 Task: Search one way flight ticket for 4 adults, 2 children, 2 infants in seat and 1 infant on lap in premium economy from Latrobe: Arnold Palmer Regional Airport to Gillette: Gillette Campbell County Airport on 5-1-2023. Choice of flights is Sun country airlines. Number of bags: 2 carry on bags. Price is upto 79000. Outbound departure time preference is 16:00.
Action: Mouse moved to (184, 440)
Screenshot: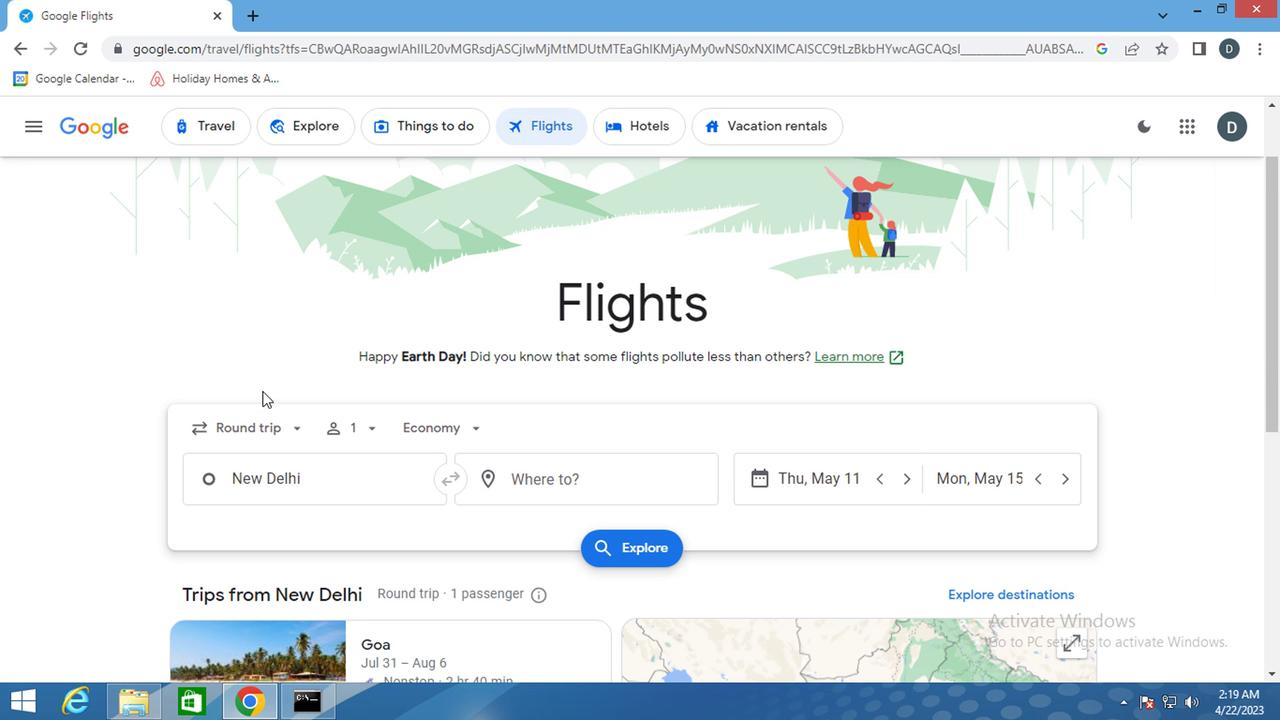 
Action: Mouse pressed left at (184, 440)
Screenshot: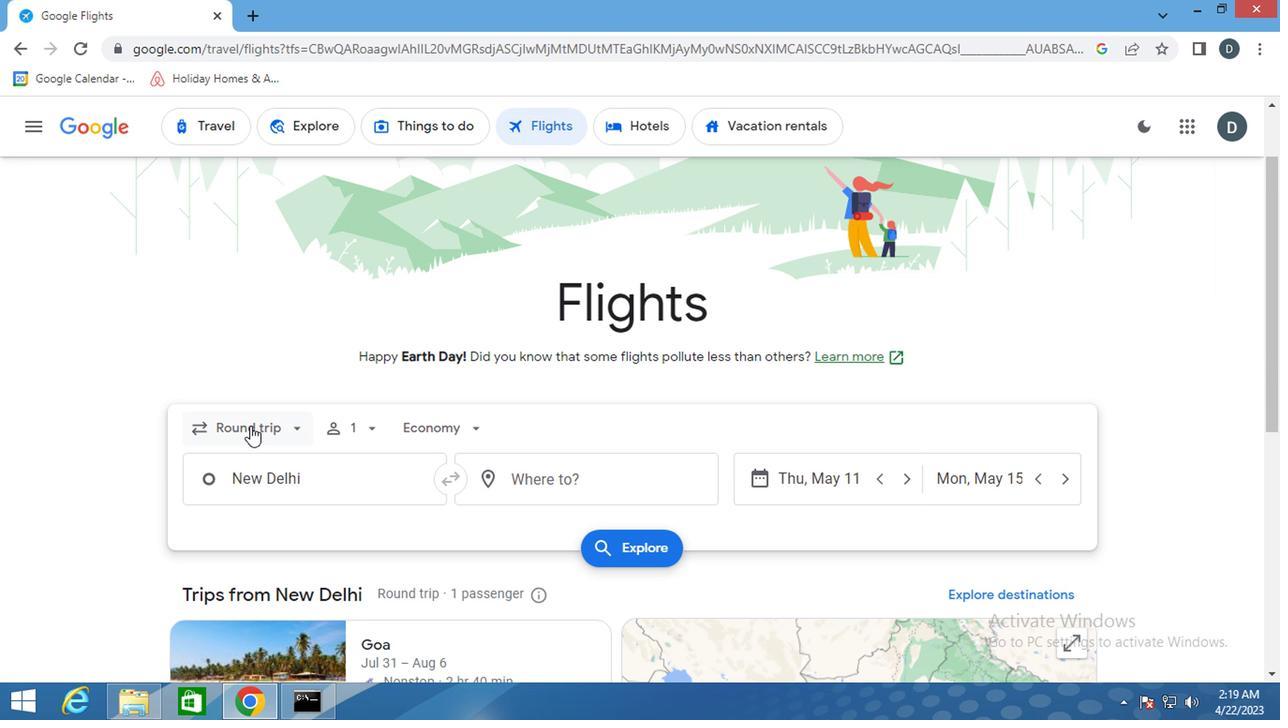 
Action: Mouse moved to (219, 526)
Screenshot: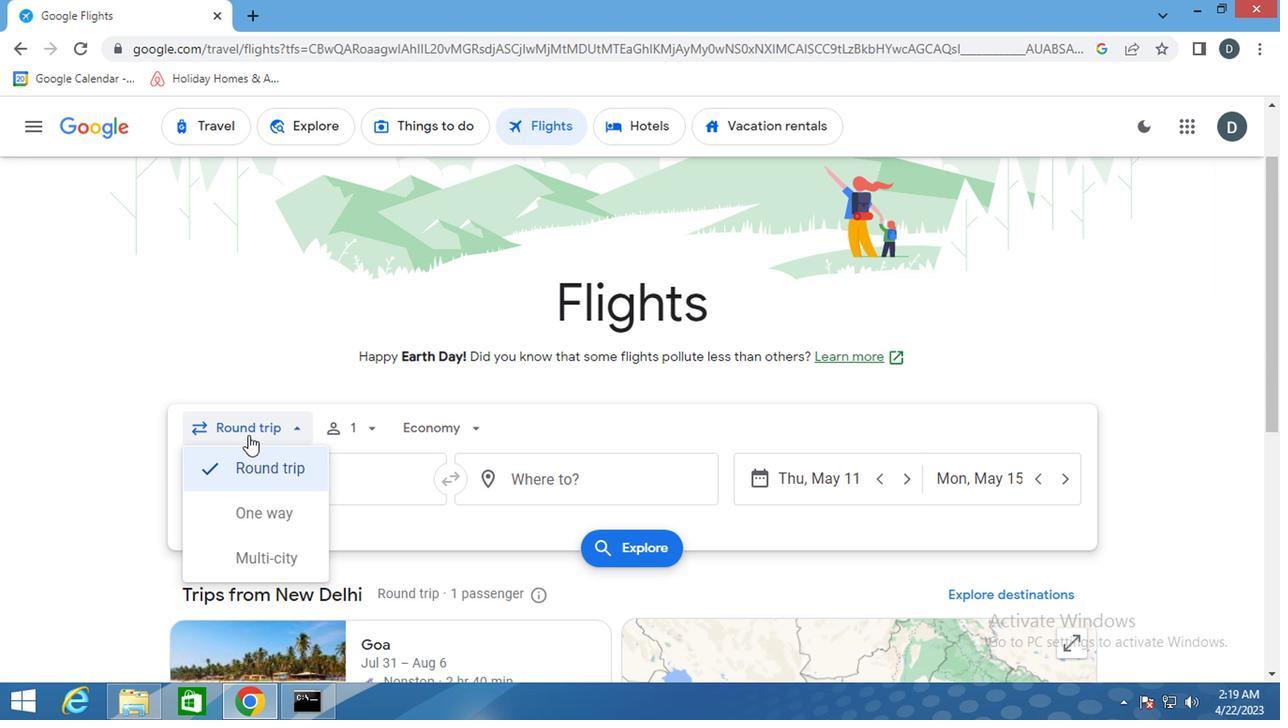 
Action: Mouse pressed left at (219, 526)
Screenshot: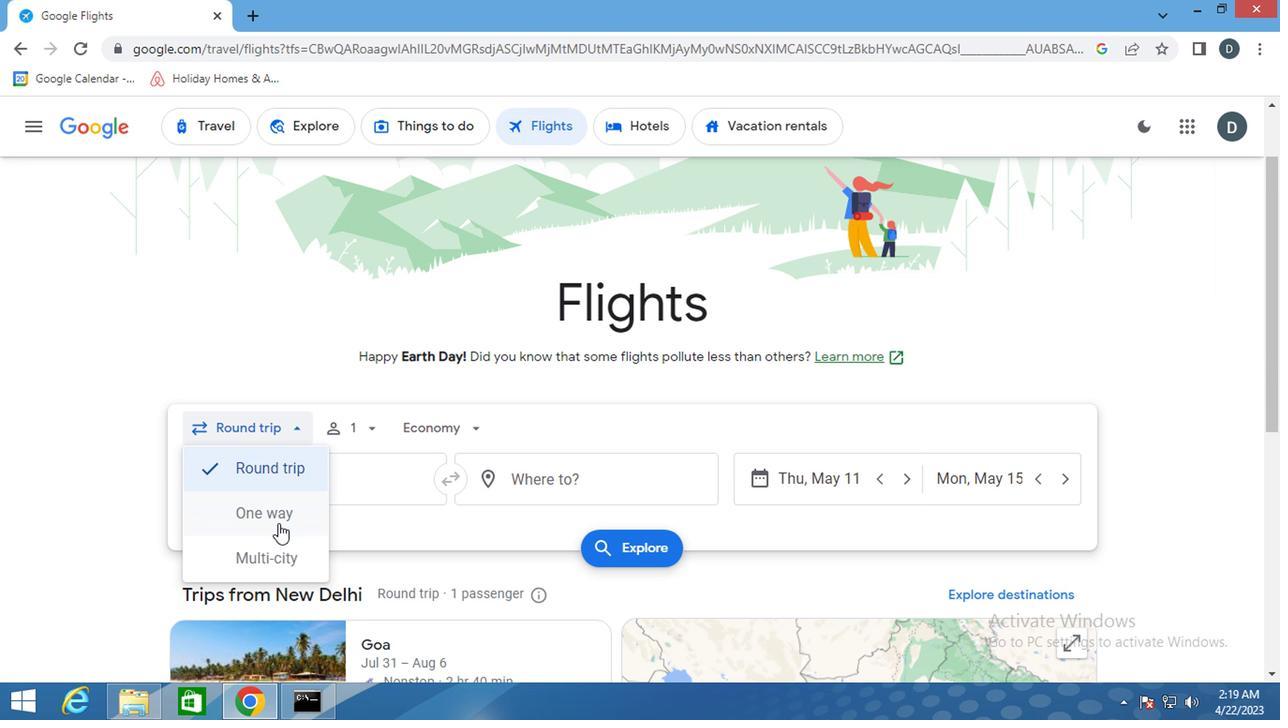 
Action: Mouse moved to (303, 438)
Screenshot: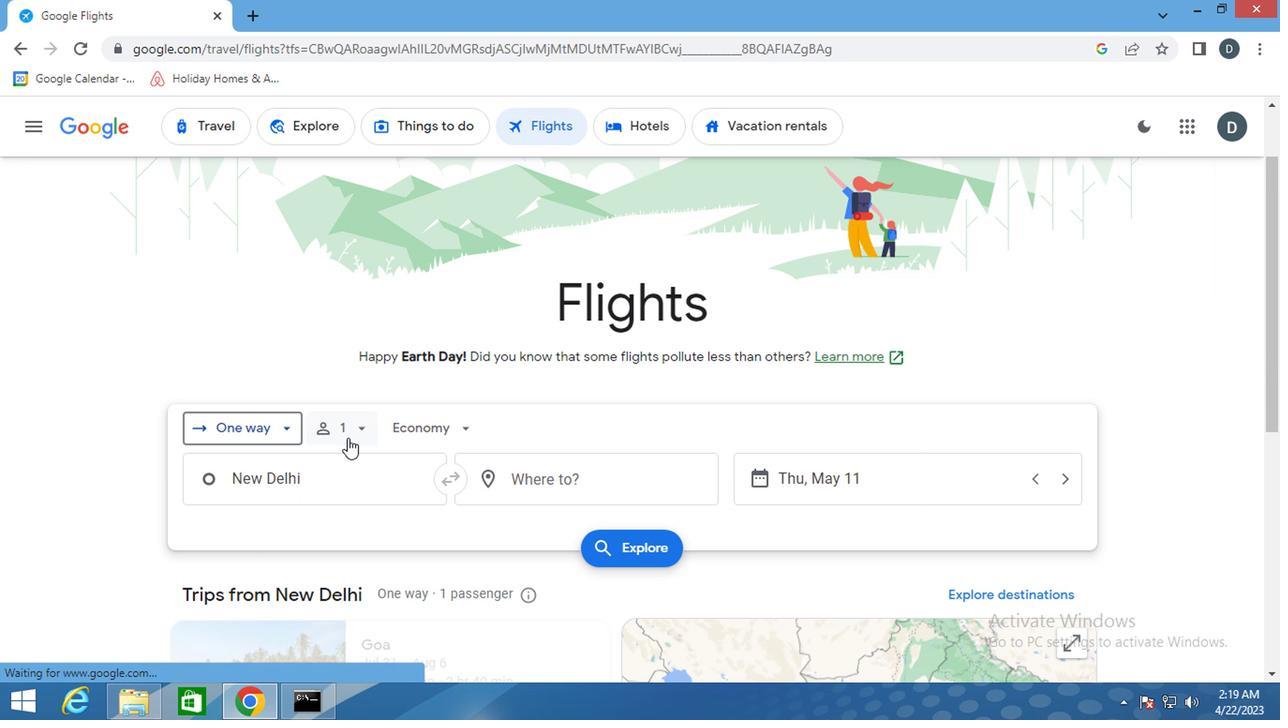 
Action: Mouse pressed left at (303, 438)
Screenshot: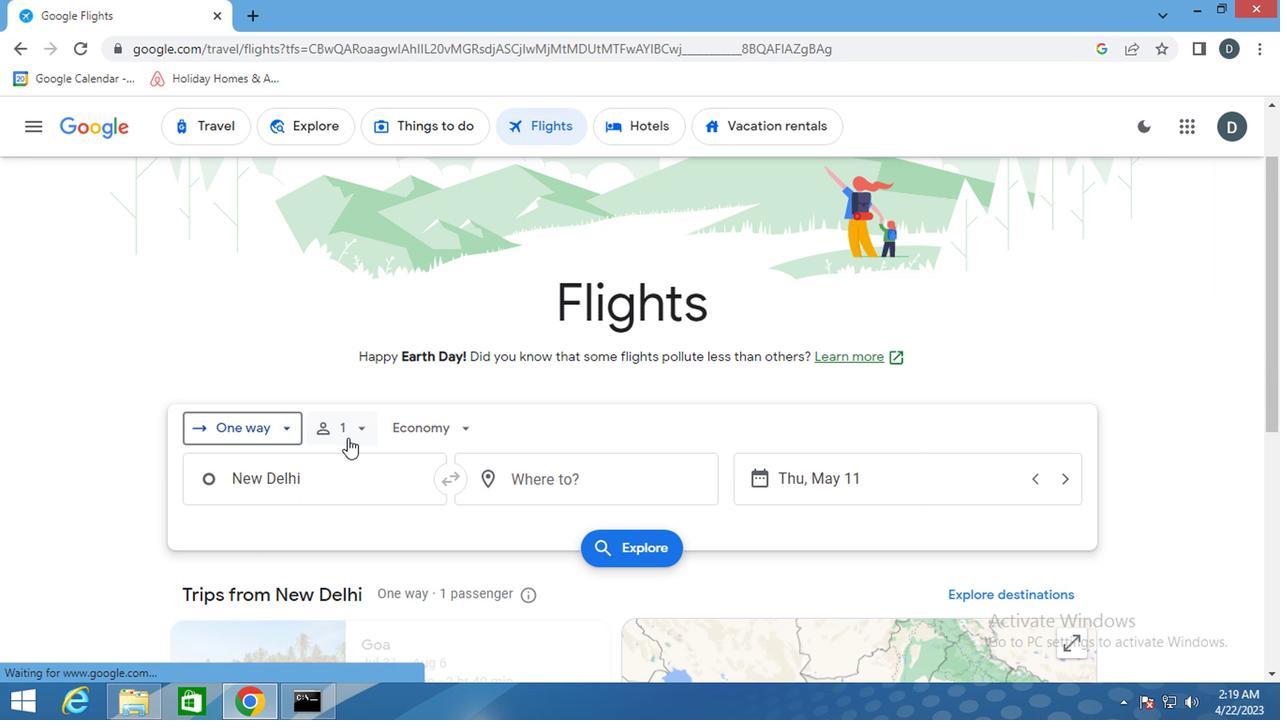 
Action: Mouse moved to (480, 486)
Screenshot: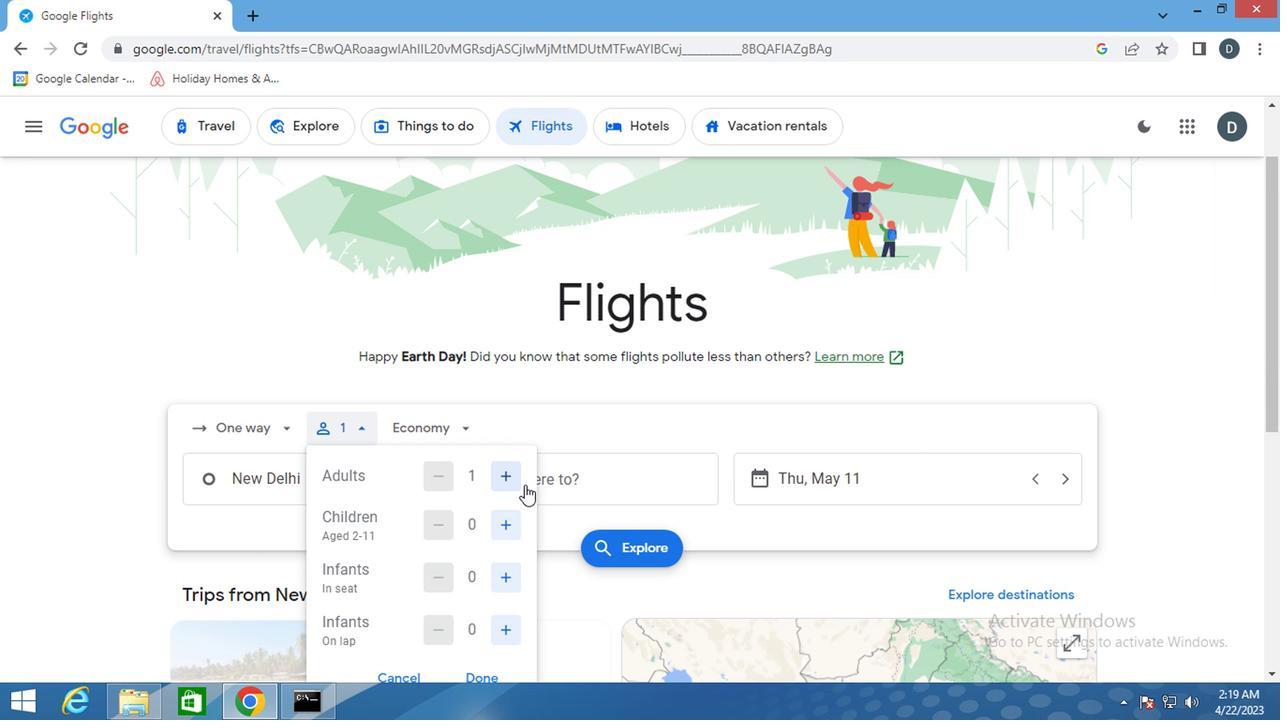 
Action: Mouse pressed left at (480, 486)
Screenshot: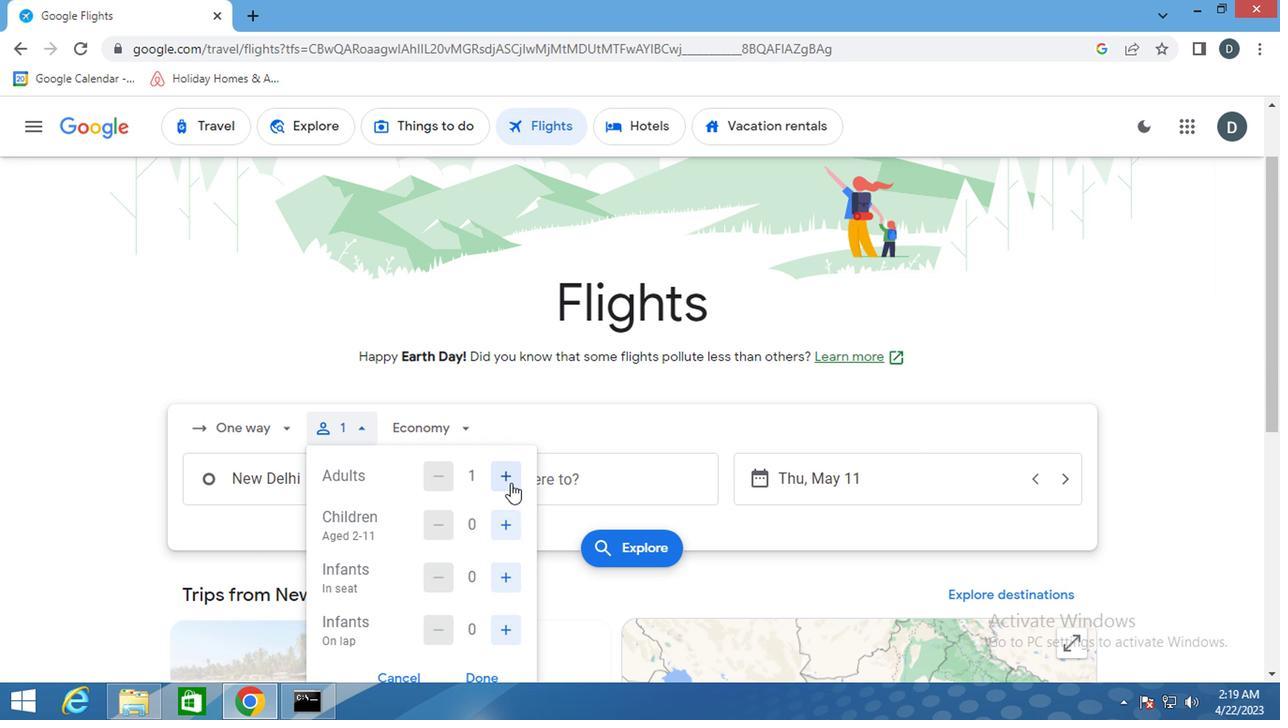 
Action: Mouse pressed left at (480, 486)
Screenshot: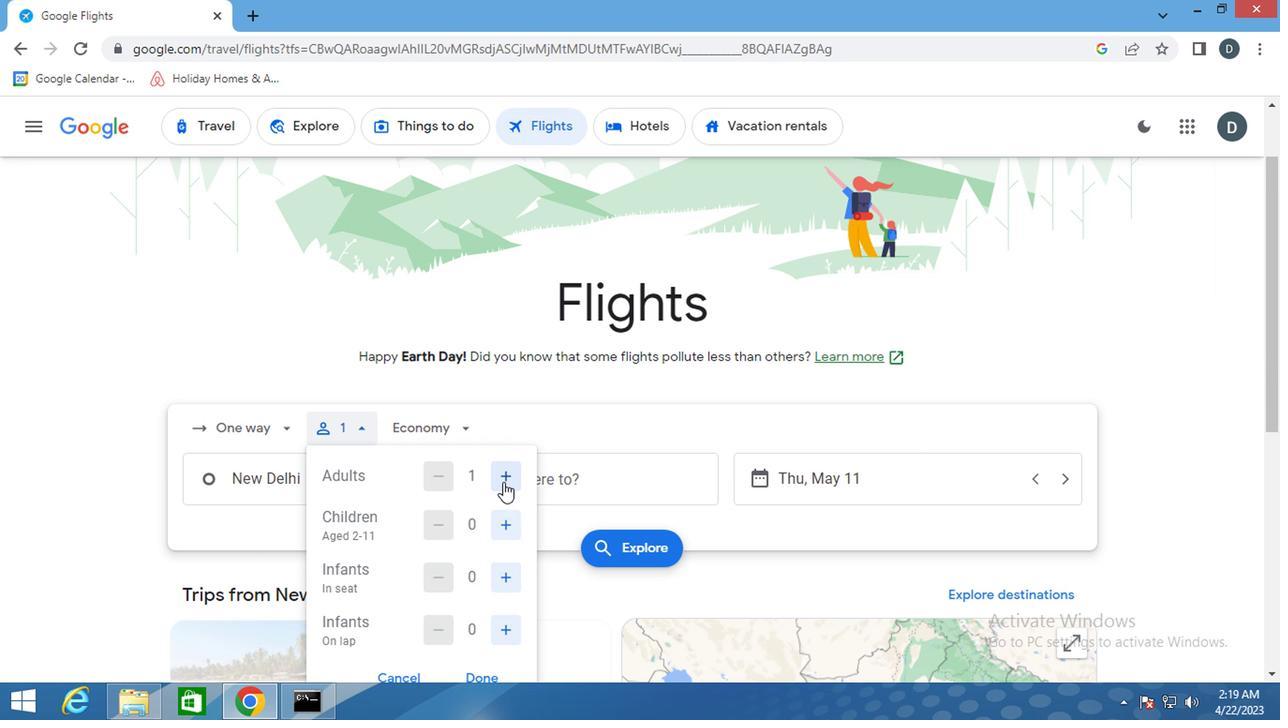 
Action: Mouse pressed left at (480, 486)
Screenshot: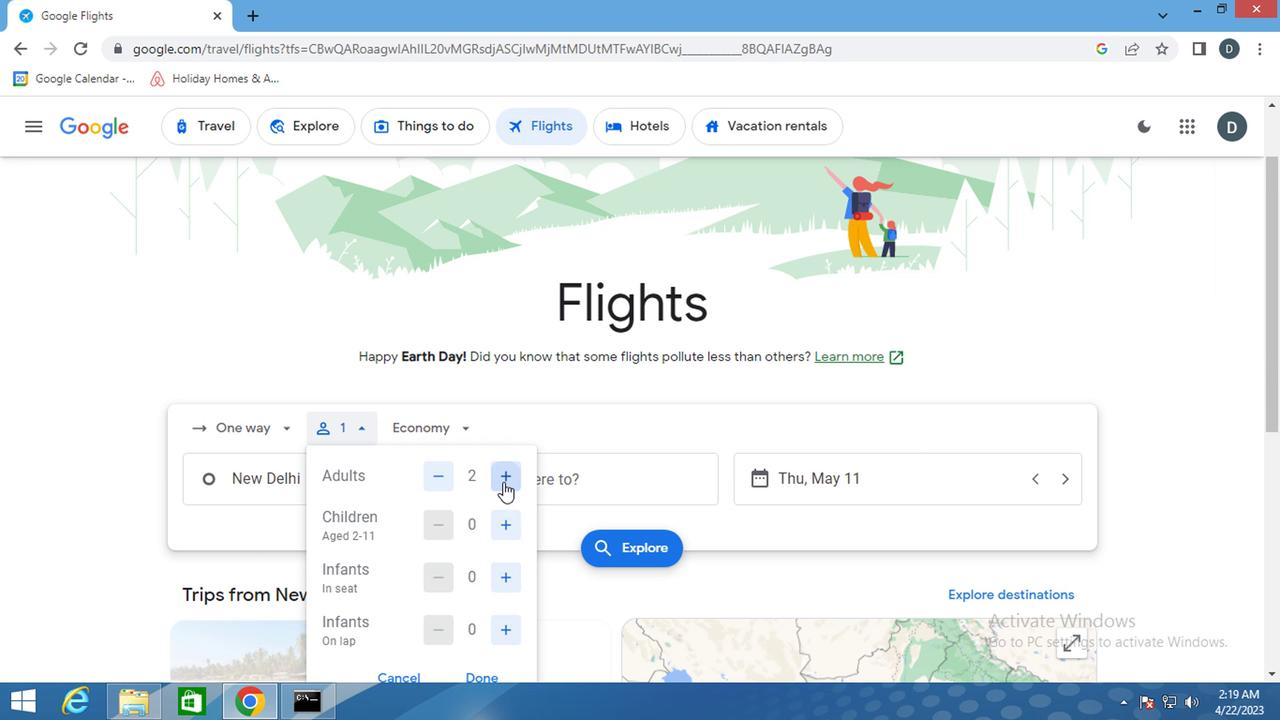 
Action: Mouse pressed left at (480, 486)
Screenshot: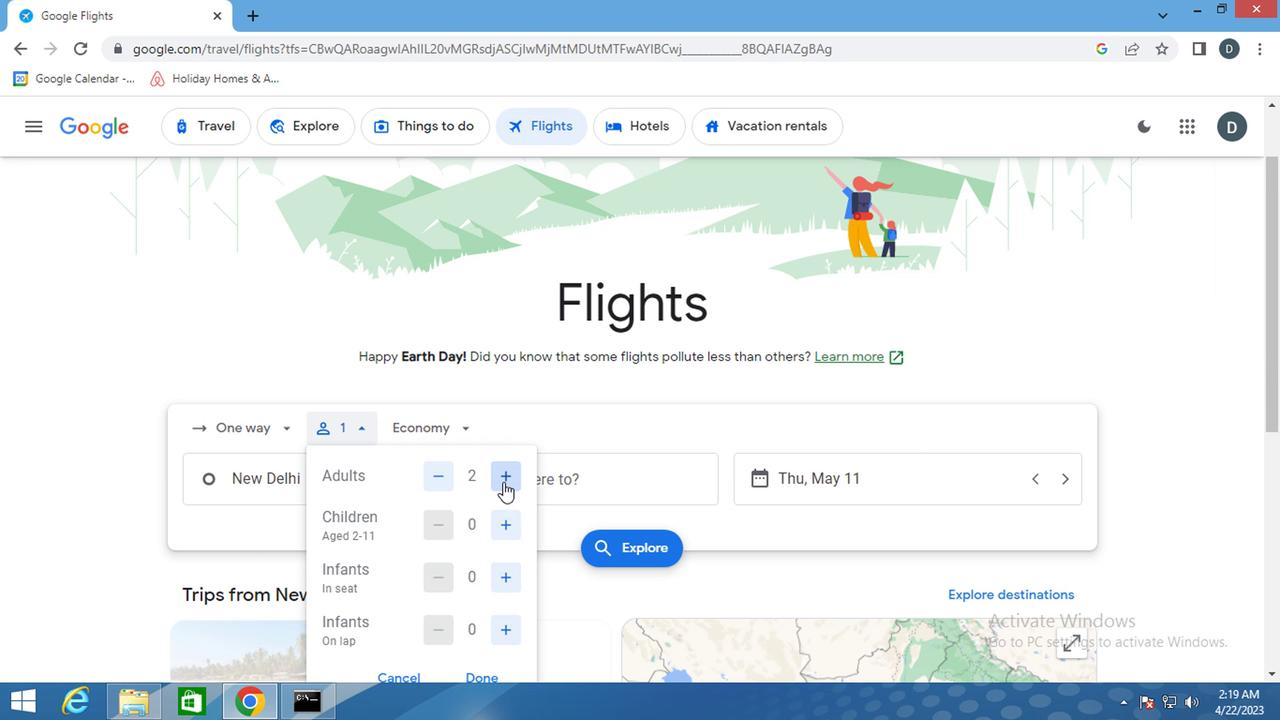 
Action: Mouse moved to (383, 475)
Screenshot: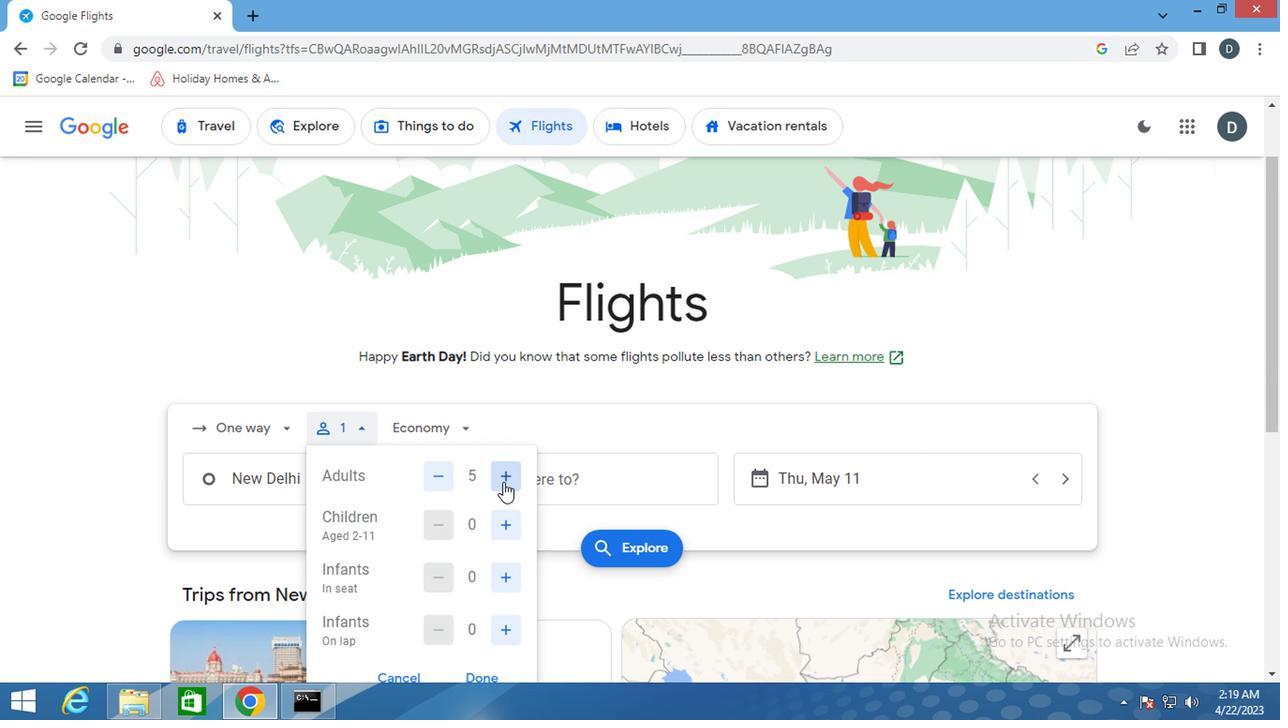 
Action: Mouse pressed left at (383, 475)
Screenshot: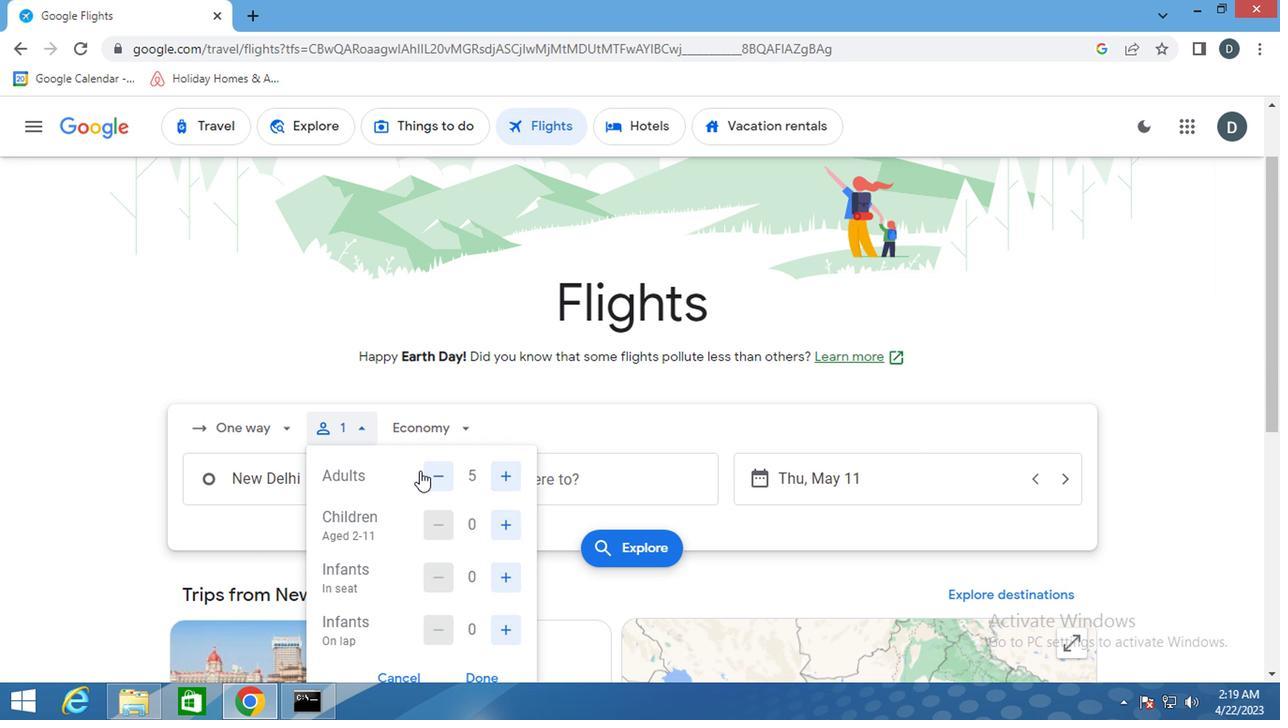 
Action: Mouse moved to (494, 527)
Screenshot: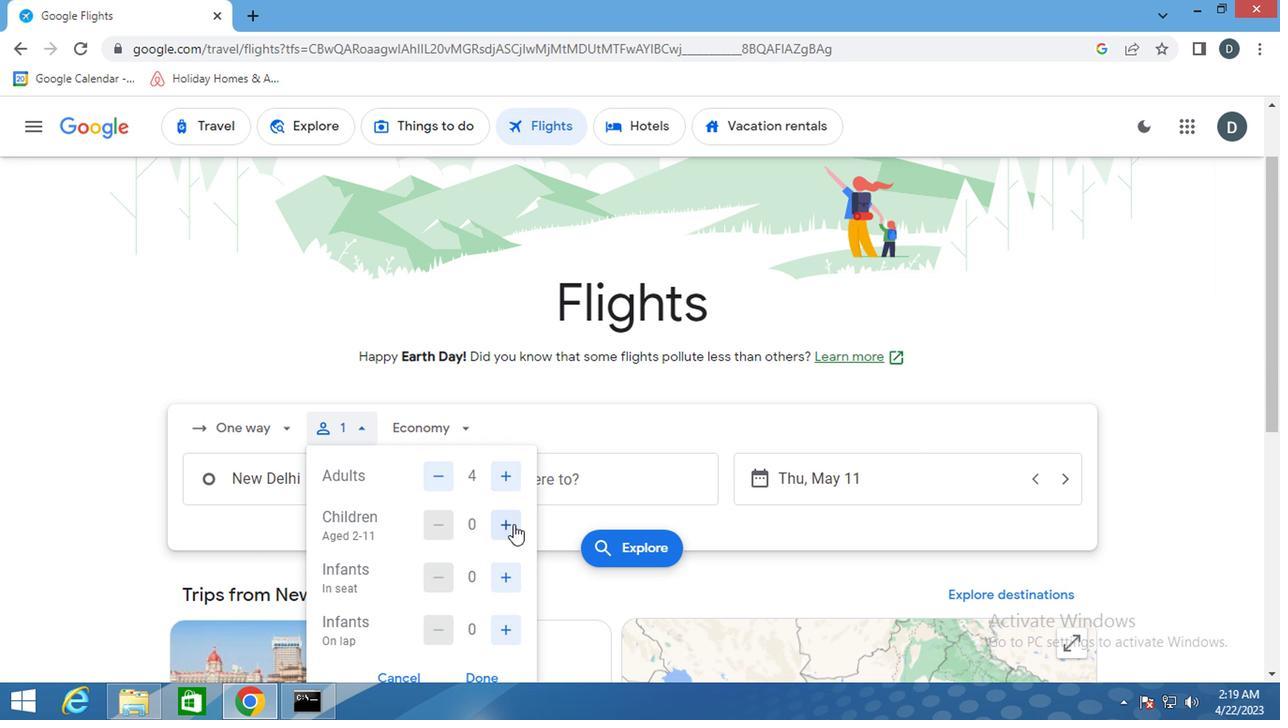 
Action: Mouse pressed left at (494, 527)
Screenshot: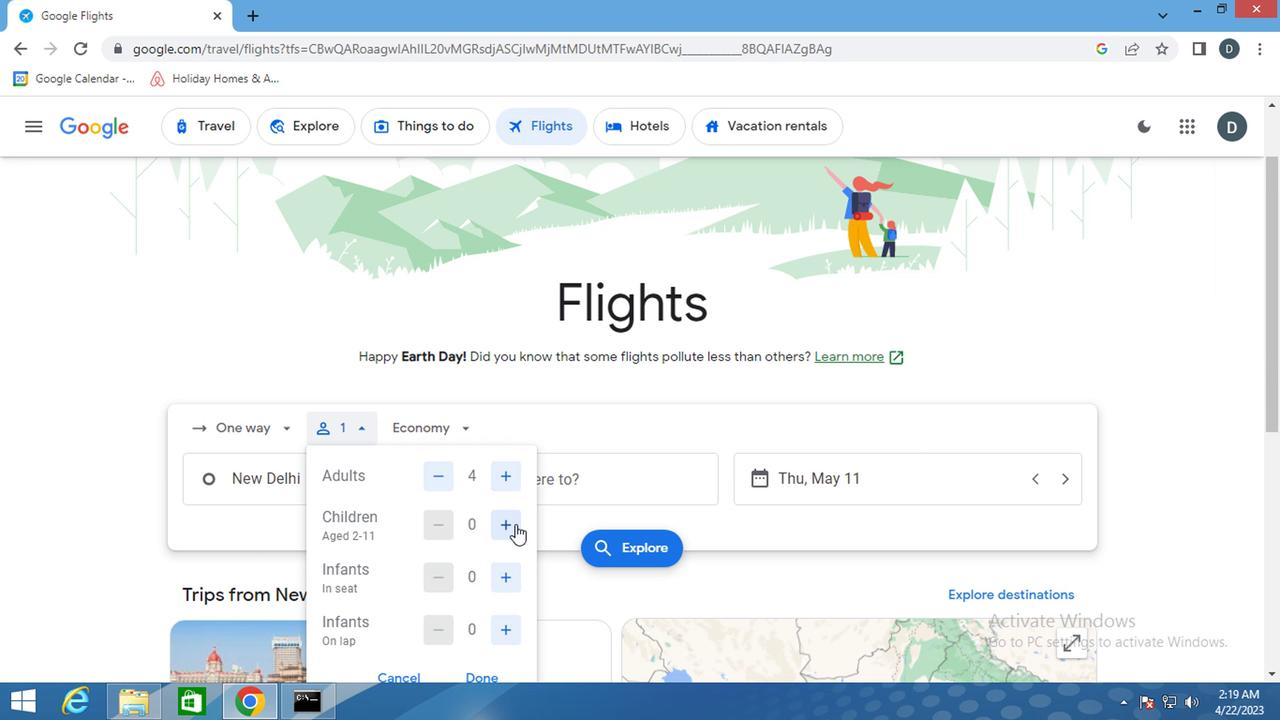 
Action: Mouse pressed left at (494, 527)
Screenshot: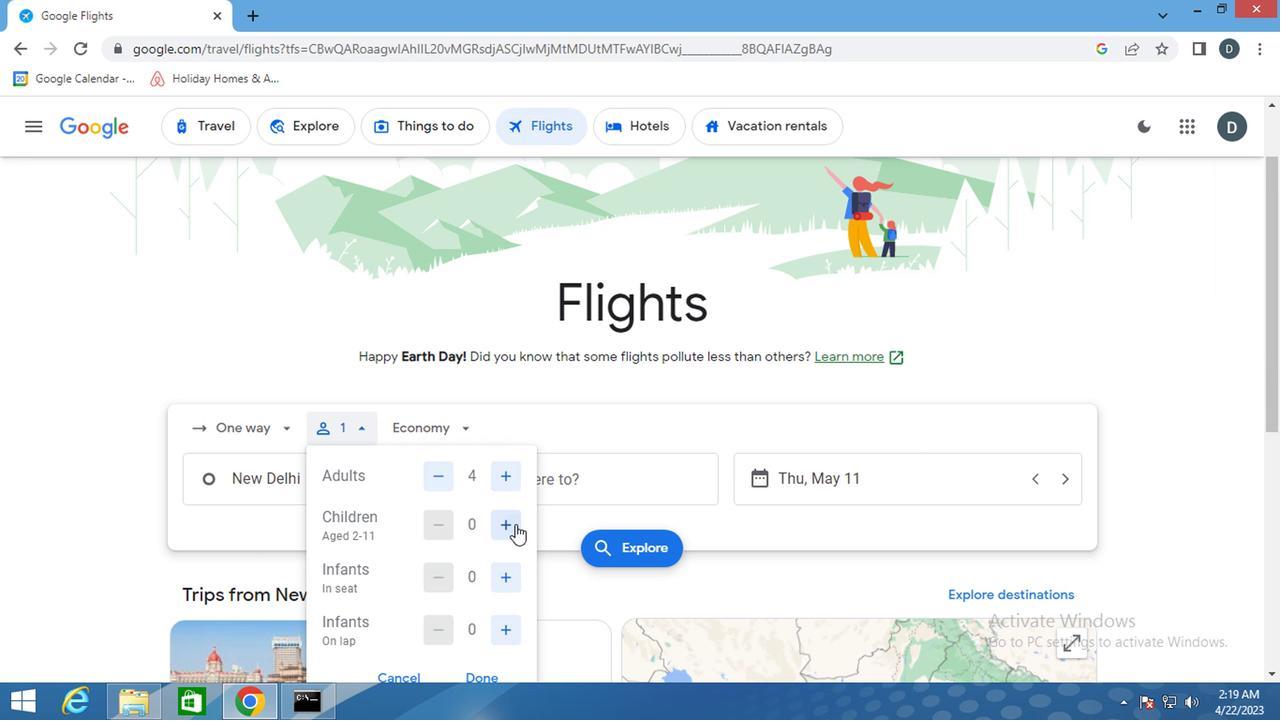 
Action: Mouse moved to (494, 570)
Screenshot: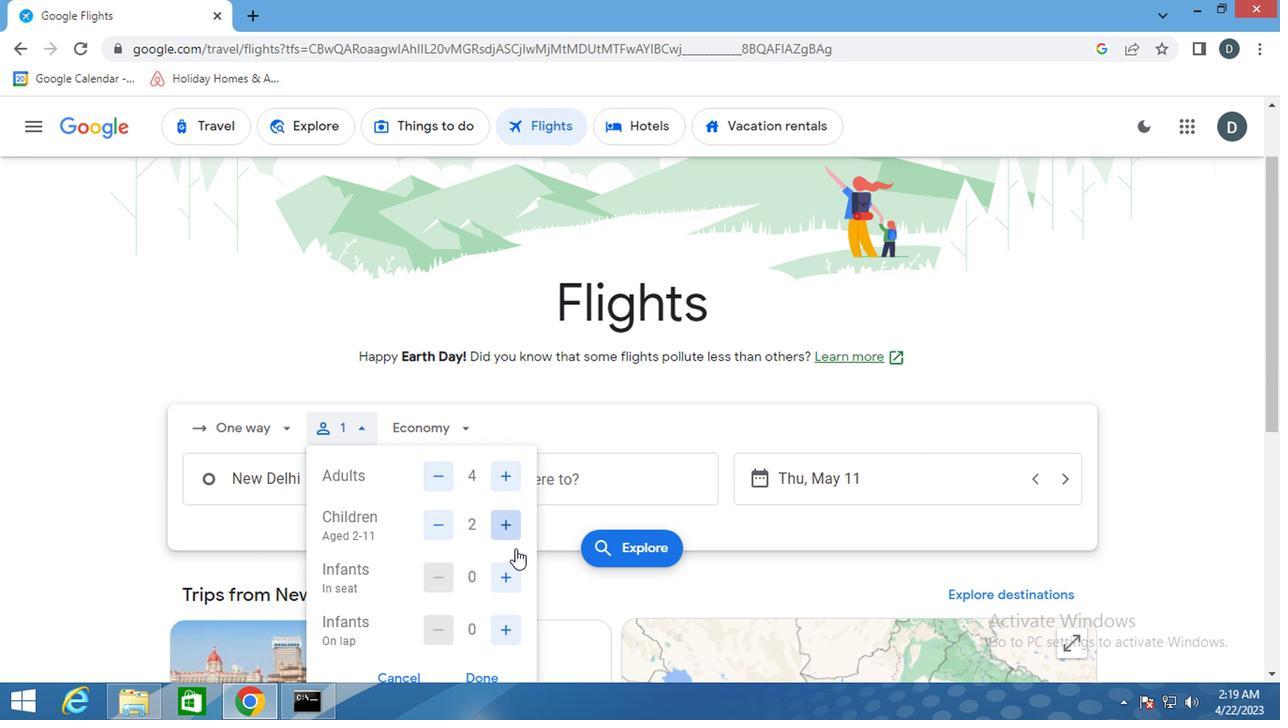 
Action: Mouse pressed left at (494, 570)
Screenshot: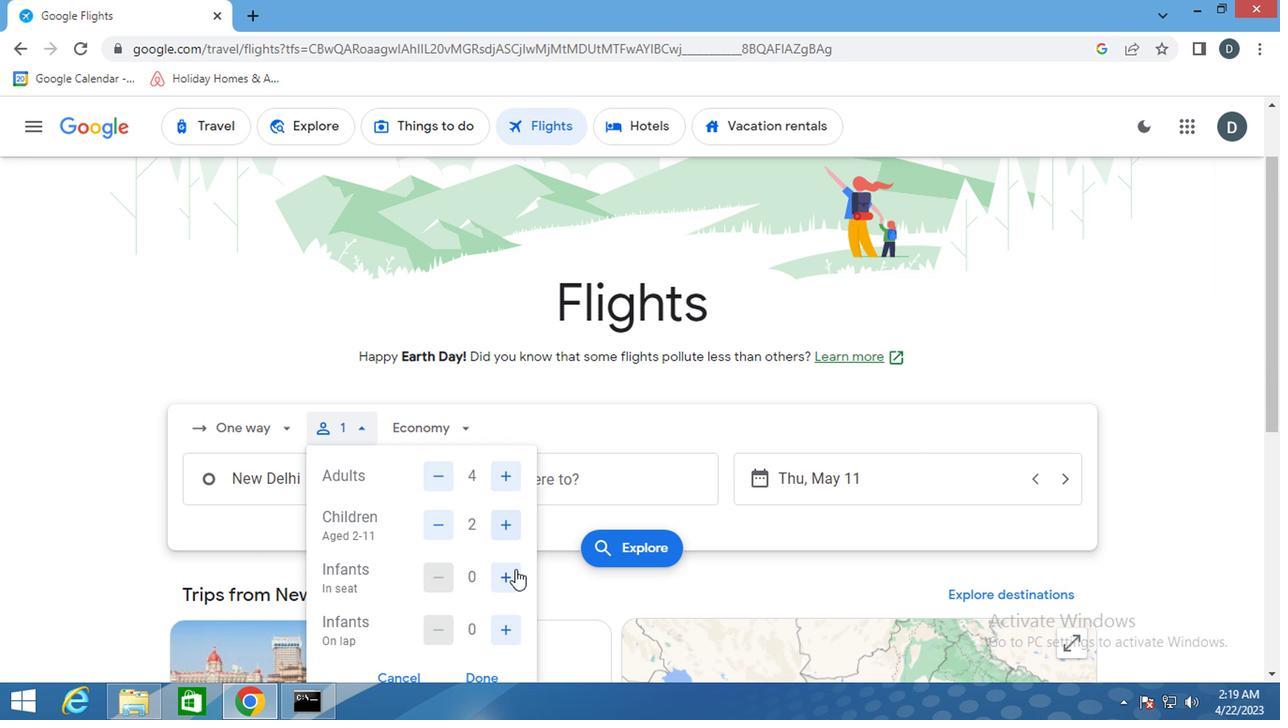 
Action: Mouse moved to (494, 572)
Screenshot: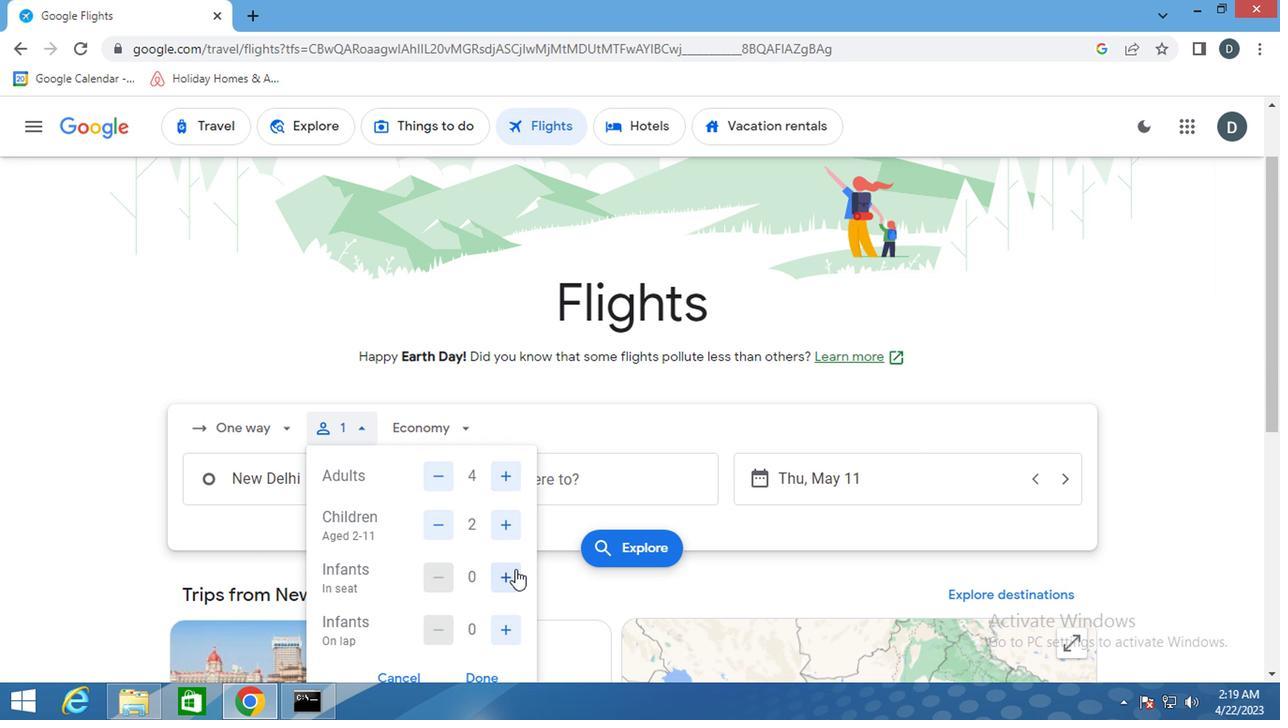 
Action: Mouse pressed left at (494, 572)
Screenshot: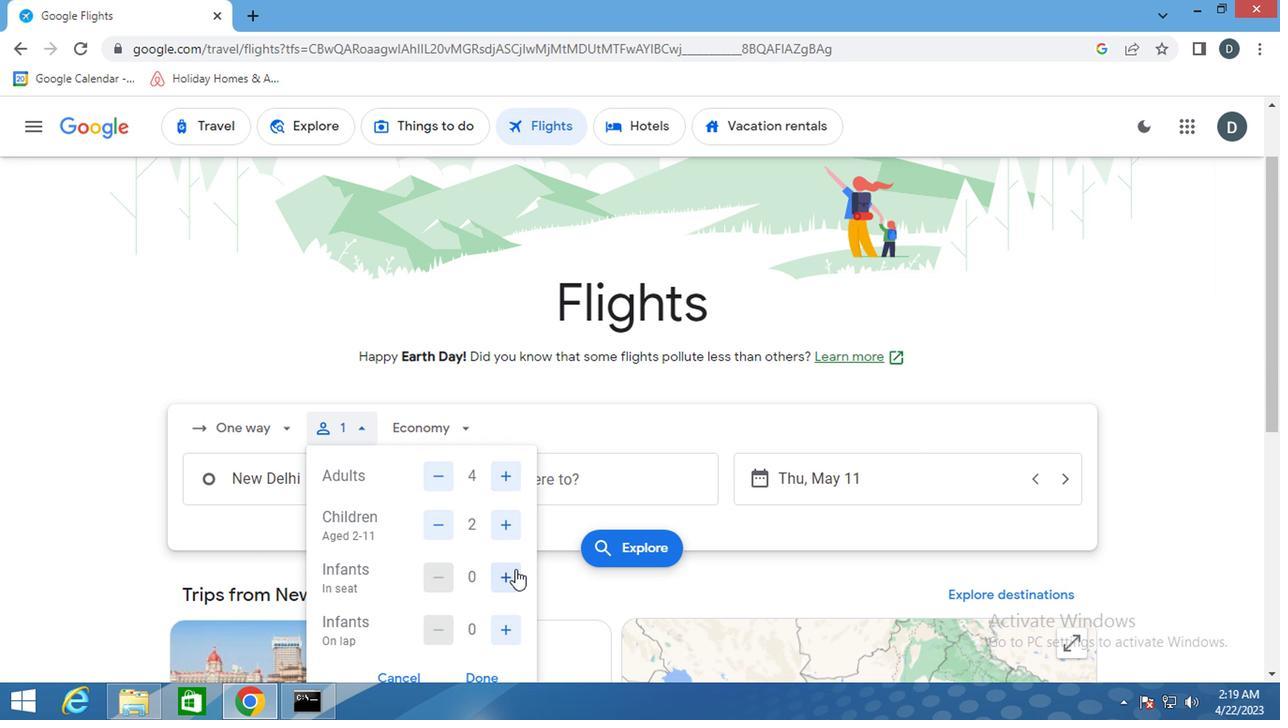 
Action: Mouse moved to (493, 627)
Screenshot: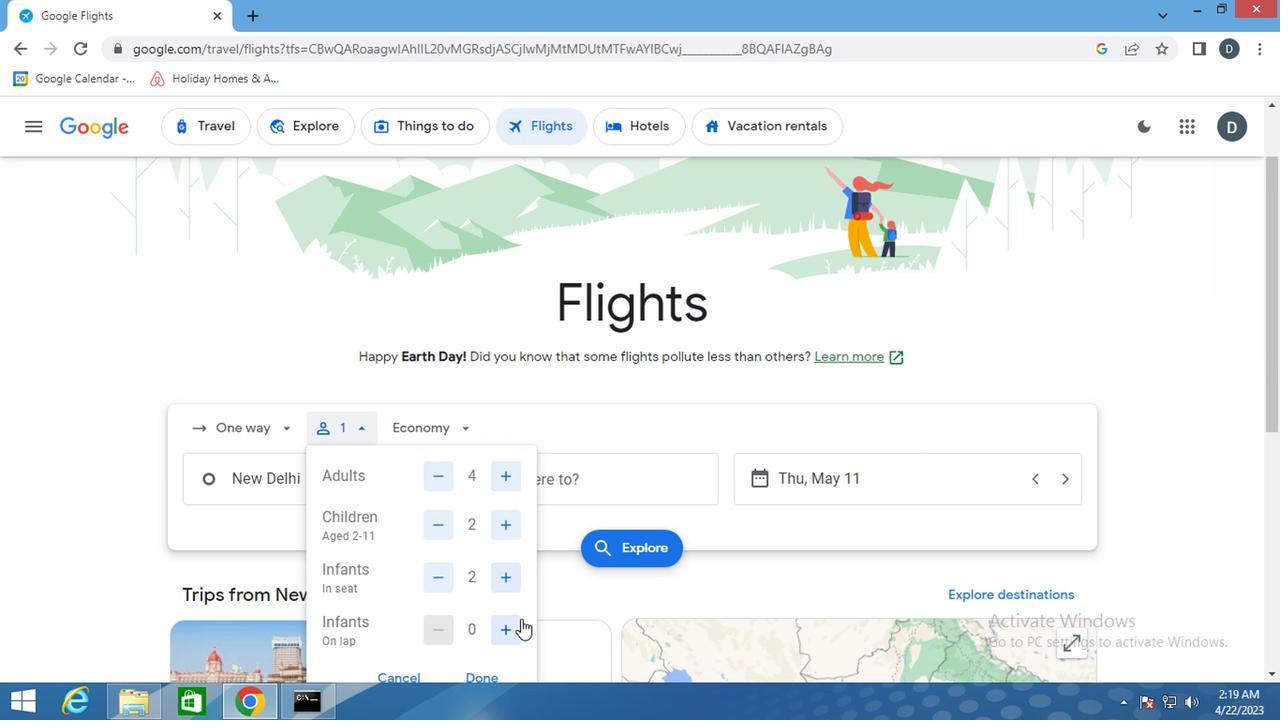 
Action: Mouse pressed left at (493, 627)
Screenshot: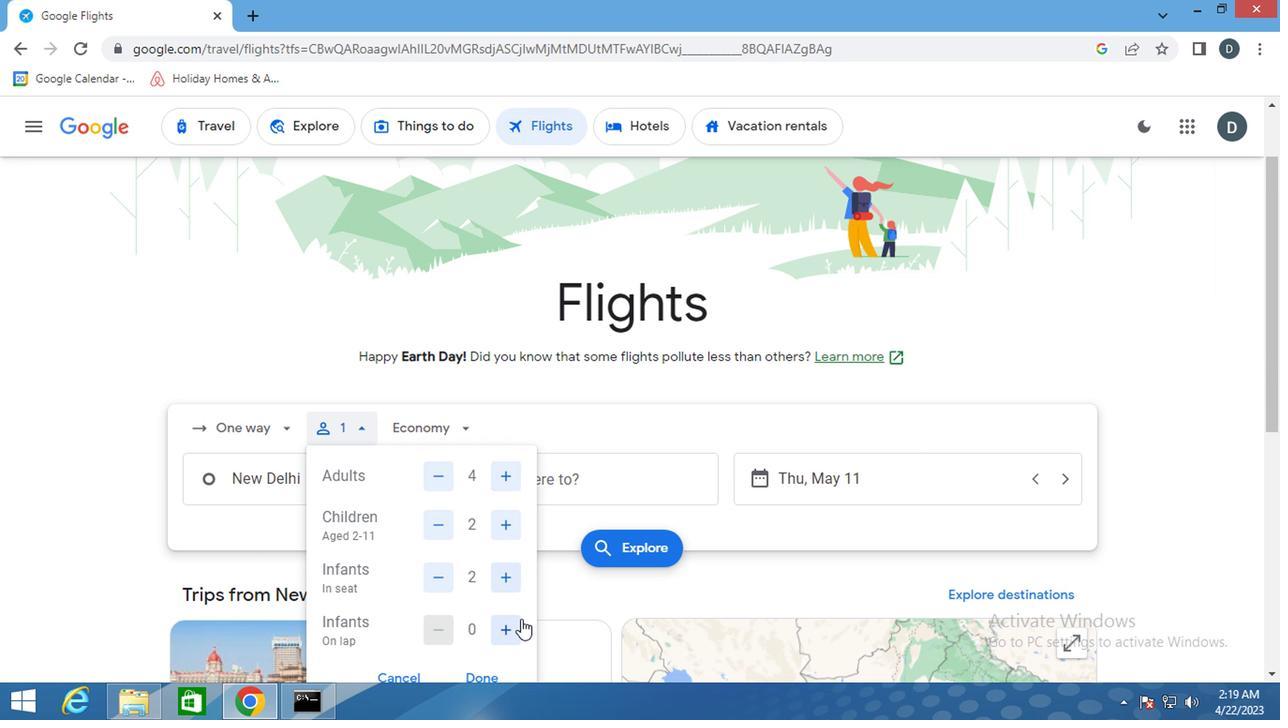 
Action: Mouse moved to (460, 668)
Screenshot: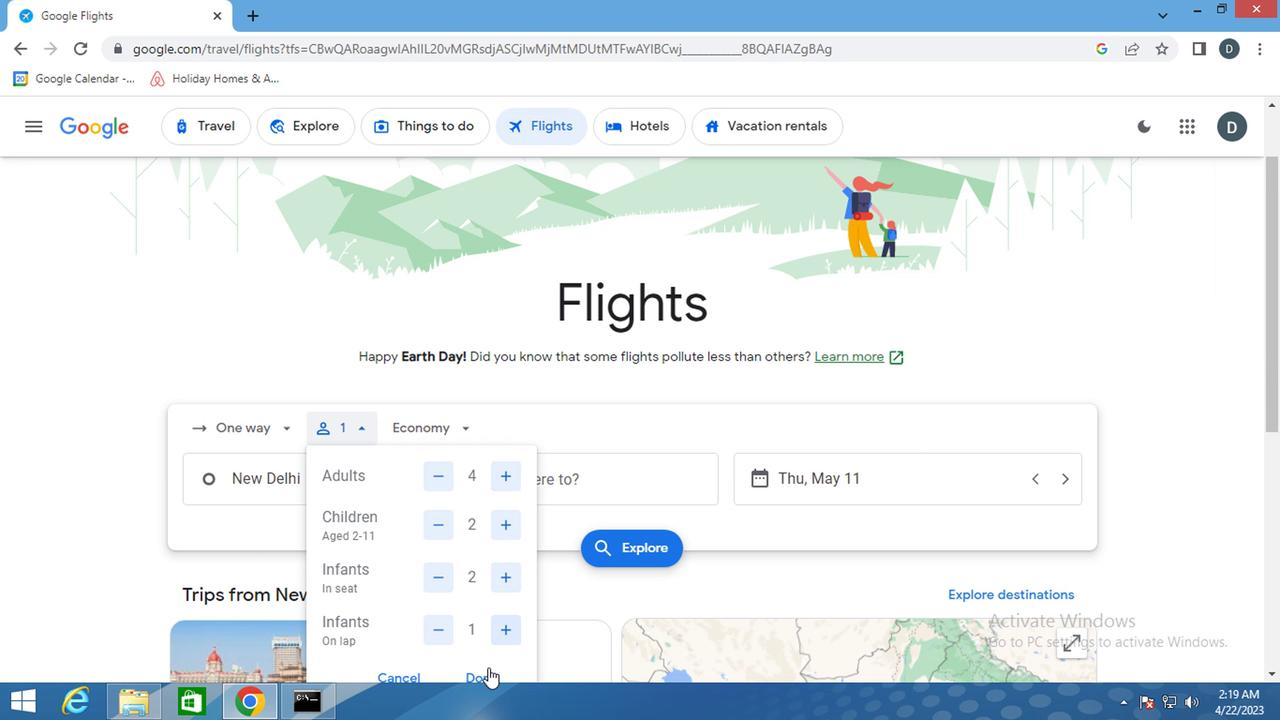 
Action: Mouse pressed left at (460, 668)
Screenshot: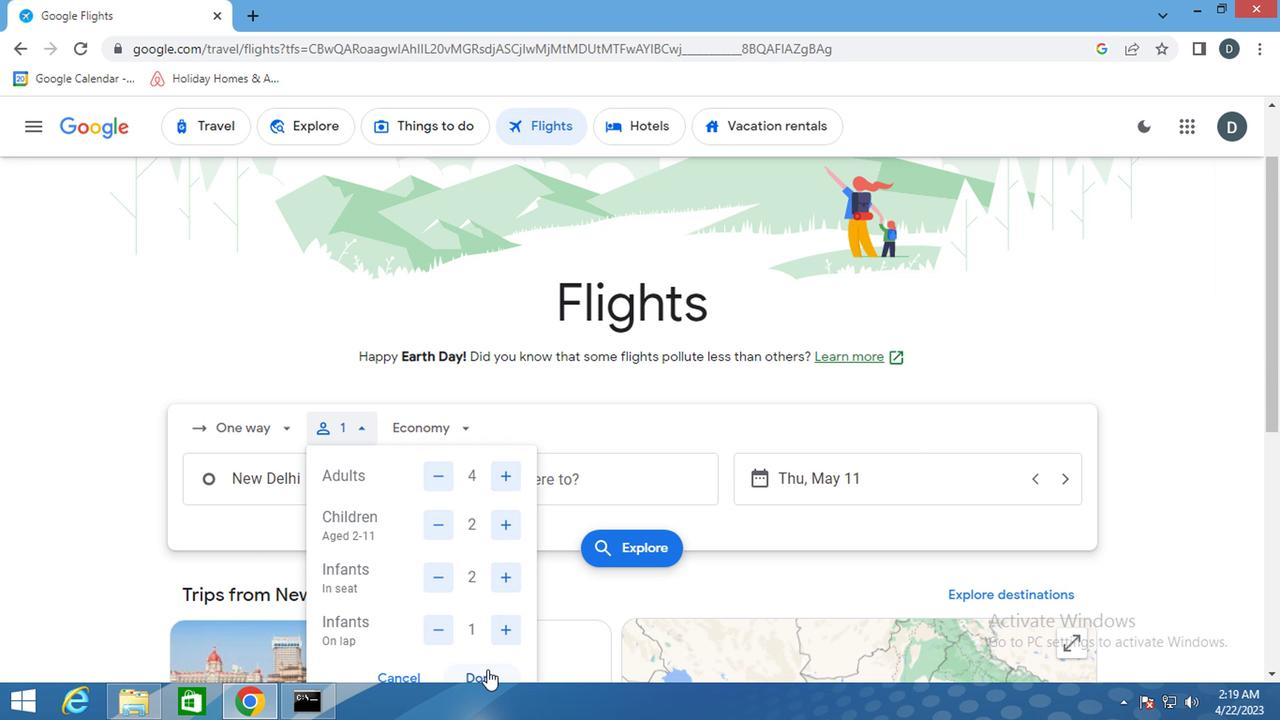 
Action: Mouse moved to (393, 423)
Screenshot: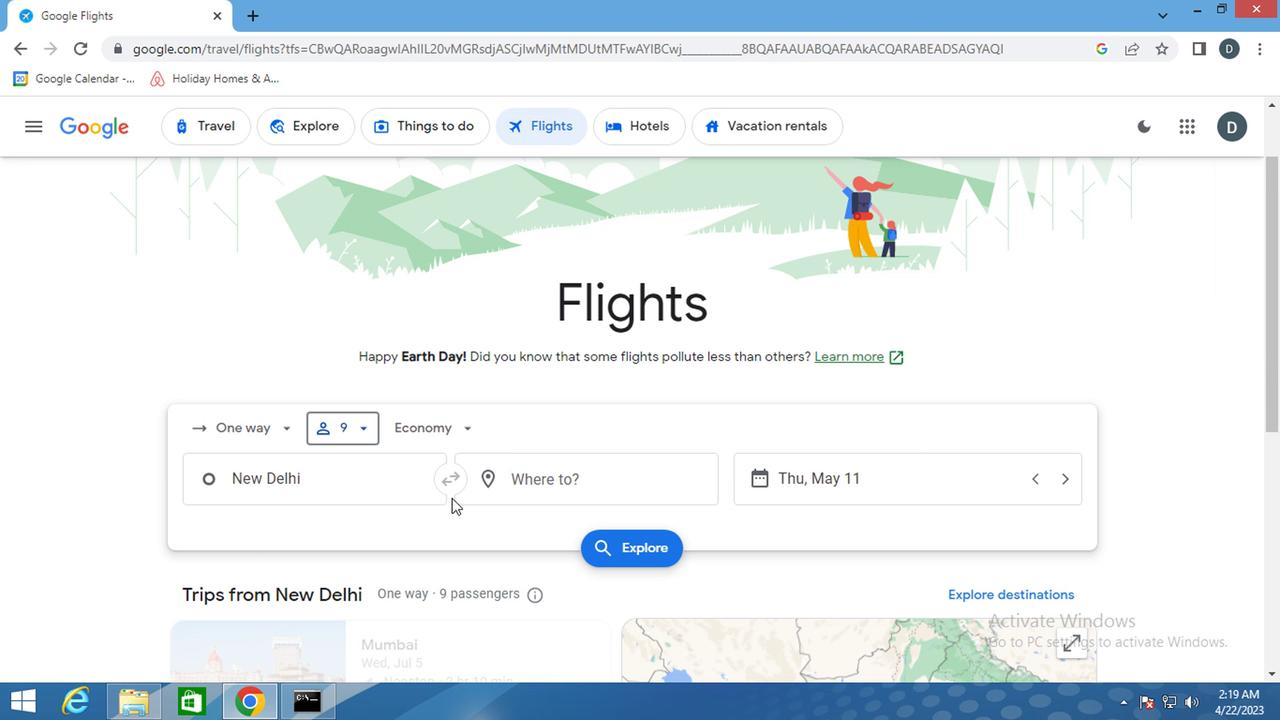 
Action: Mouse pressed left at (393, 423)
Screenshot: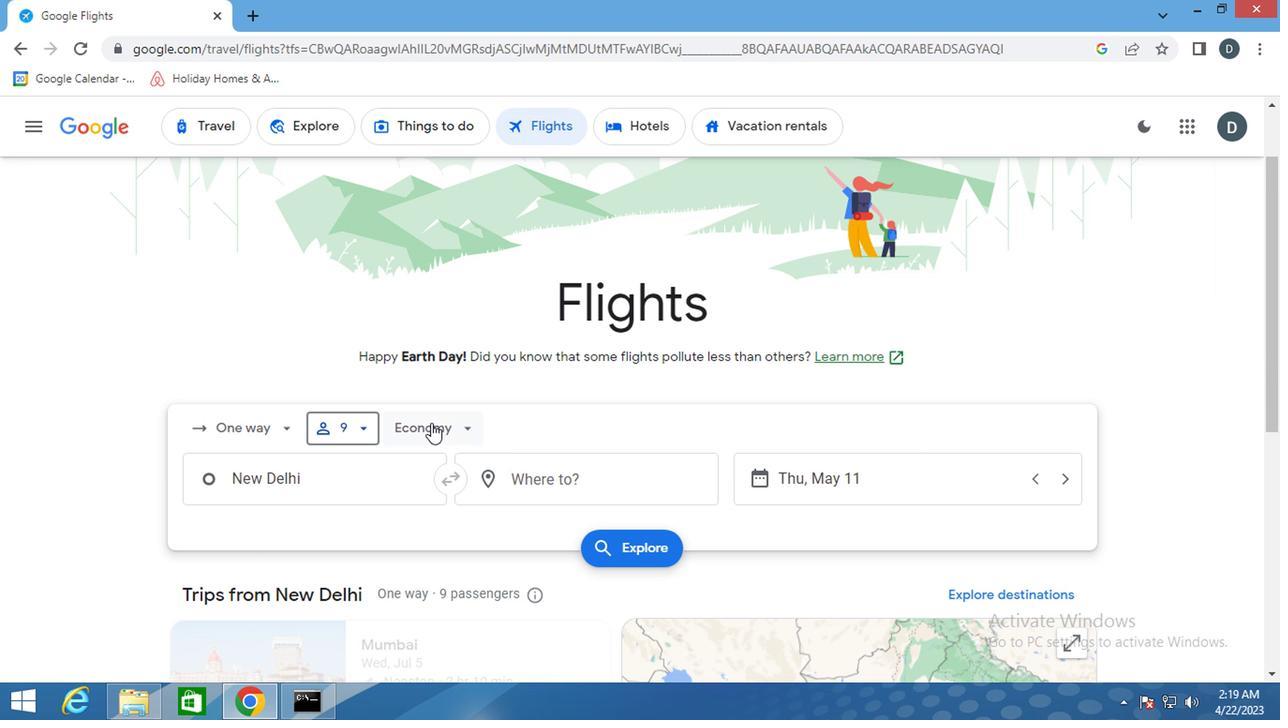 
Action: Mouse moved to (472, 531)
Screenshot: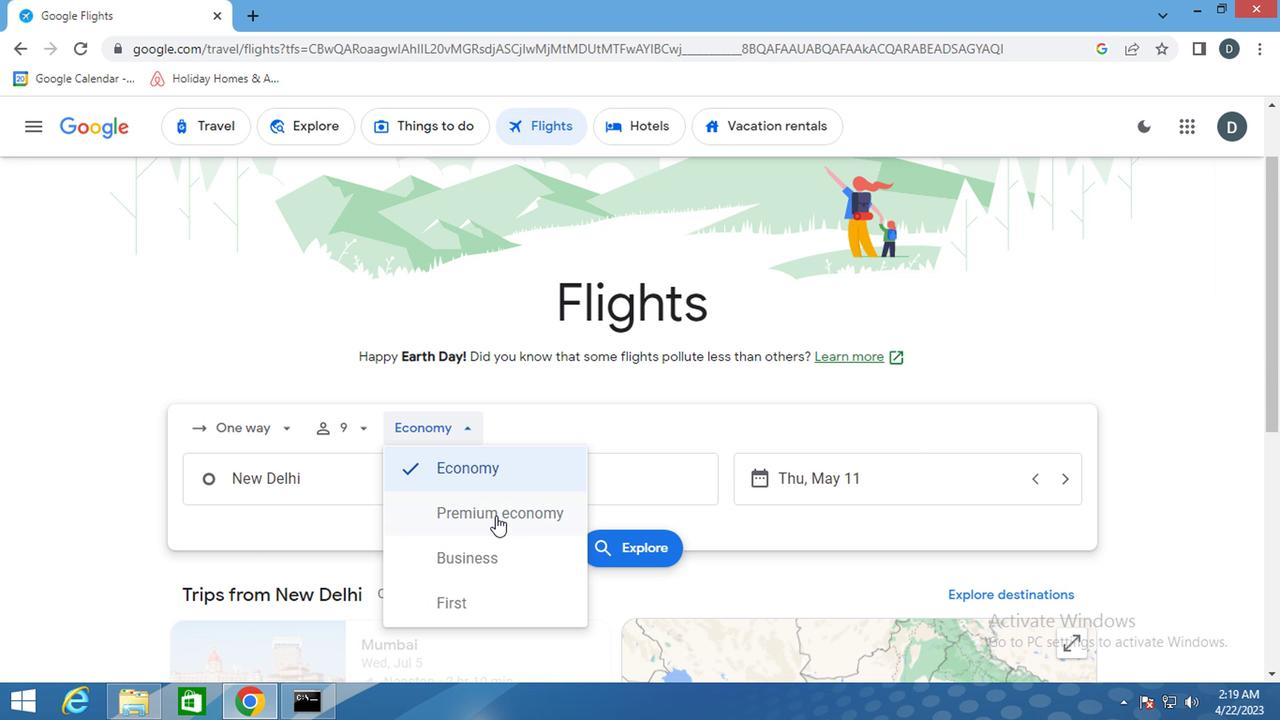 
Action: Mouse pressed left at (472, 531)
Screenshot: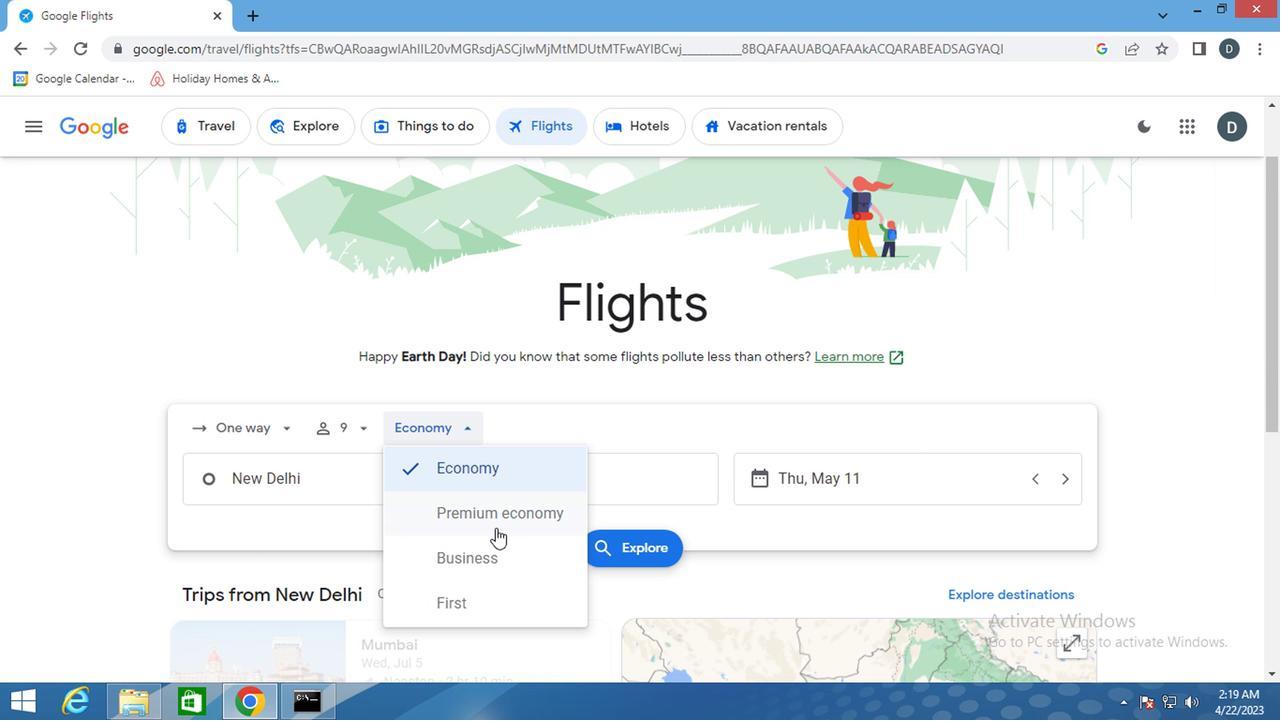 
Action: Mouse moved to (281, 480)
Screenshot: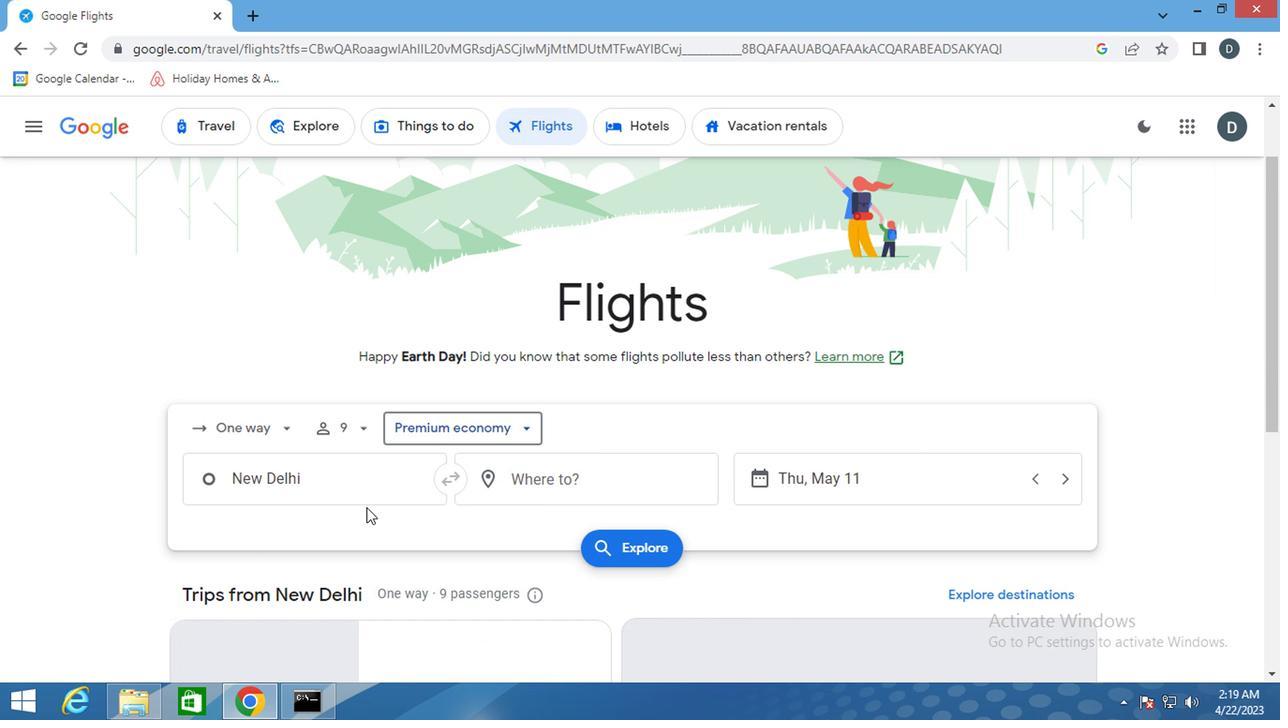 
Action: Mouse pressed left at (281, 480)
Screenshot: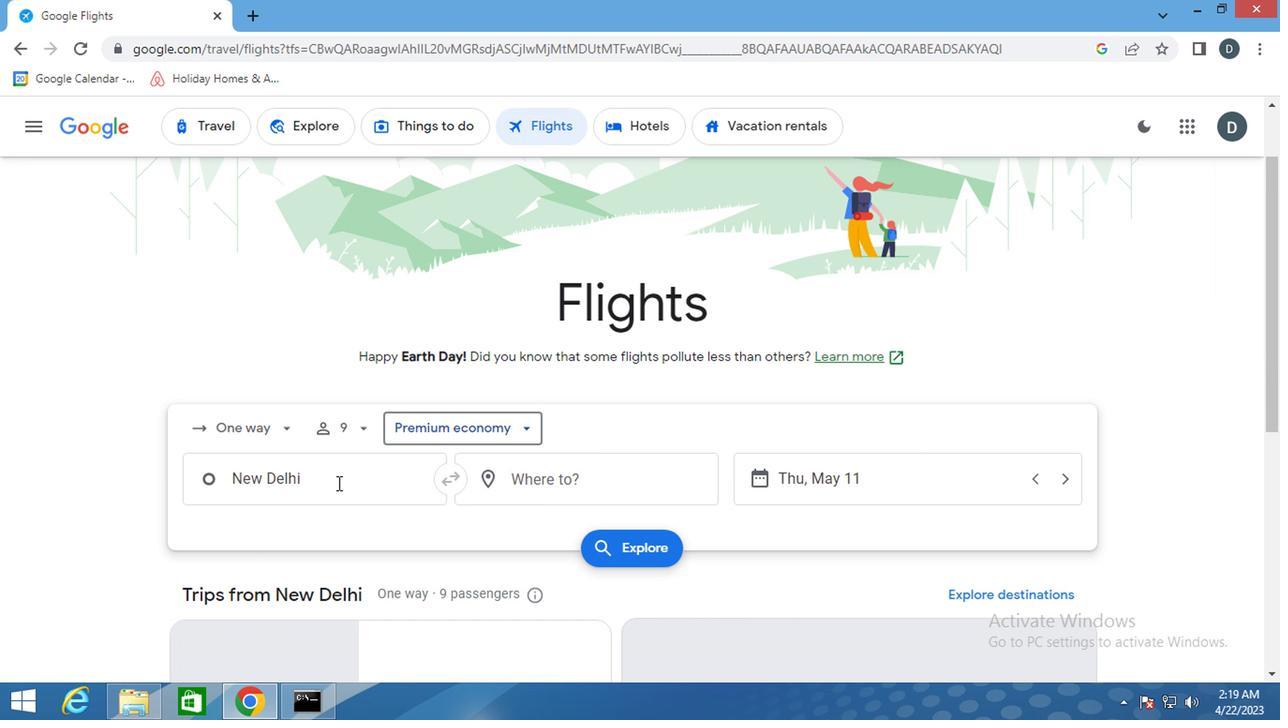 
Action: Key pressed <Key.shift>LATROBE
Screenshot: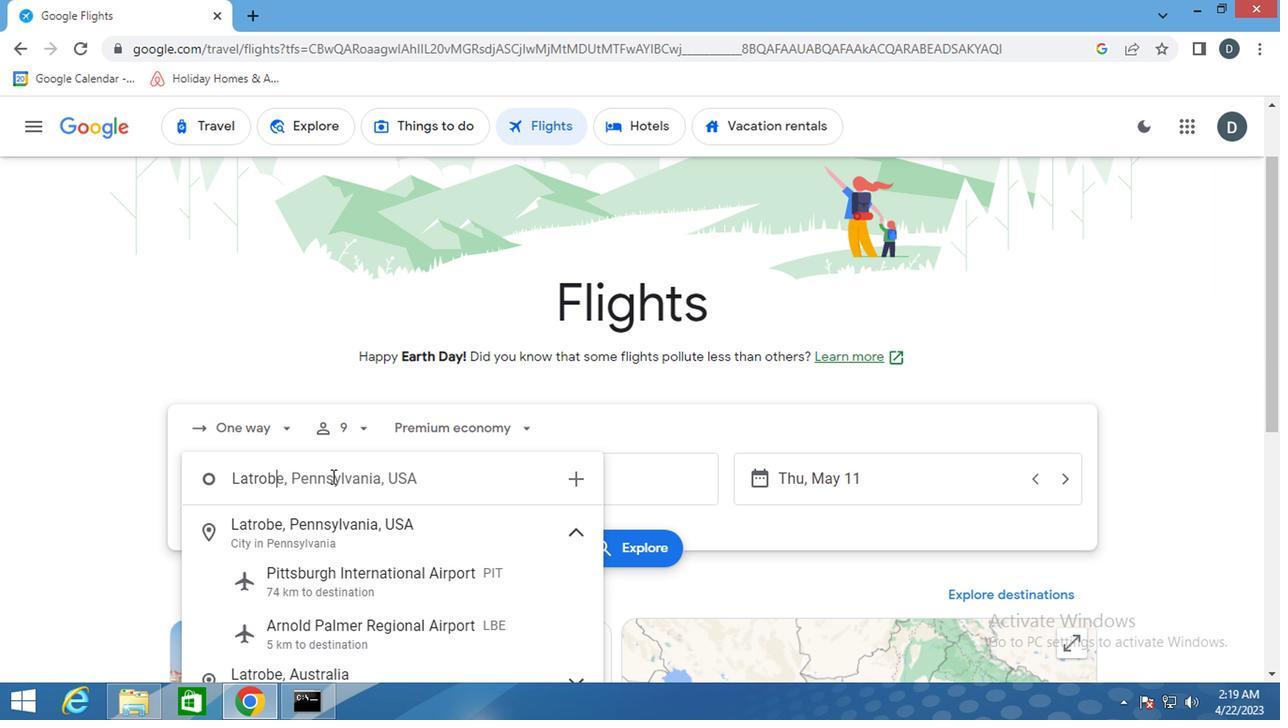 
Action: Mouse moved to (306, 627)
Screenshot: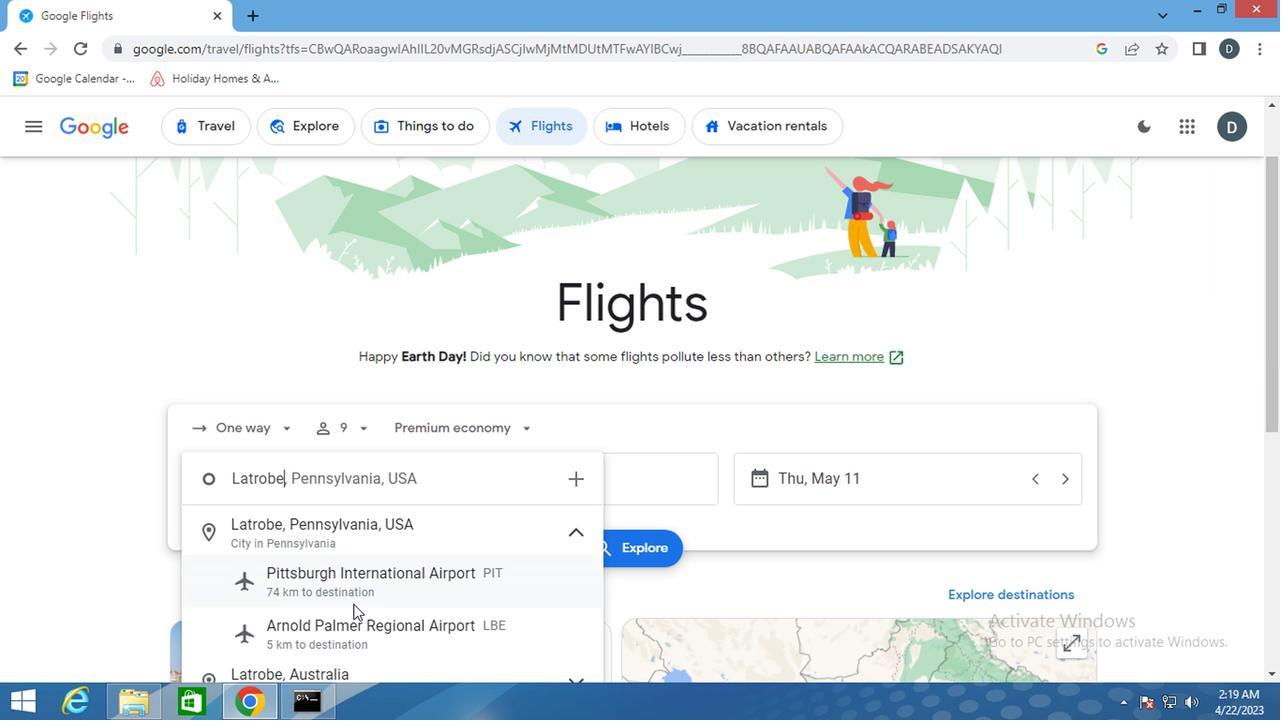 
Action: Mouse pressed left at (306, 627)
Screenshot: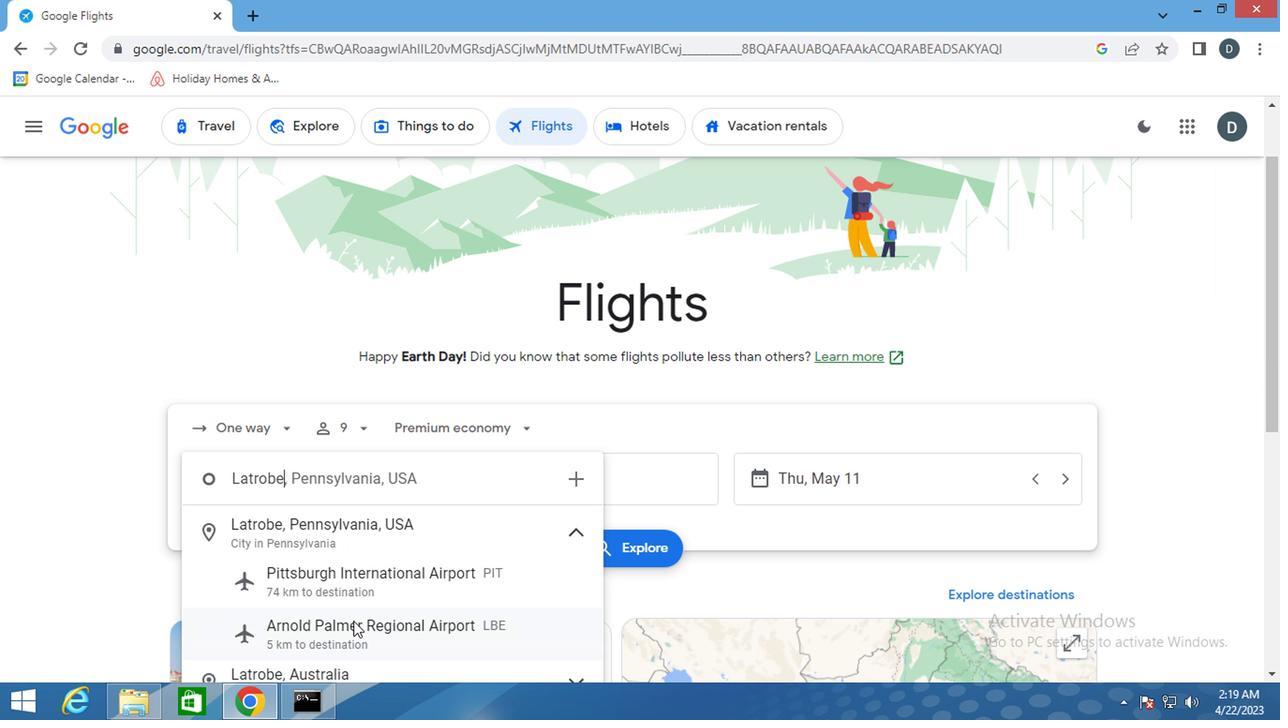 
Action: Mouse moved to (574, 485)
Screenshot: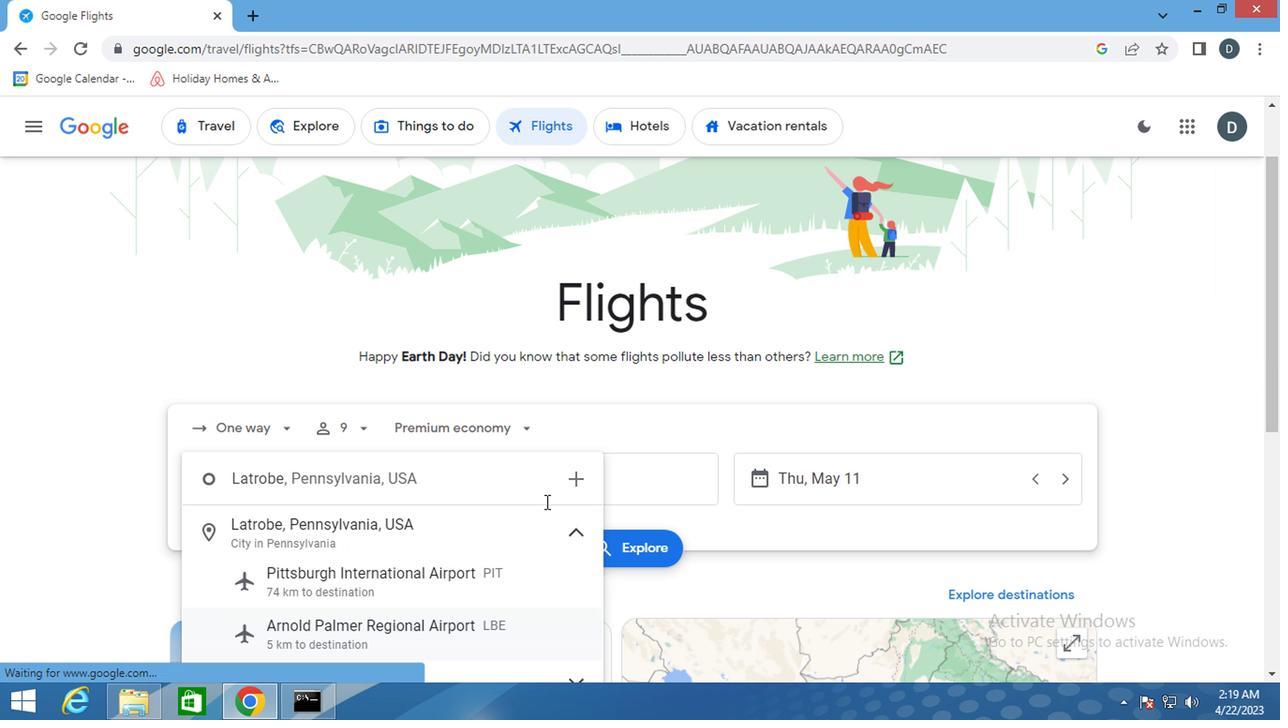 
Action: Mouse pressed left at (574, 485)
Screenshot: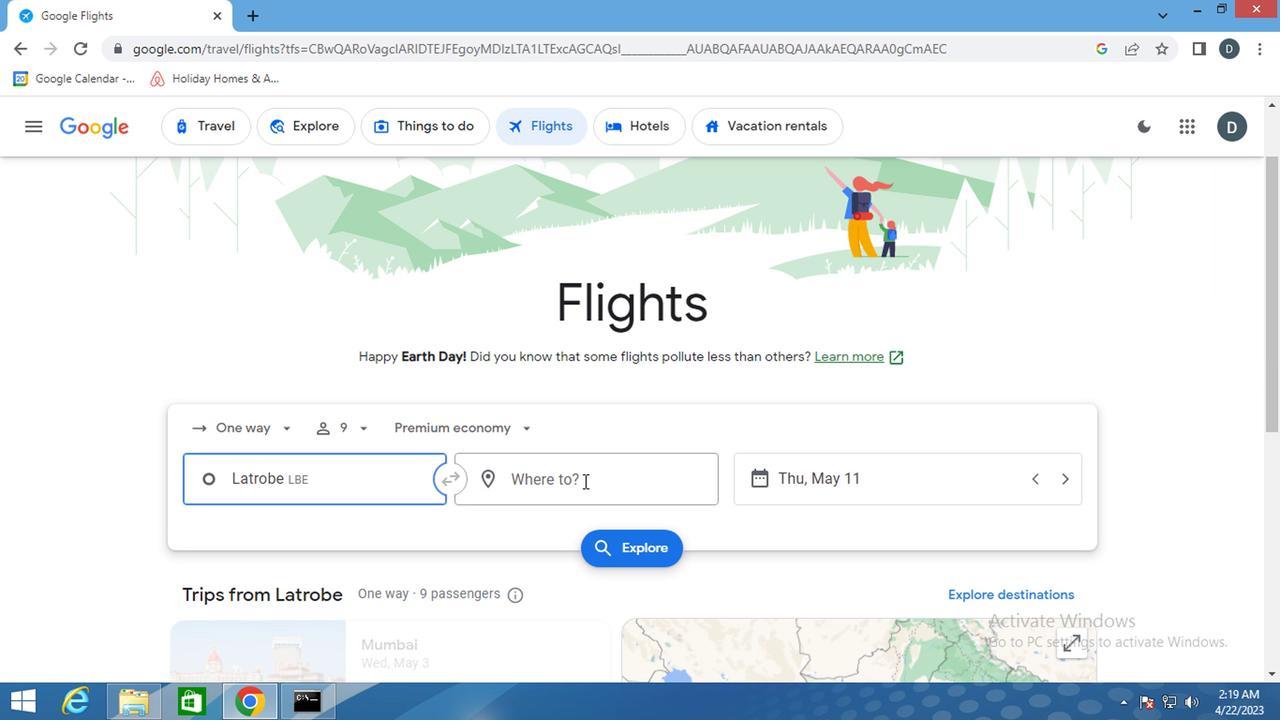 
Action: Mouse moved to (575, 485)
Screenshot: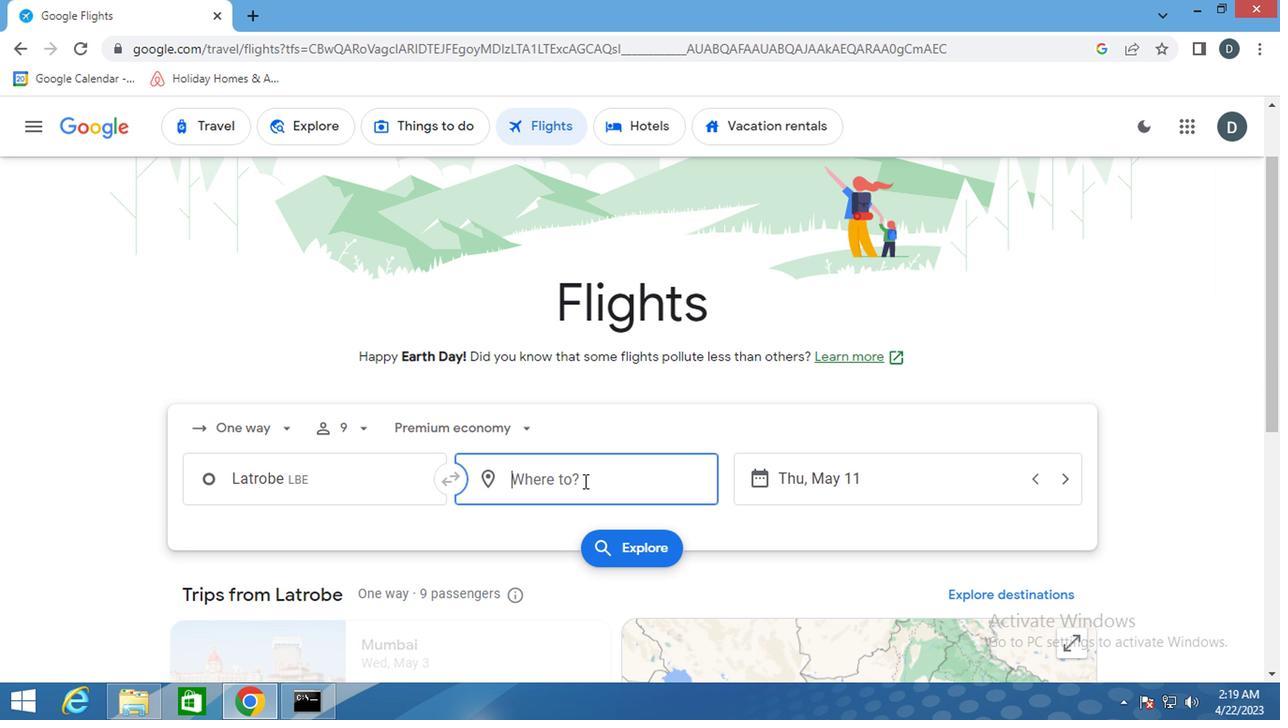 
Action: Key pressed <Key.shift>GILLETTE
Screenshot: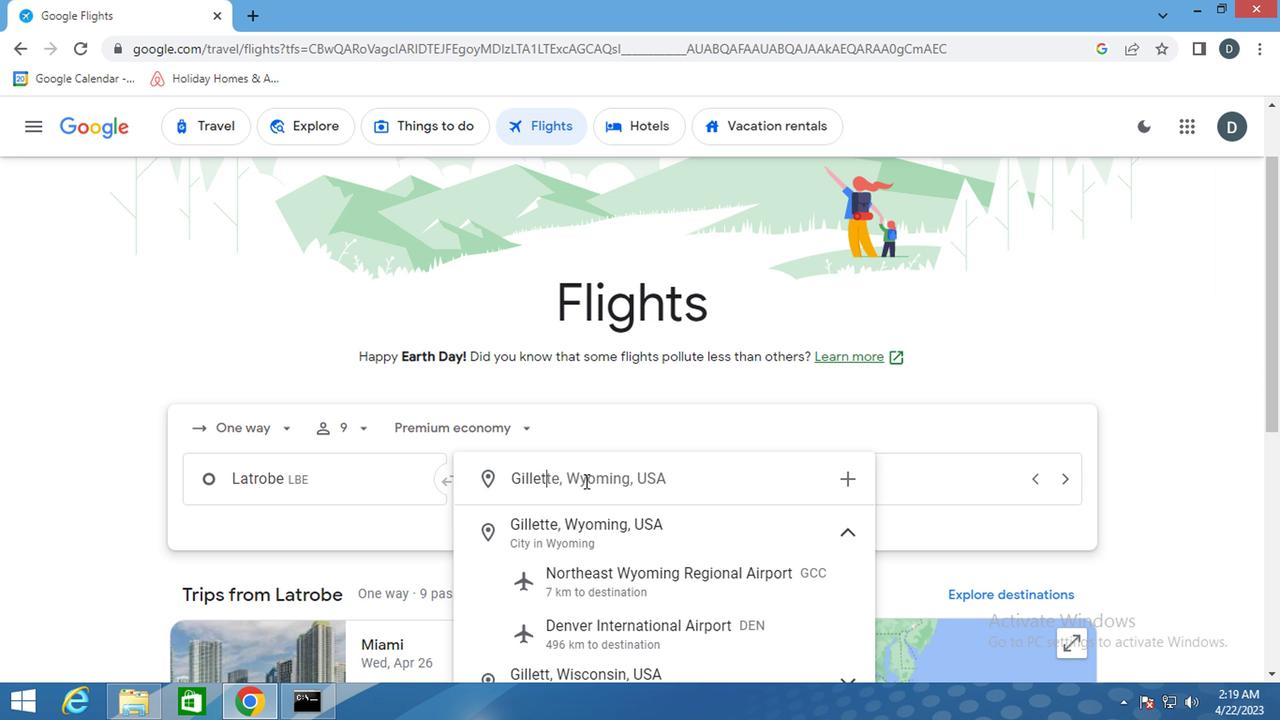 
Action: Mouse moved to (608, 510)
Screenshot: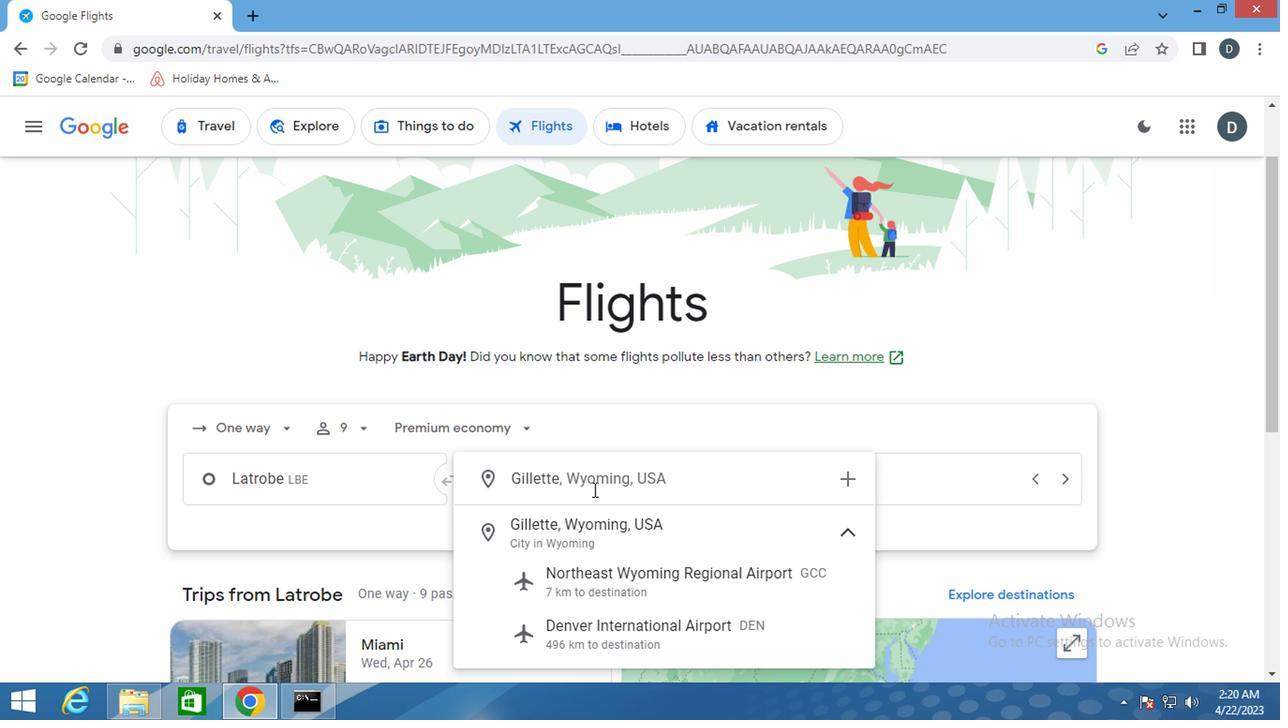 
Action: Mouse pressed left at (608, 510)
Screenshot: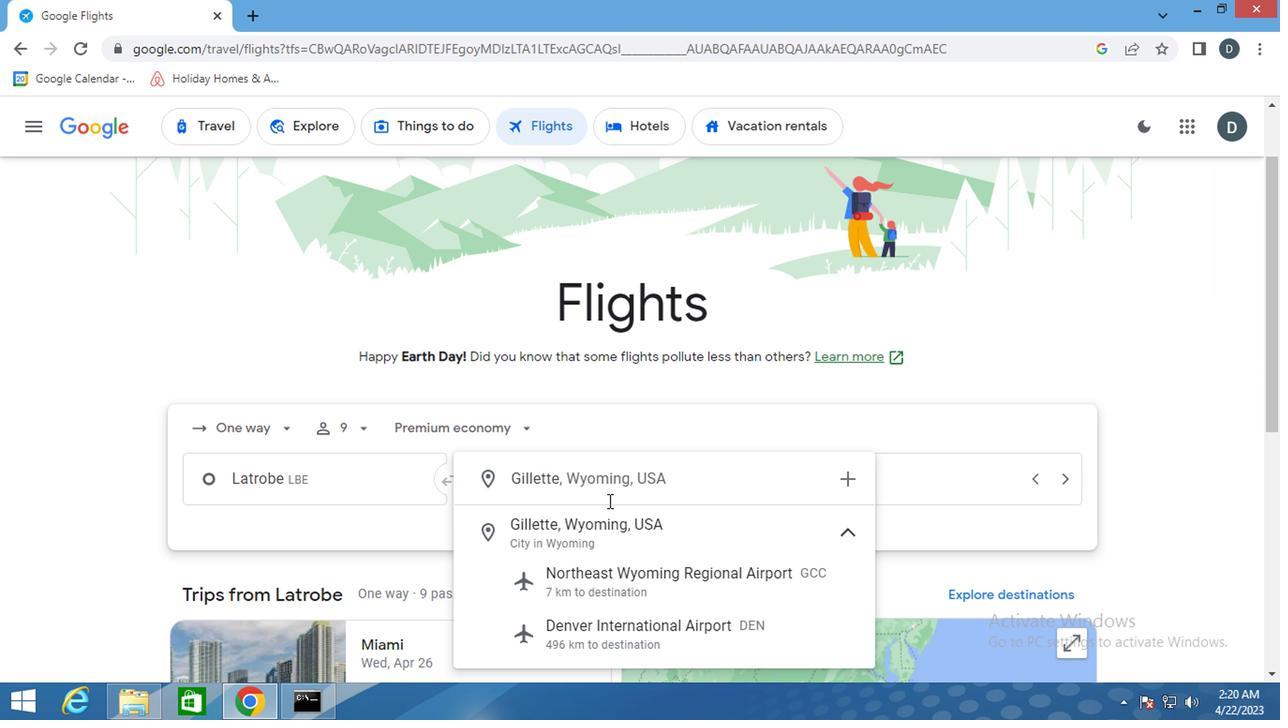 
Action: Mouse moved to (610, 516)
Screenshot: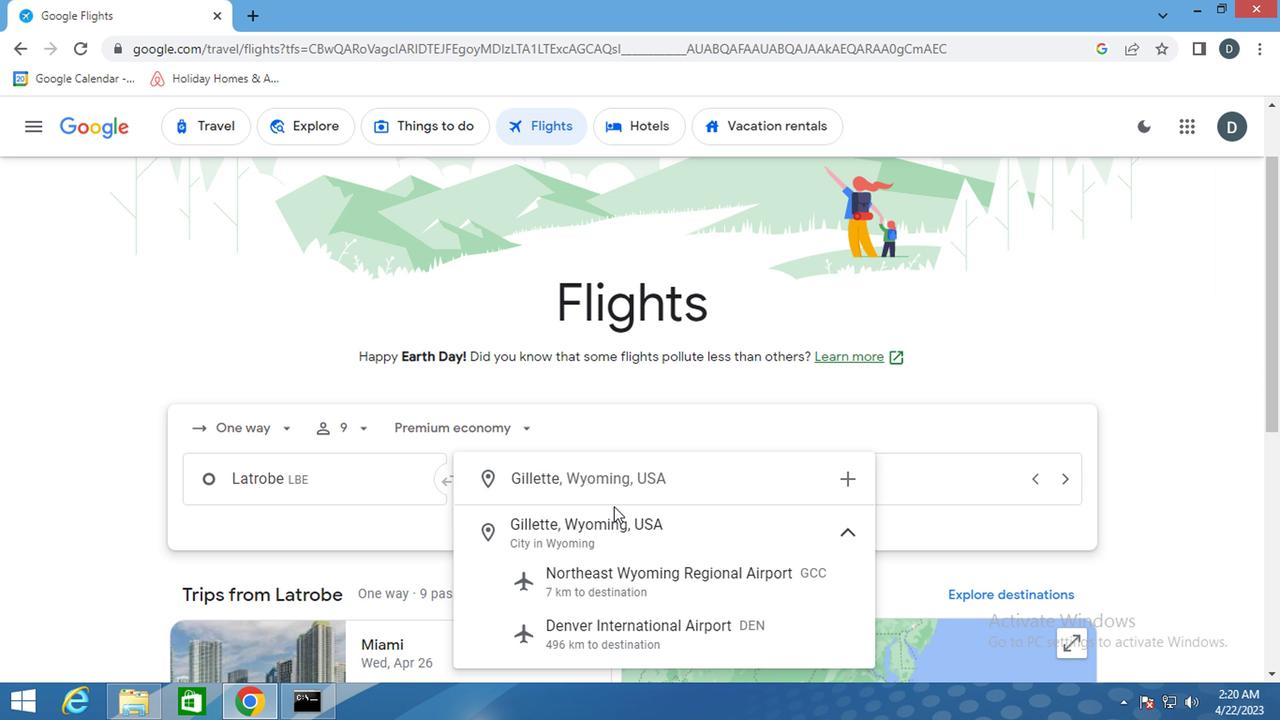 
Action: Mouse pressed left at (610, 516)
Screenshot: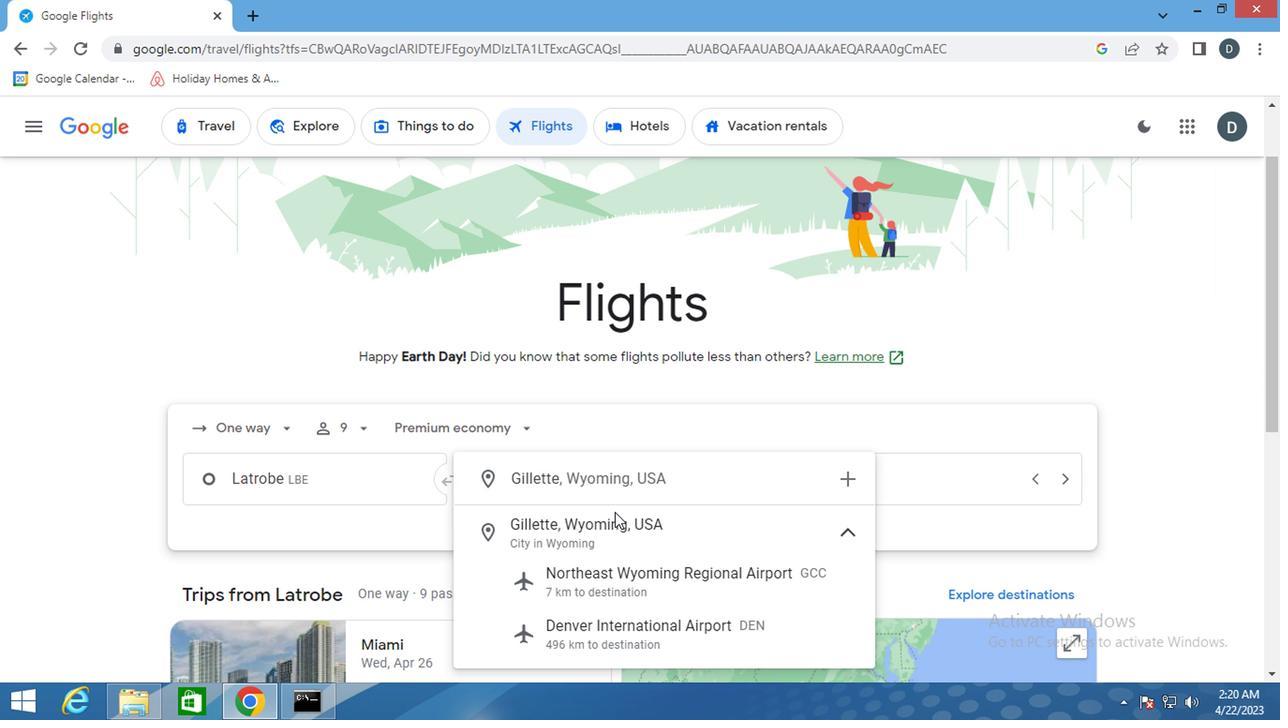 
Action: Mouse moved to (959, 490)
Screenshot: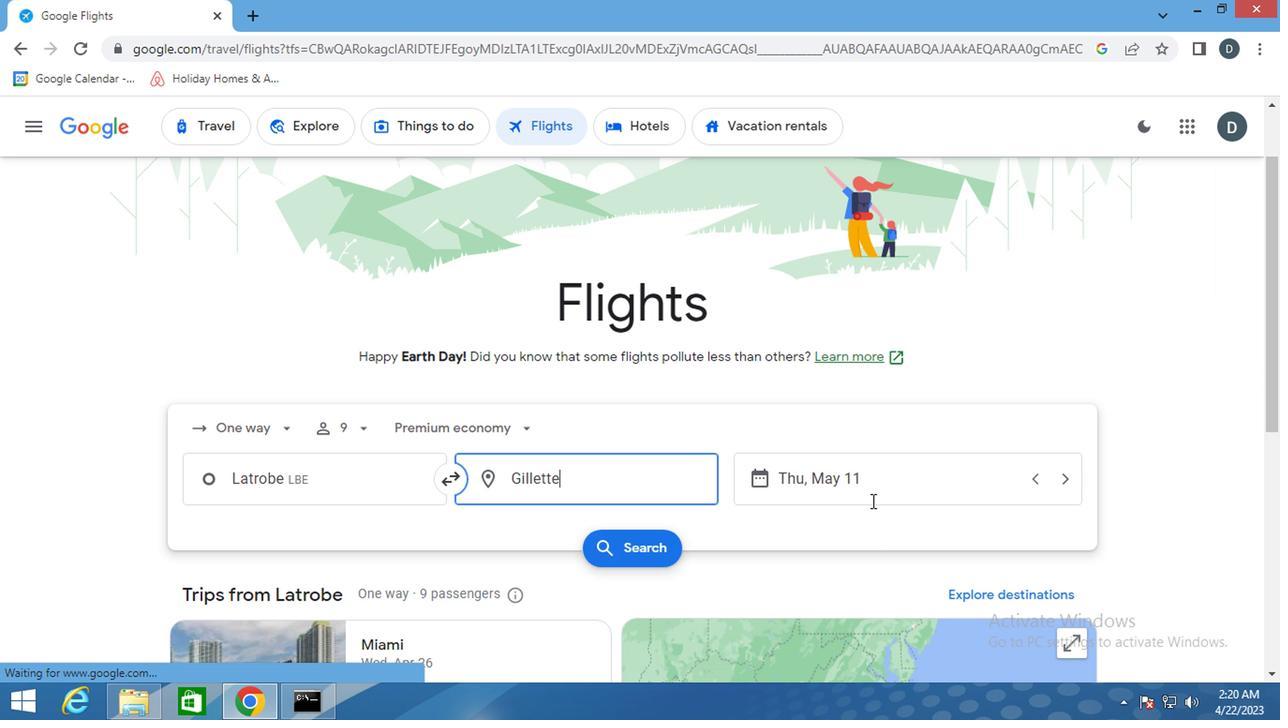 
Action: Mouse pressed left at (959, 490)
Screenshot: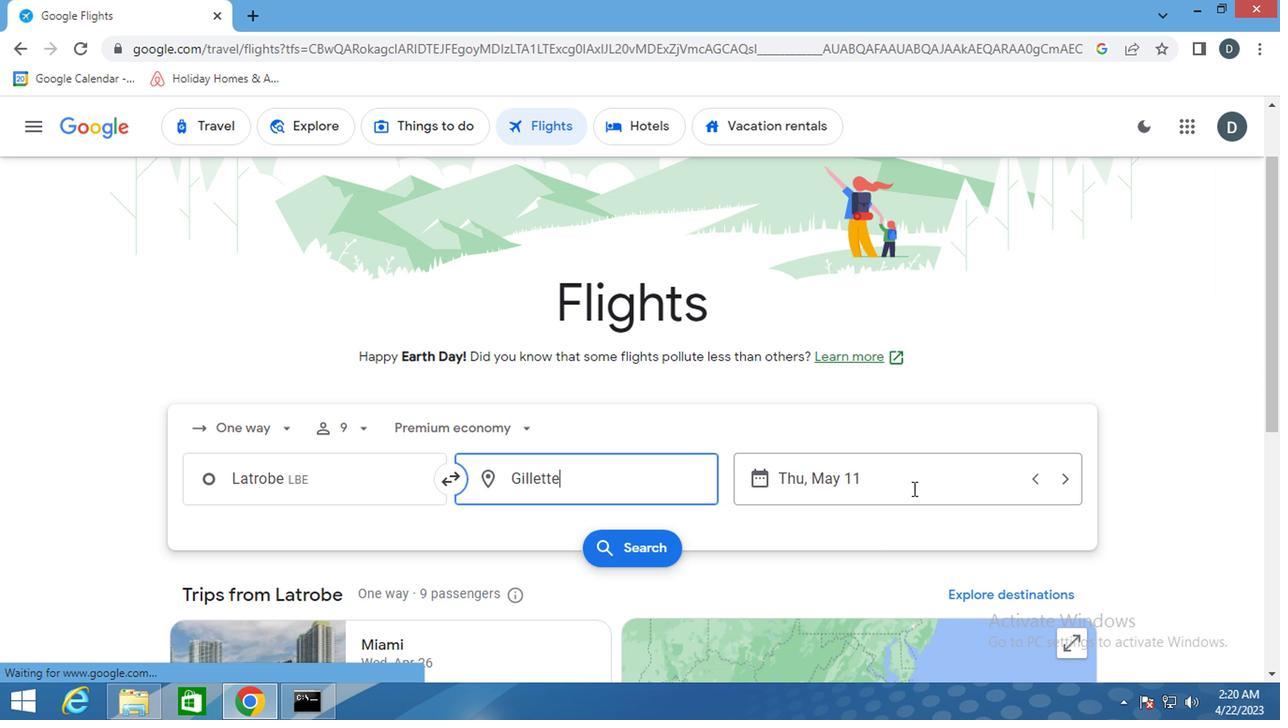 
Action: Mouse moved to (872, 348)
Screenshot: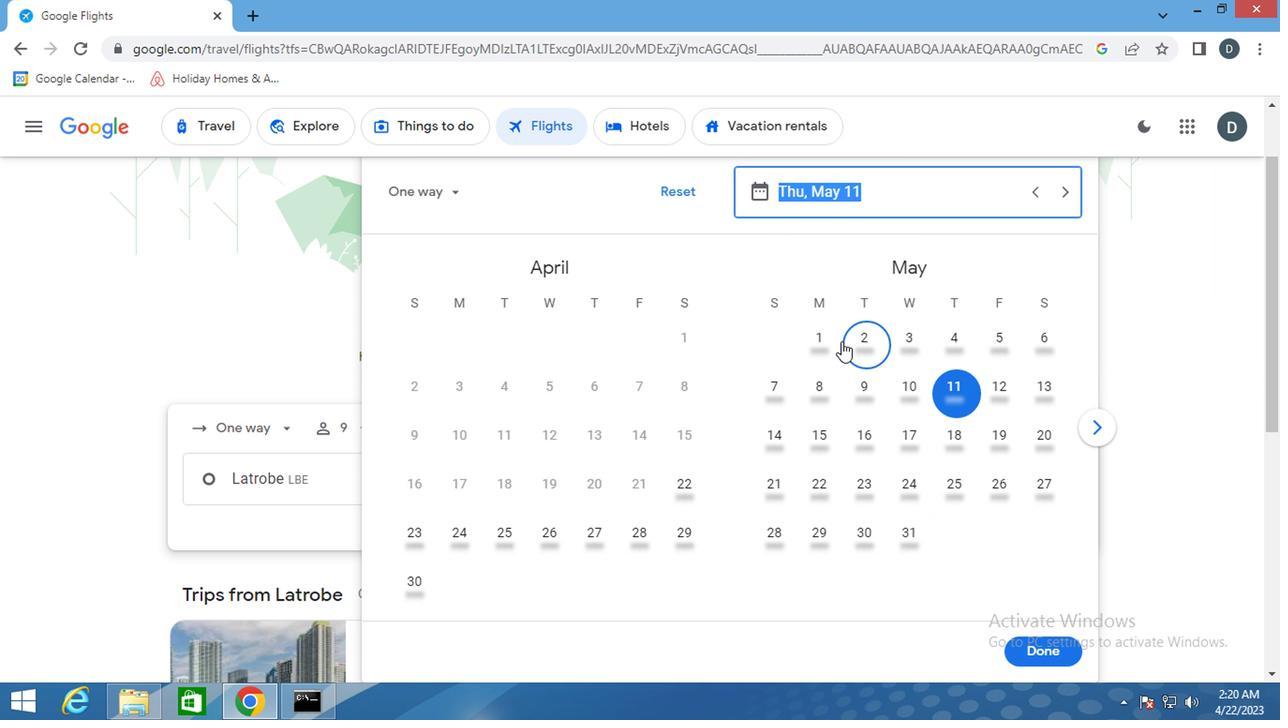 
Action: Mouse pressed left at (872, 348)
Screenshot: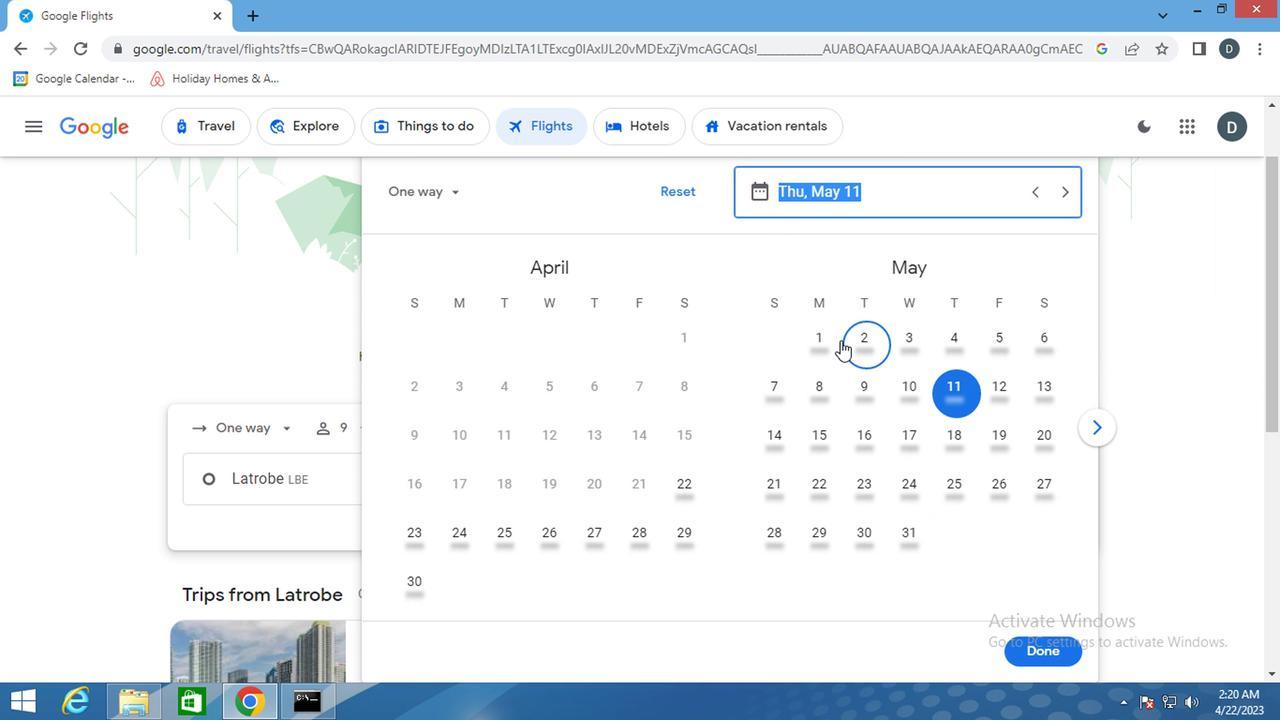 
Action: Mouse moved to (1111, 652)
Screenshot: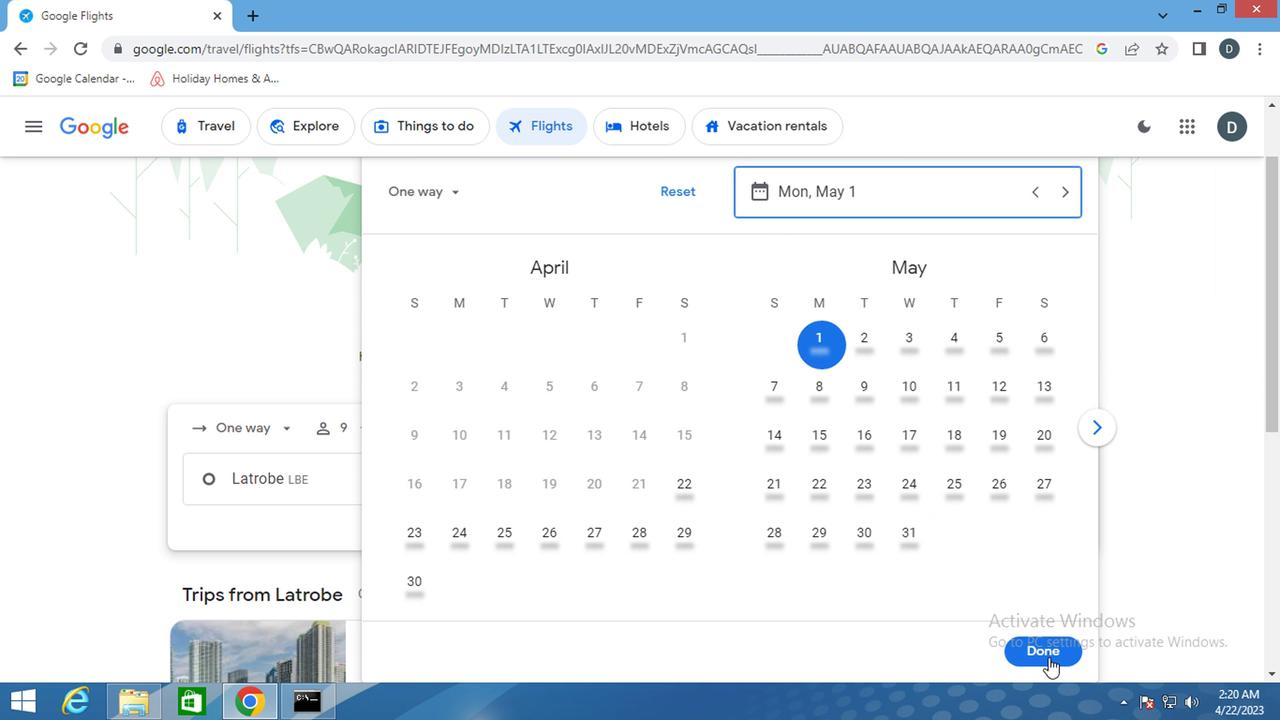 
Action: Mouse pressed left at (1111, 652)
Screenshot: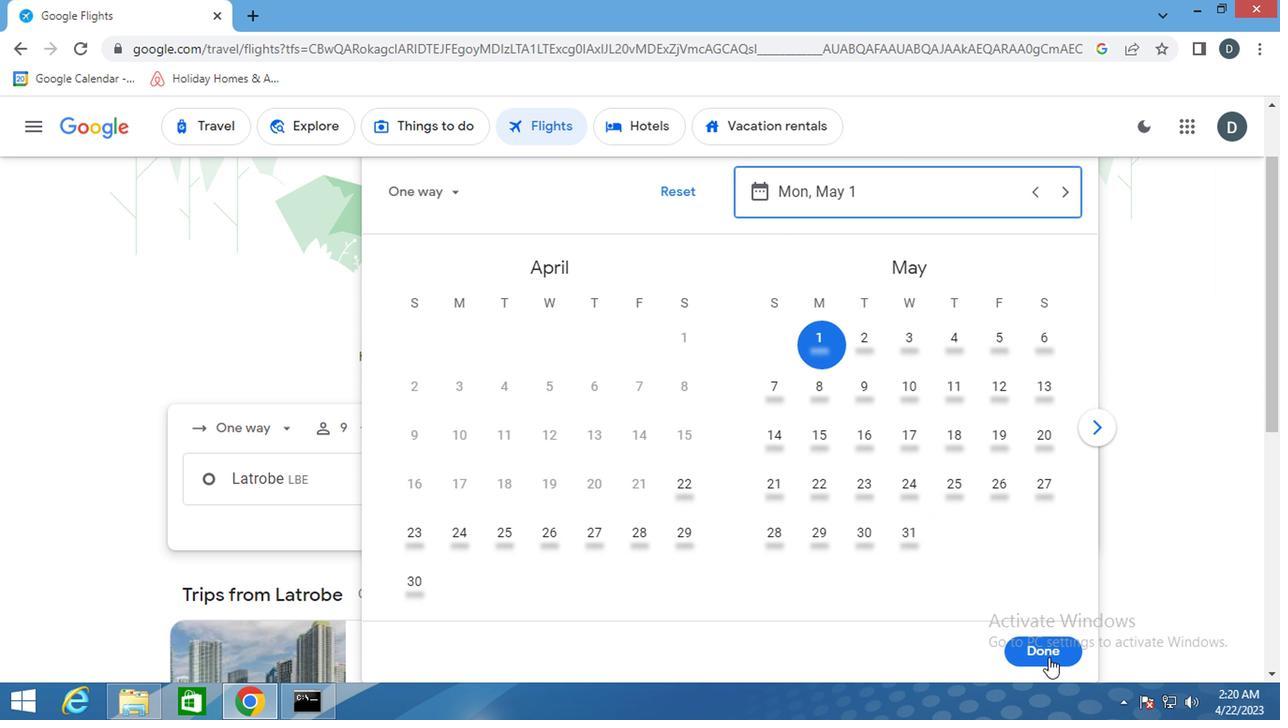 
Action: Mouse moved to (648, 540)
Screenshot: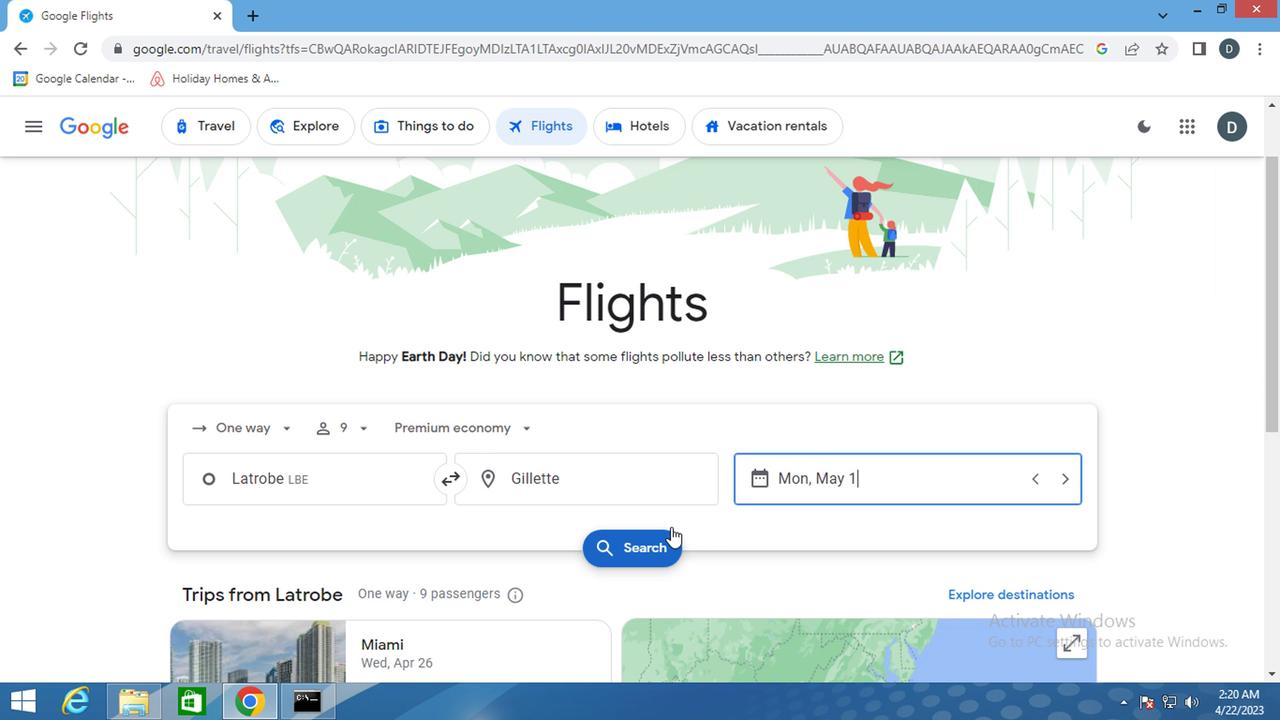 
Action: Mouse pressed left at (648, 540)
Screenshot: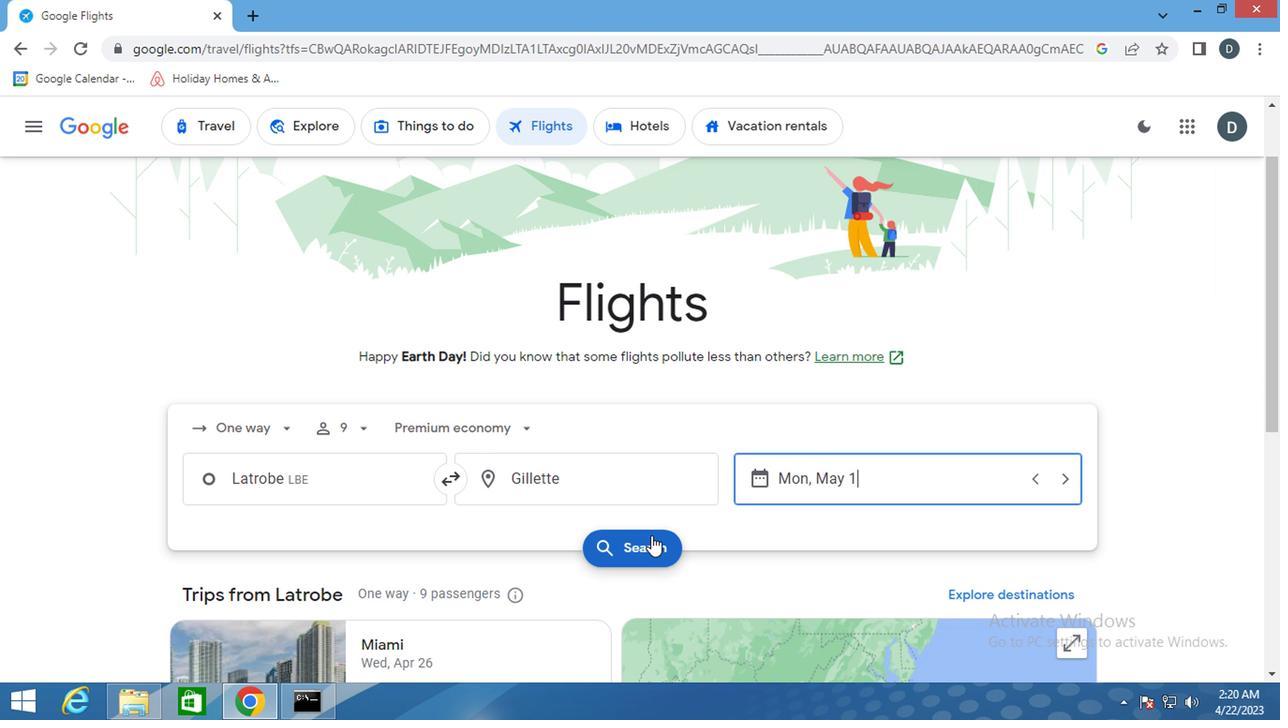 
Action: Mouse moved to (140, 301)
Screenshot: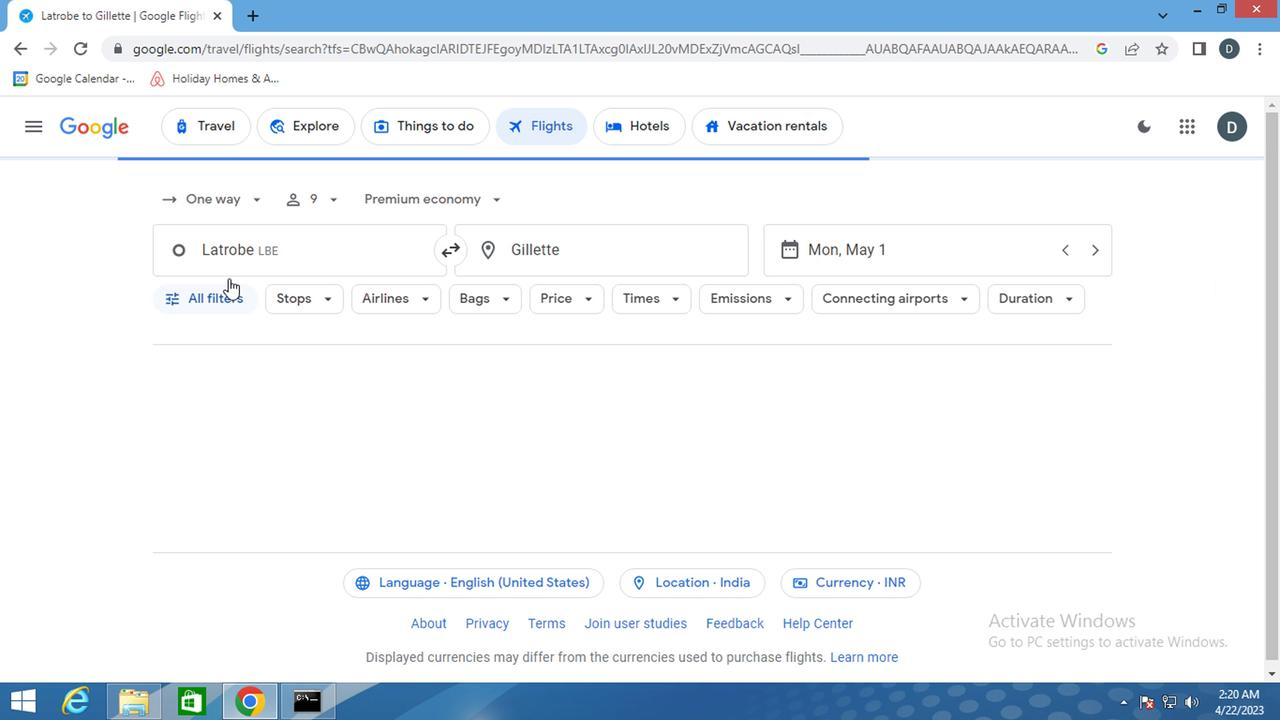 
Action: Mouse pressed left at (140, 301)
Screenshot: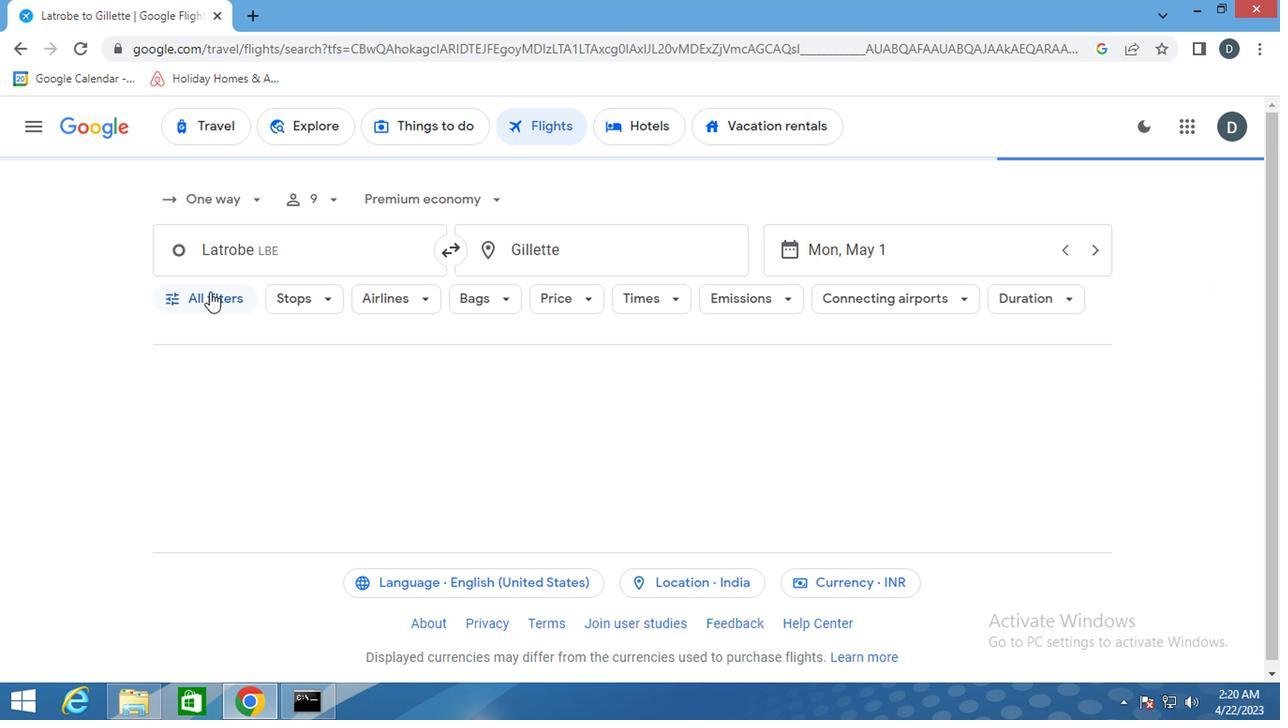 
Action: Mouse moved to (259, 528)
Screenshot: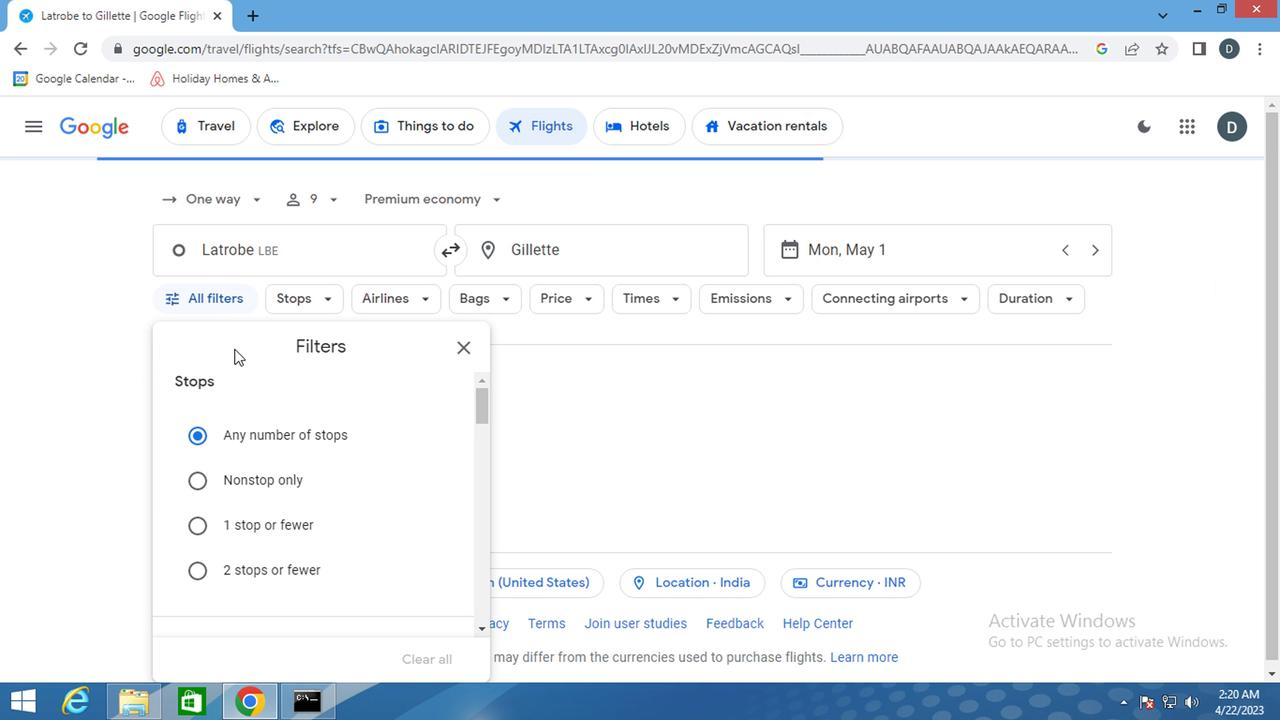 
Action: Mouse scrolled (259, 528) with delta (0, 0)
Screenshot: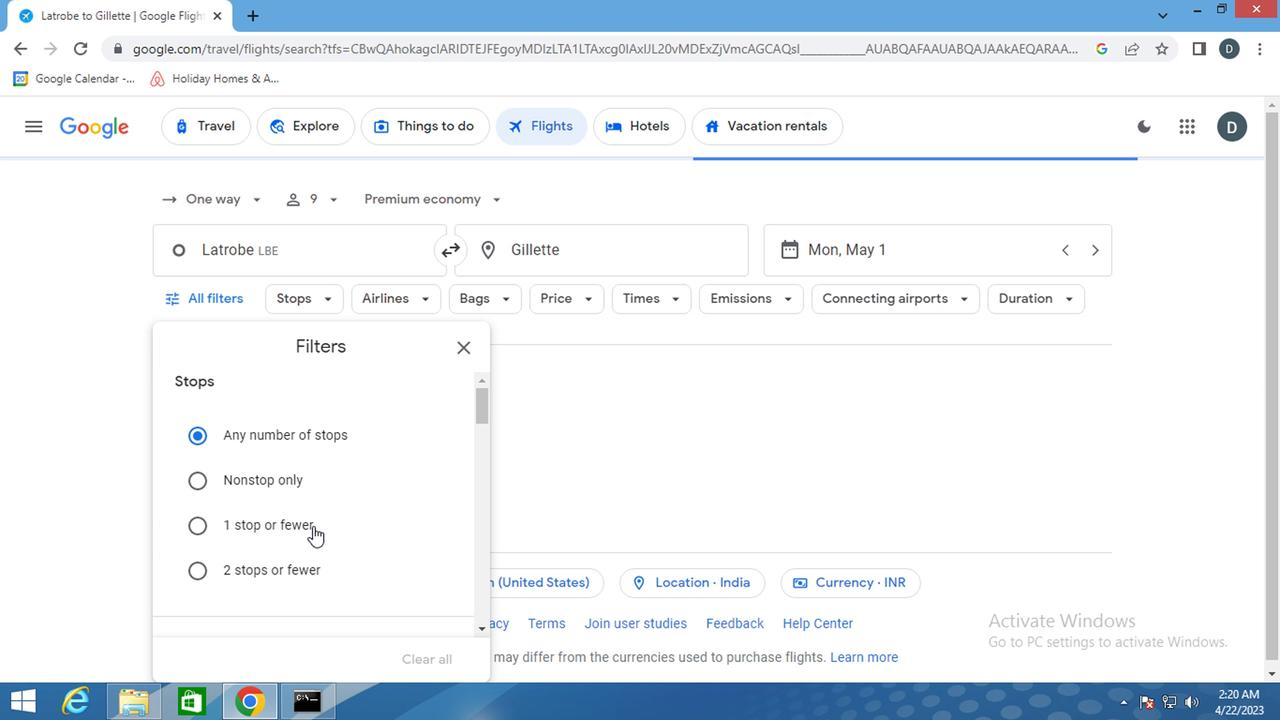 
Action: Mouse scrolled (259, 528) with delta (0, 0)
Screenshot: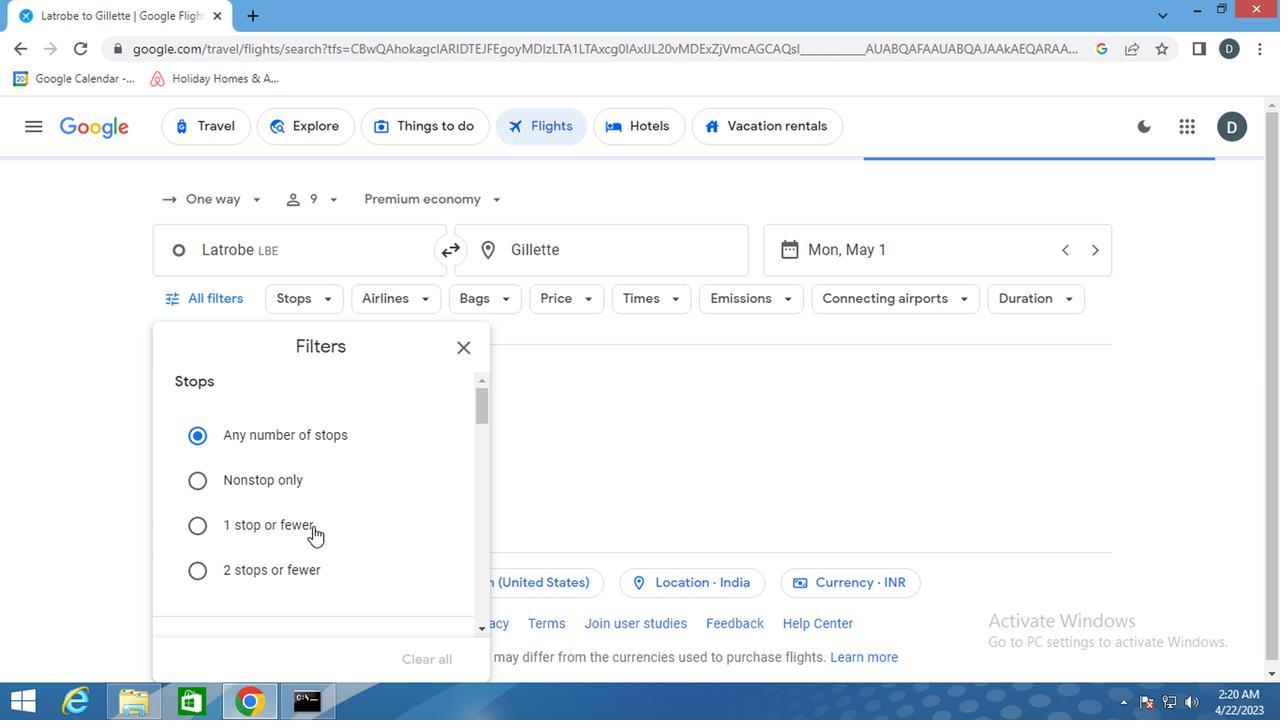 
Action: Mouse scrolled (259, 528) with delta (0, 0)
Screenshot: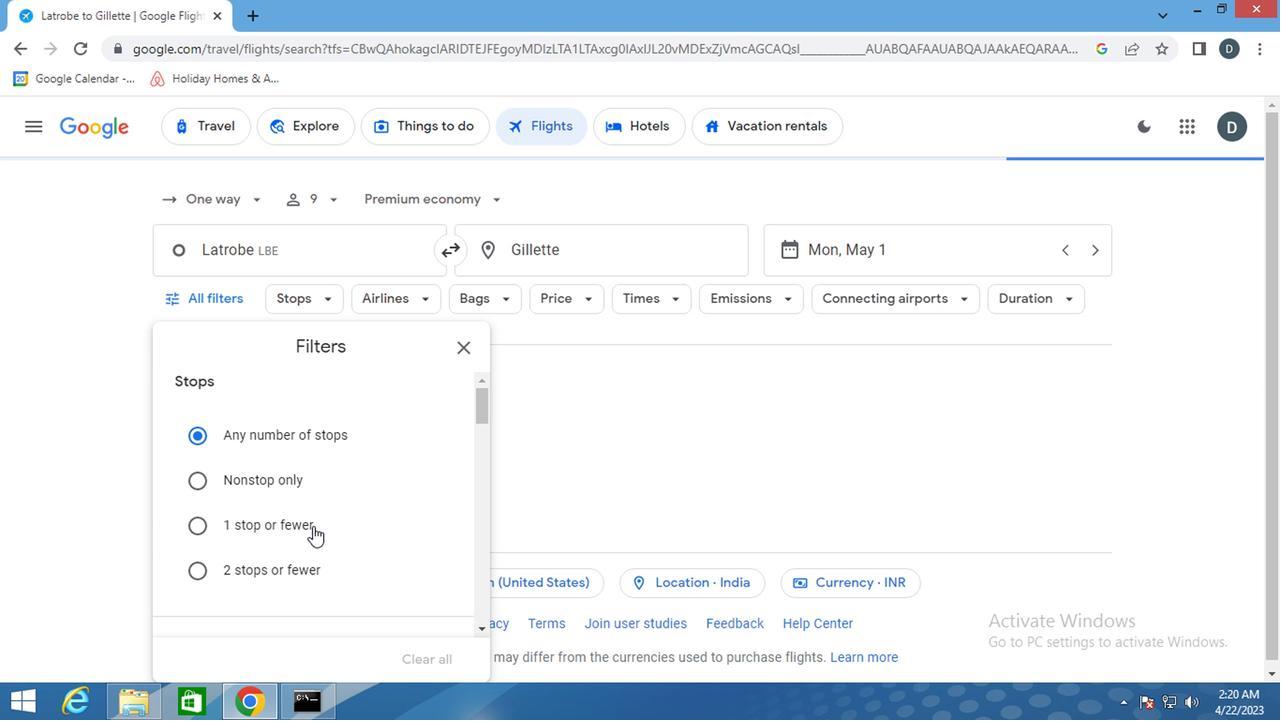 
Action: Mouse scrolled (259, 528) with delta (0, 0)
Screenshot: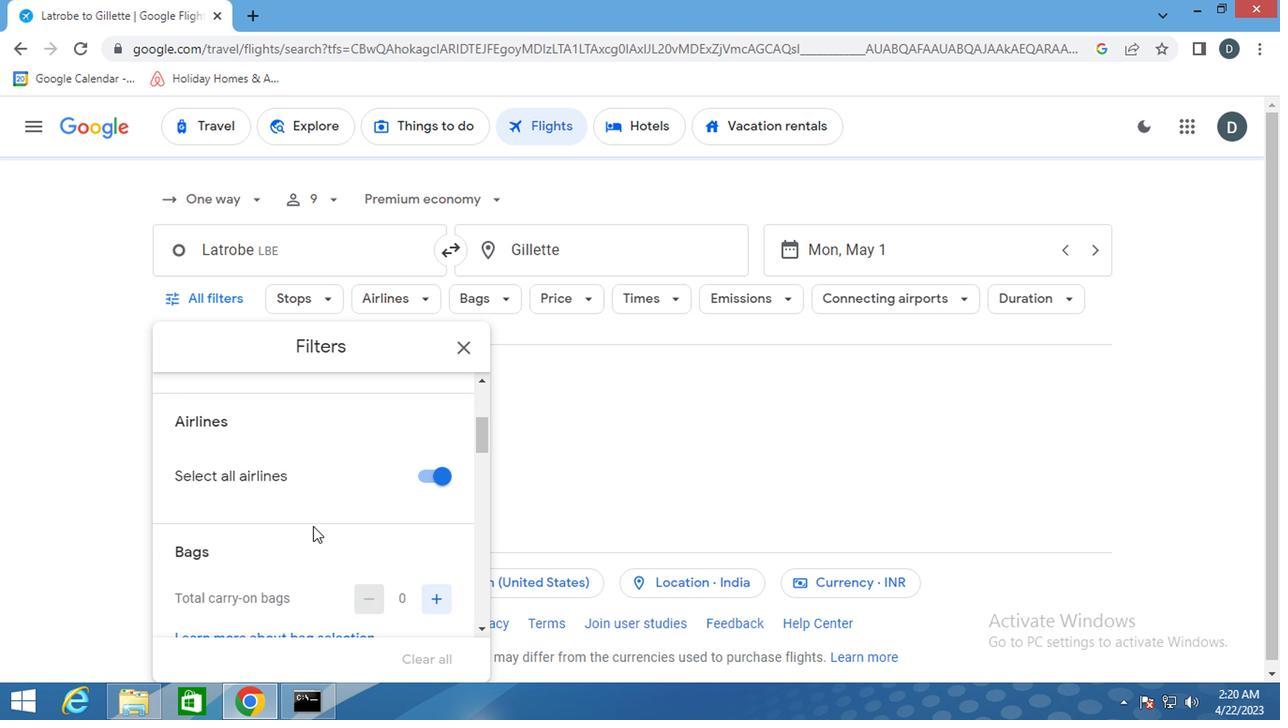 
Action: Mouse scrolled (259, 528) with delta (0, 0)
Screenshot: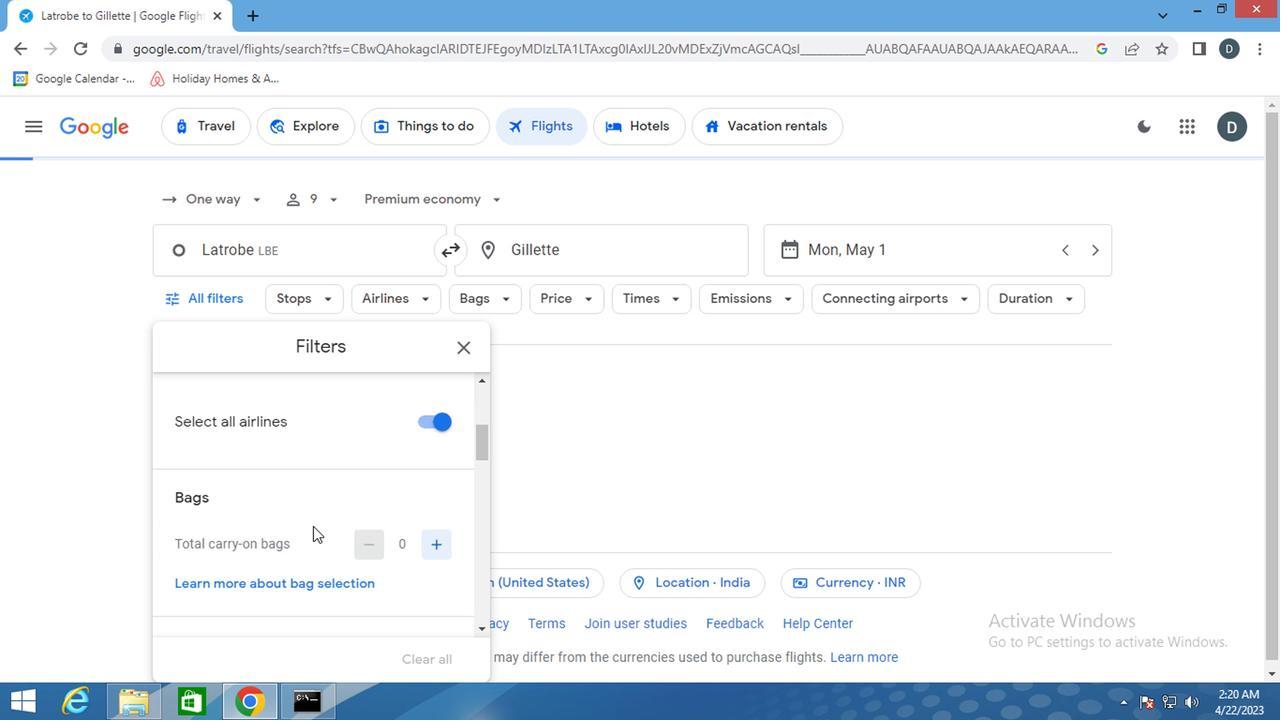 
Action: Mouse moved to (383, 471)
Screenshot: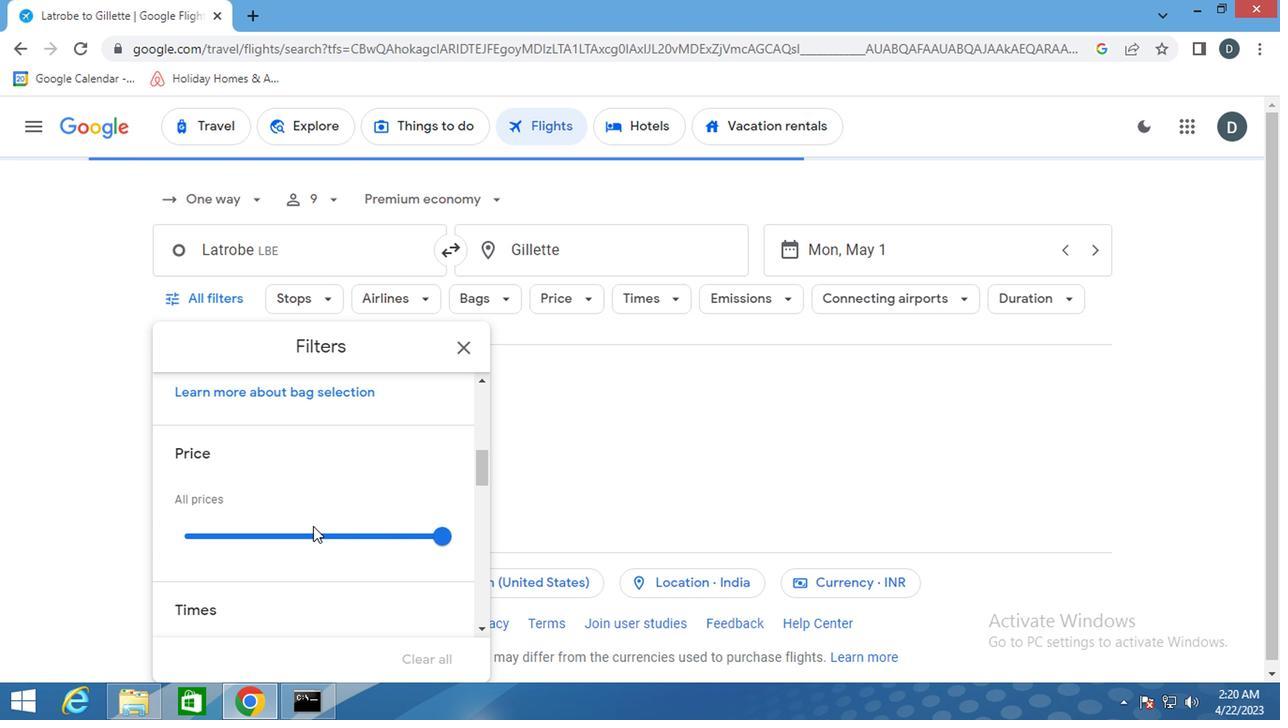 
Action: Mouse scrolled (383, 472) with delta (0, 1)
Screenshot: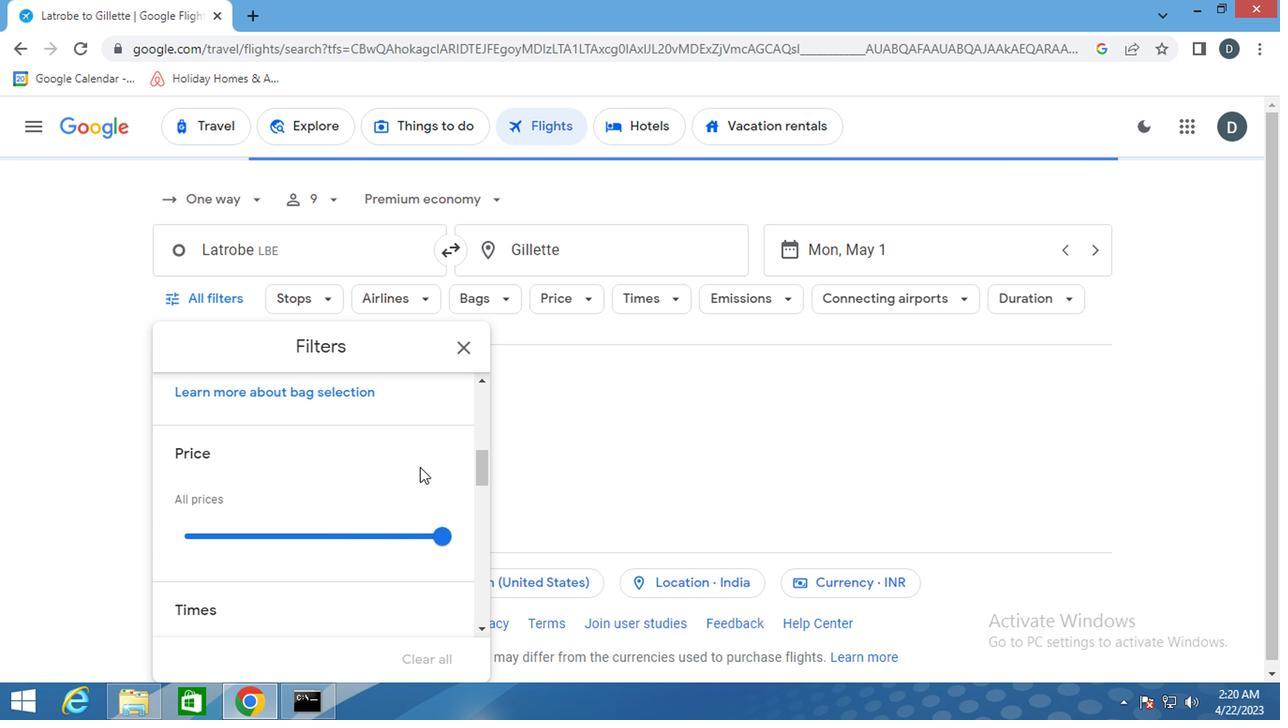 
Action: Mouse scrolled (383, 472) with delta (0, 1)
Screenshot: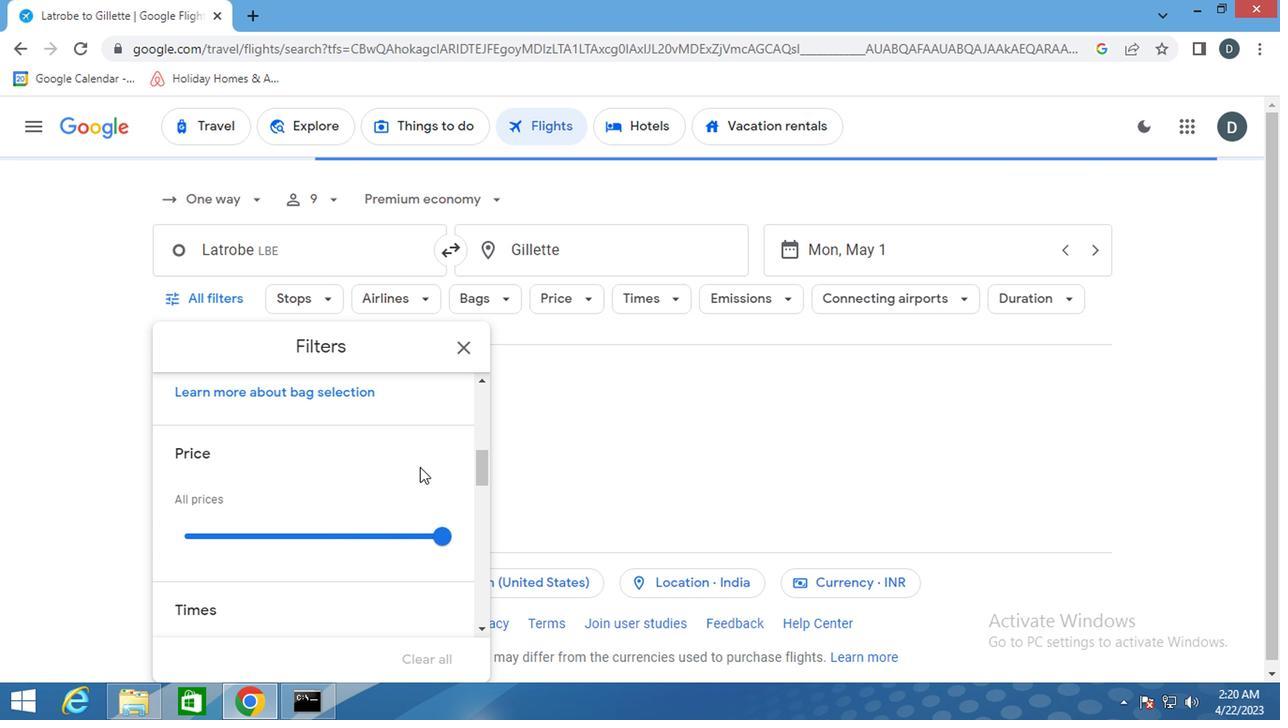 
Action: Mouse moved to (336, 530)
Screenshot: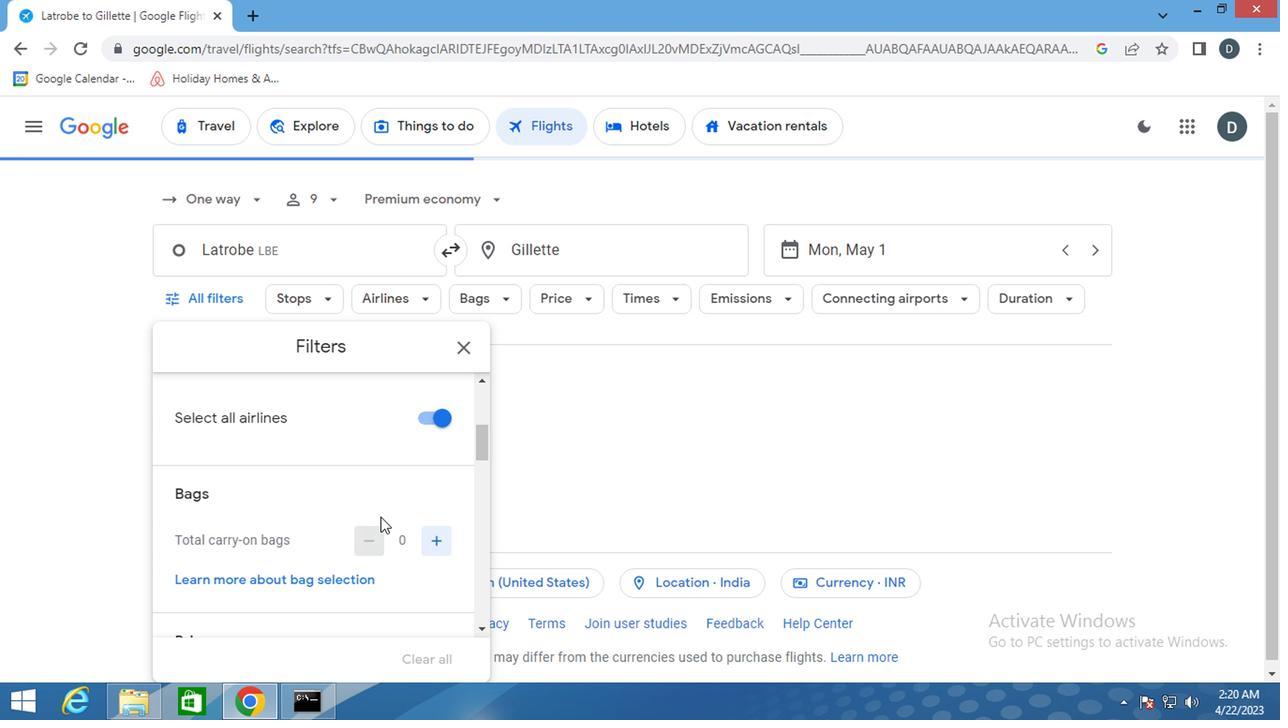 
Action: Mouse scrolled (336, 531) with delta (0, 0)
Screenshot: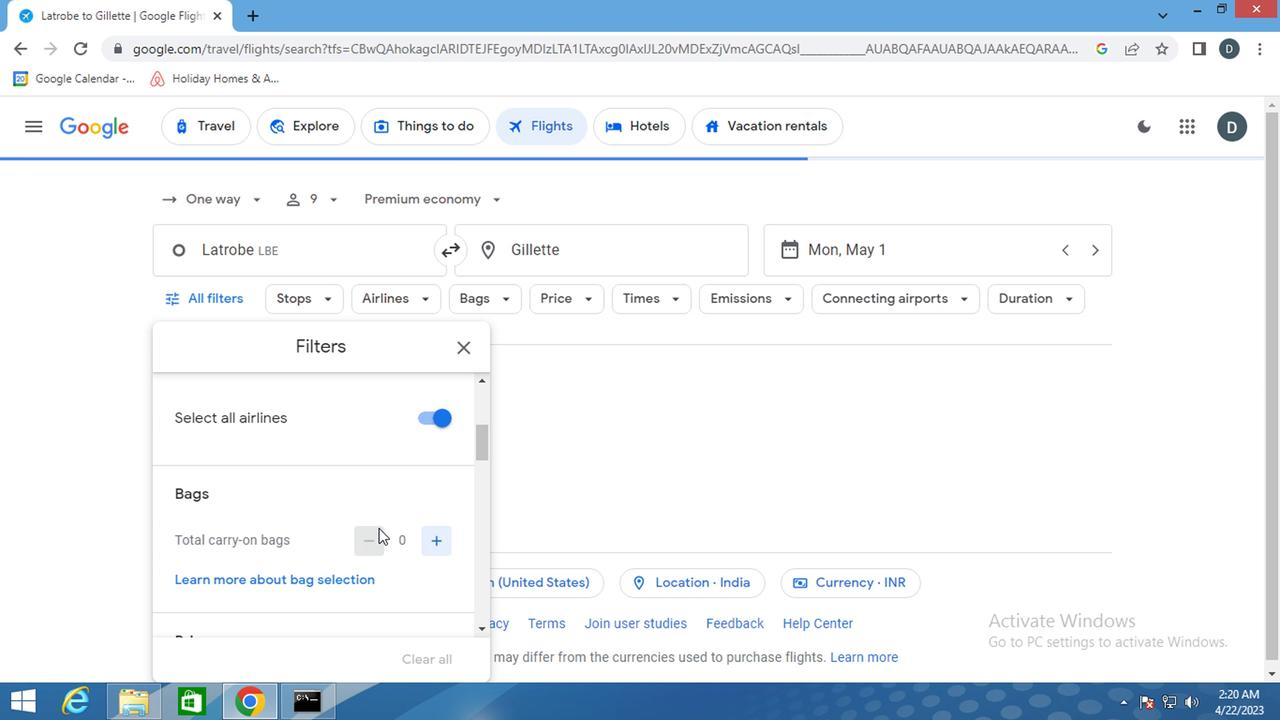 
Action: Mouse scrolled (336, 530) with delta (0, 0)
Screenshot: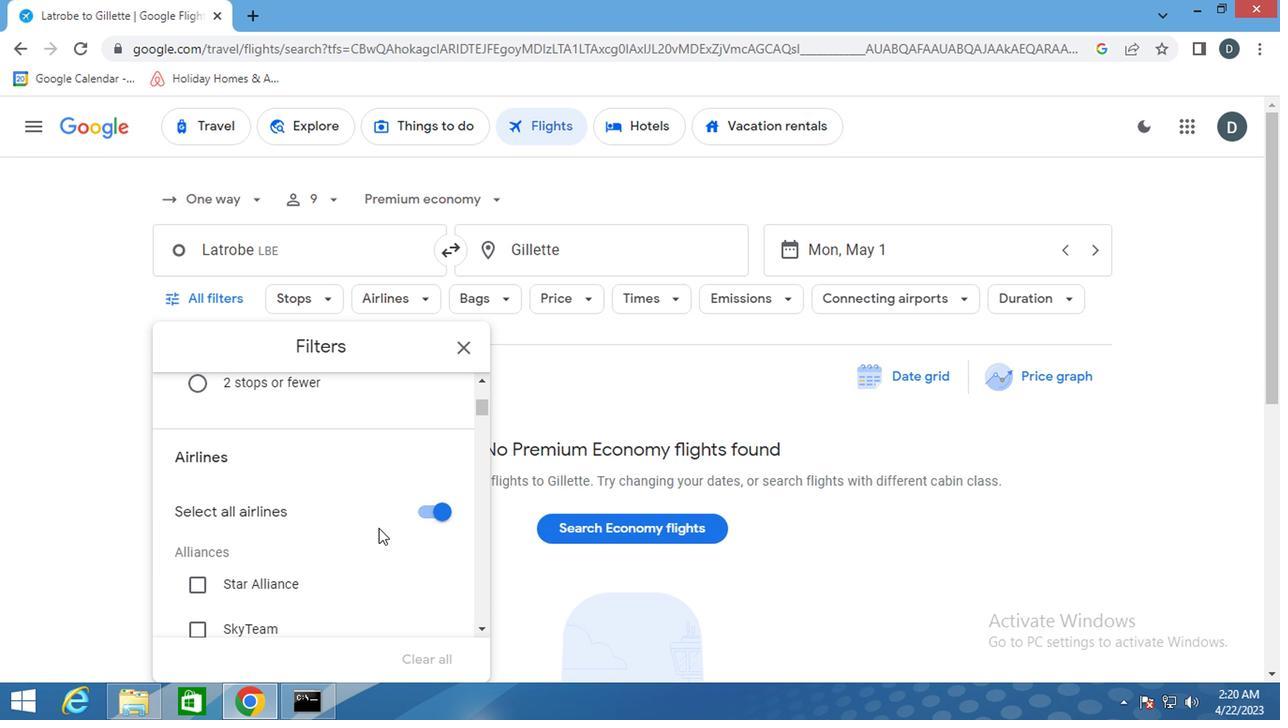 
Action: Mouse scrolled (336, 530) with delta (0, 0)
Screenshot: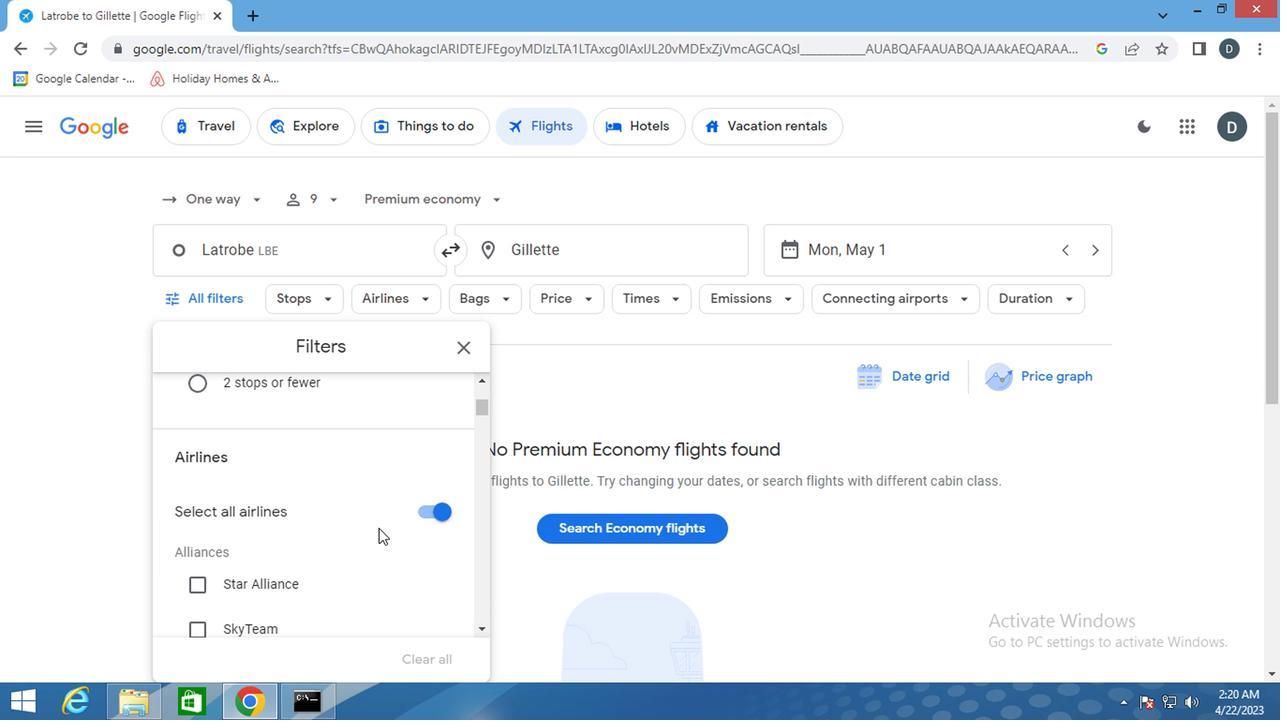 
Action: Mouse scrolled (336, 531) with delta (0, 0)
Screenshot: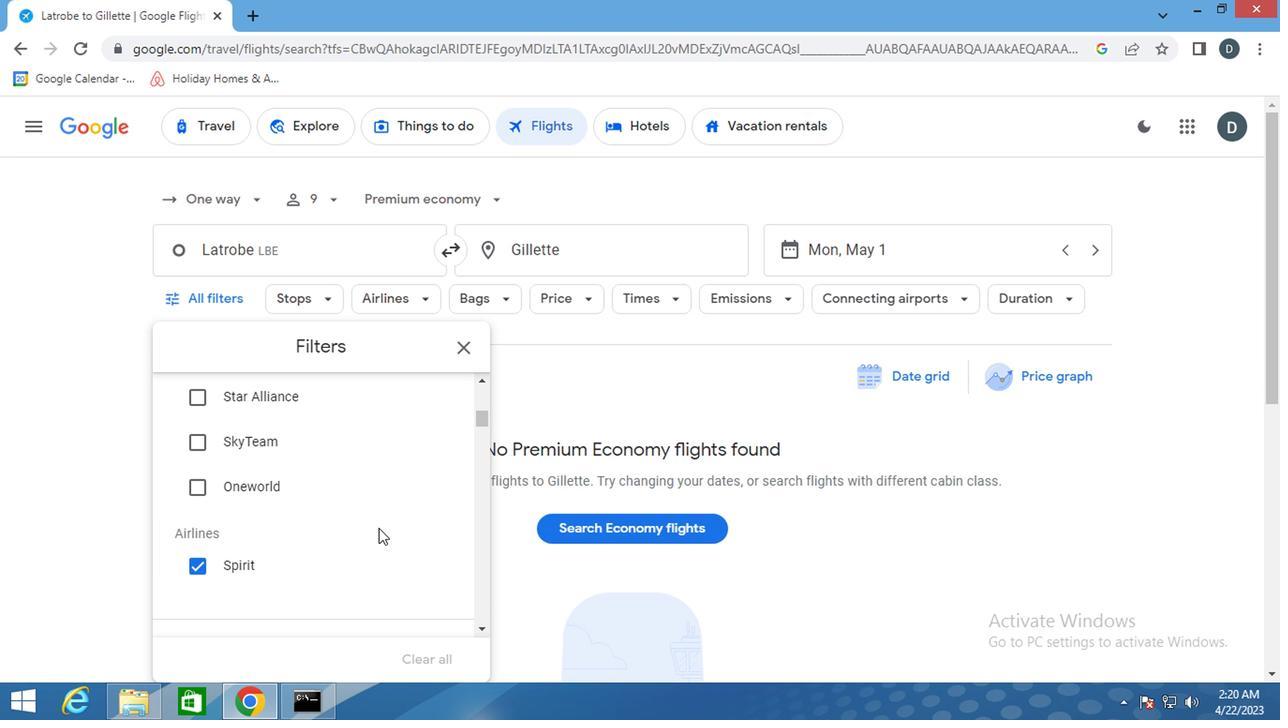 
Action: Mouse scrolled (336, 530) with delta (0, 0)
Screenshot: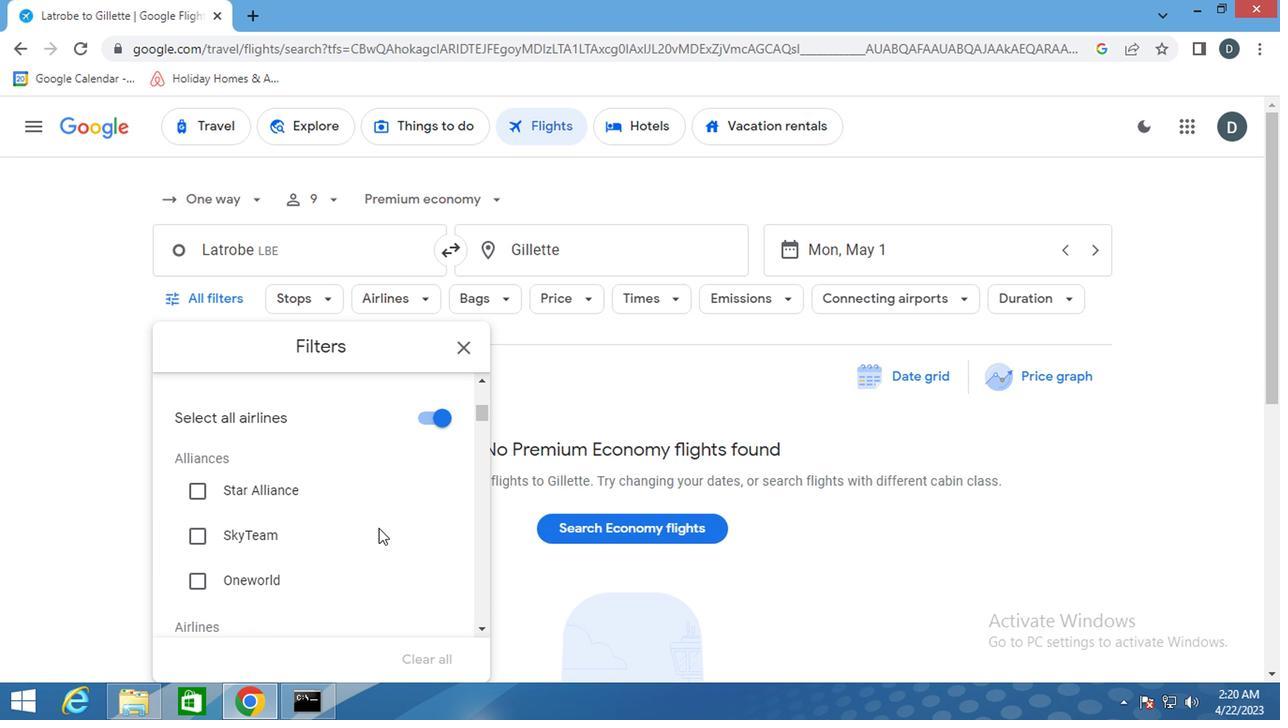 
Action: Mouse scrolled (336, 530) with delta (0, 0)
Screenshot: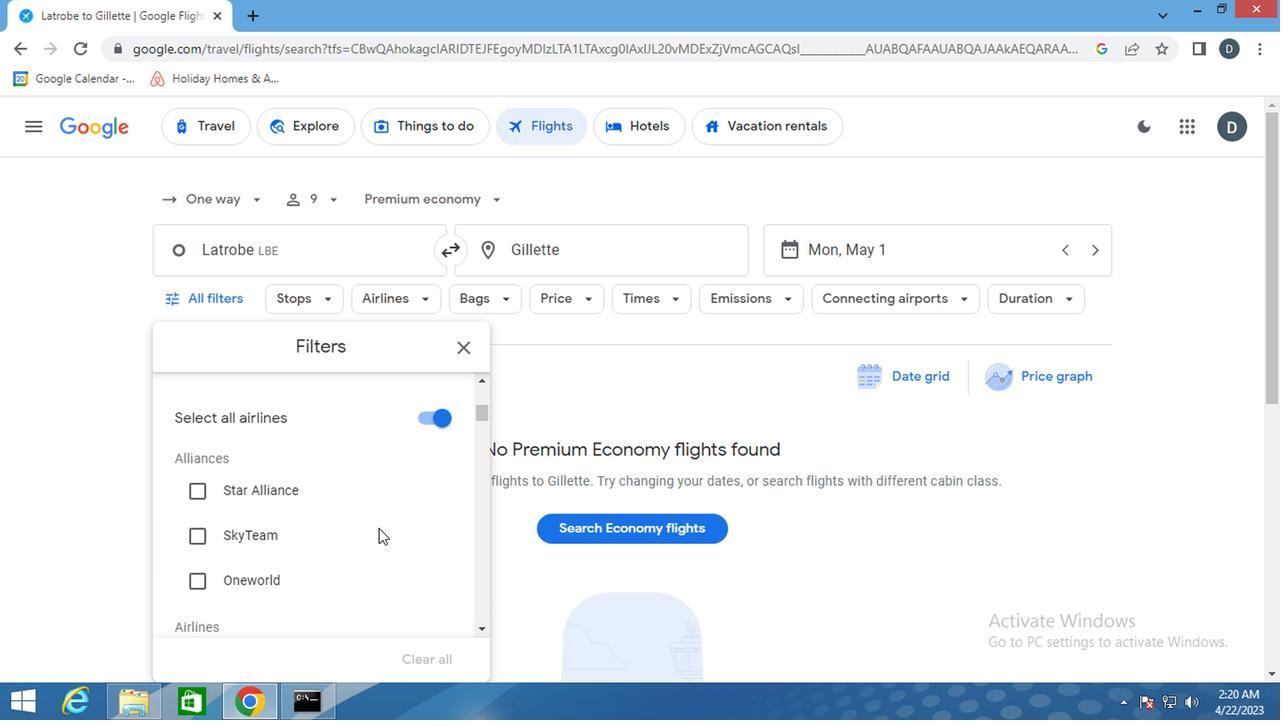 
Action: Mouse moved to (344, 542)
Screenshot: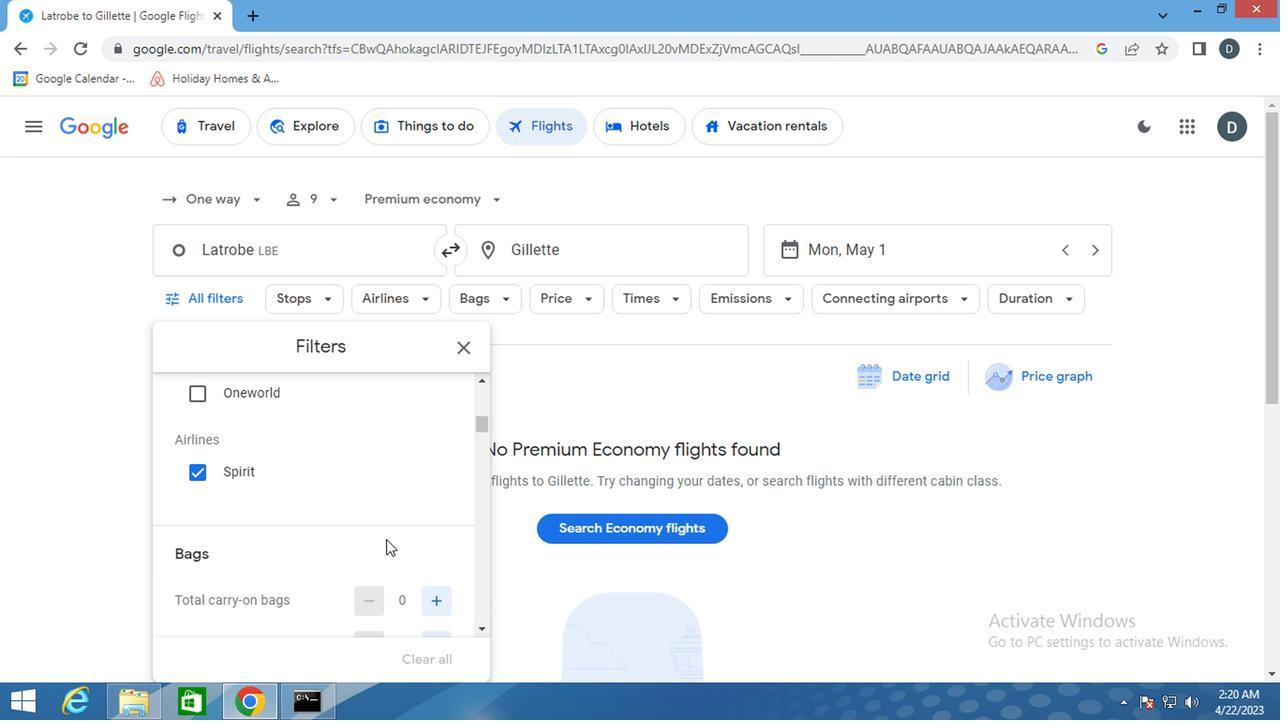 
Action: Mouse scrolled (344, 541) with delta (0, -1)
Screenshot: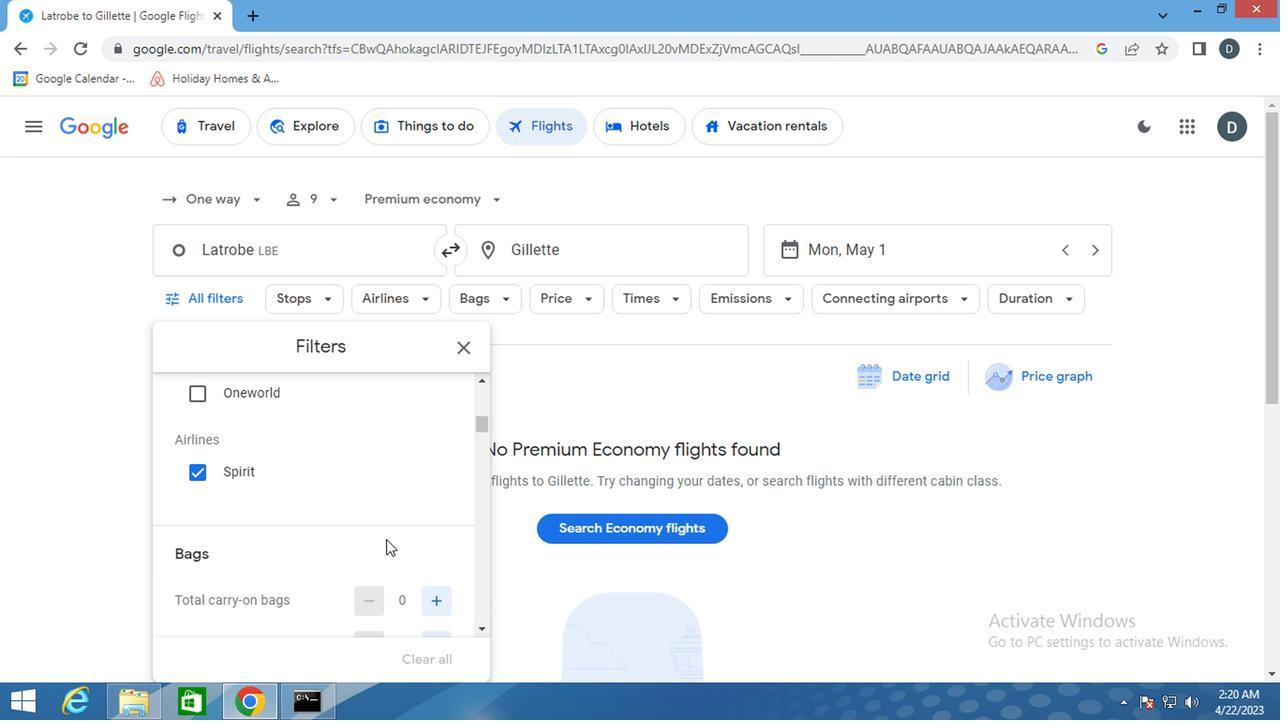 
Action: Mouse moved to (408, 516)
Screenshot: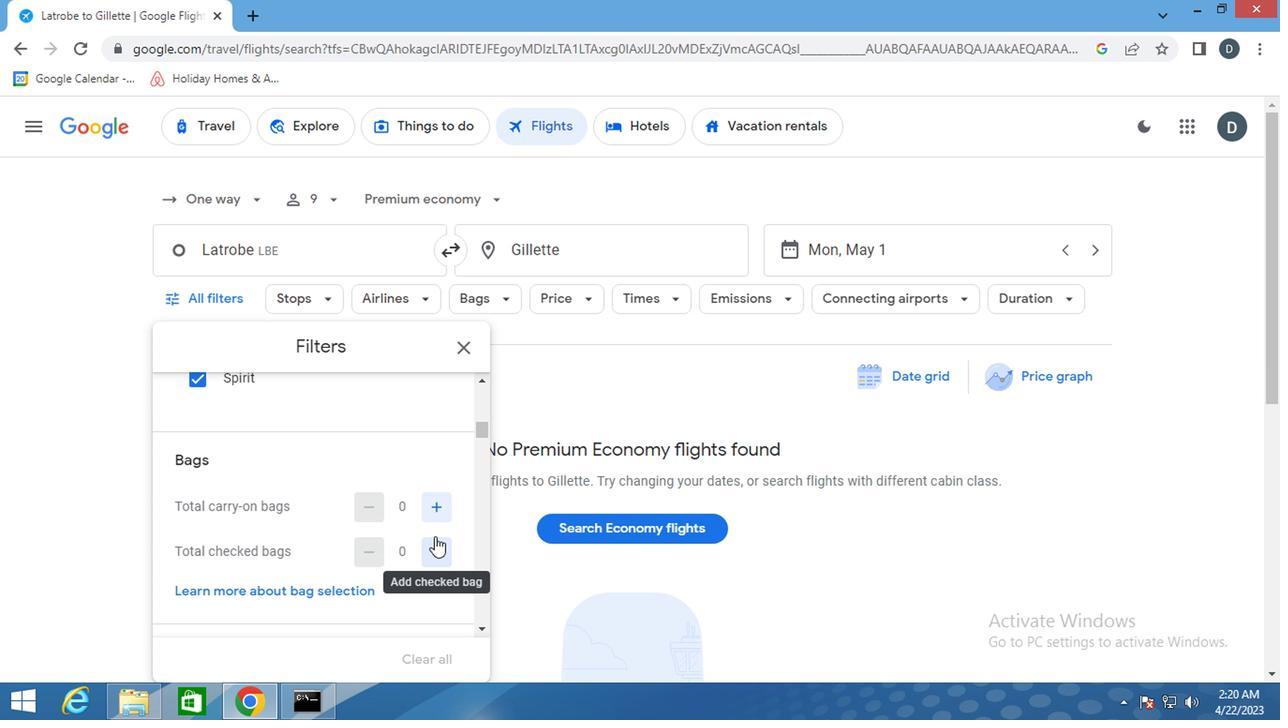 
Action: Mouse pressed left at (408, 516)
Screenshot: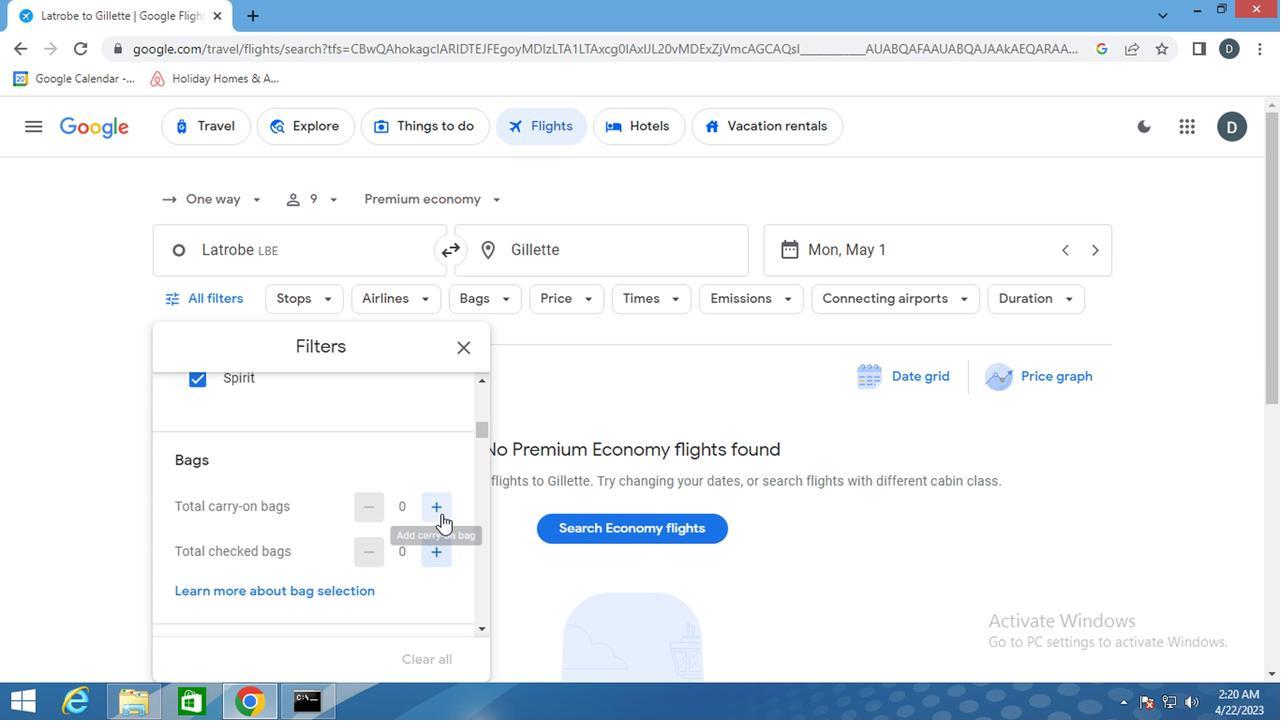 
Action: Mouse pressed left at (408, 516)
Screenshot: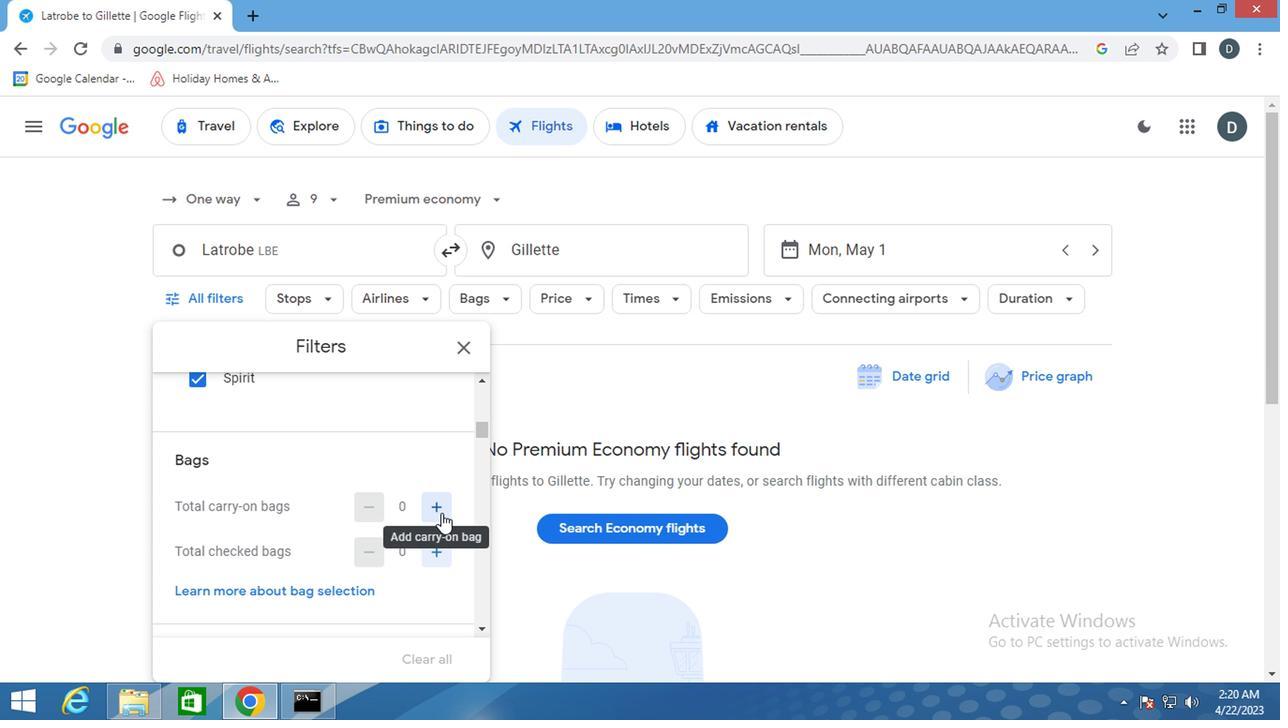 
Action: Mouse moved to (398, 513)
Screenshot: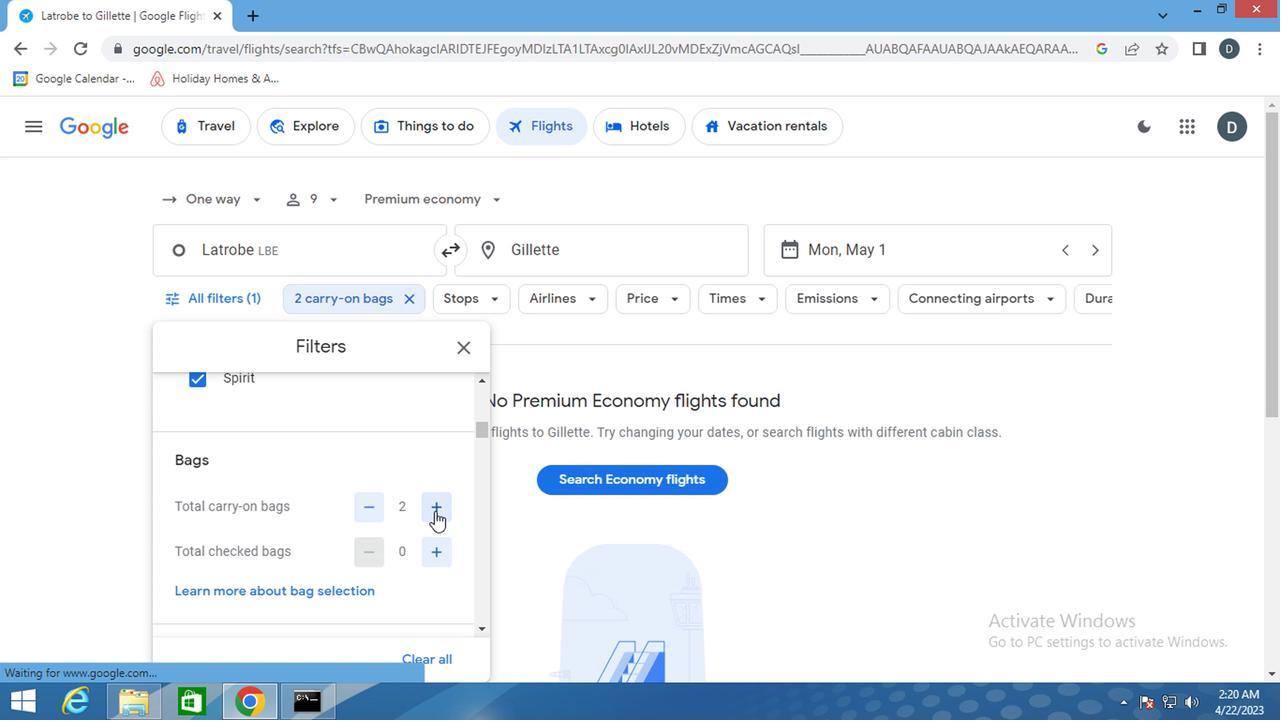 
Action: Mouse scrolled (398, 512) with delta (0, 0)
Screenshot: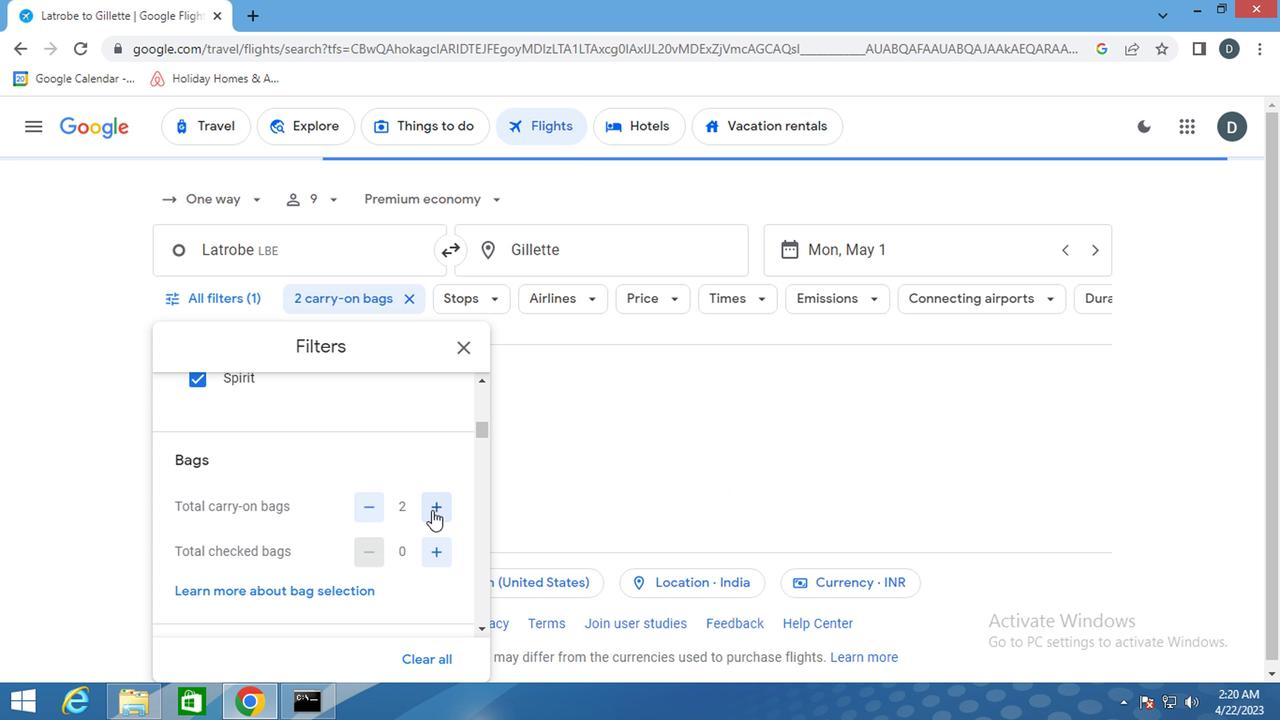 
Action: Mouse scrolled (398, 512) with delta (0, 0)
Screenshot: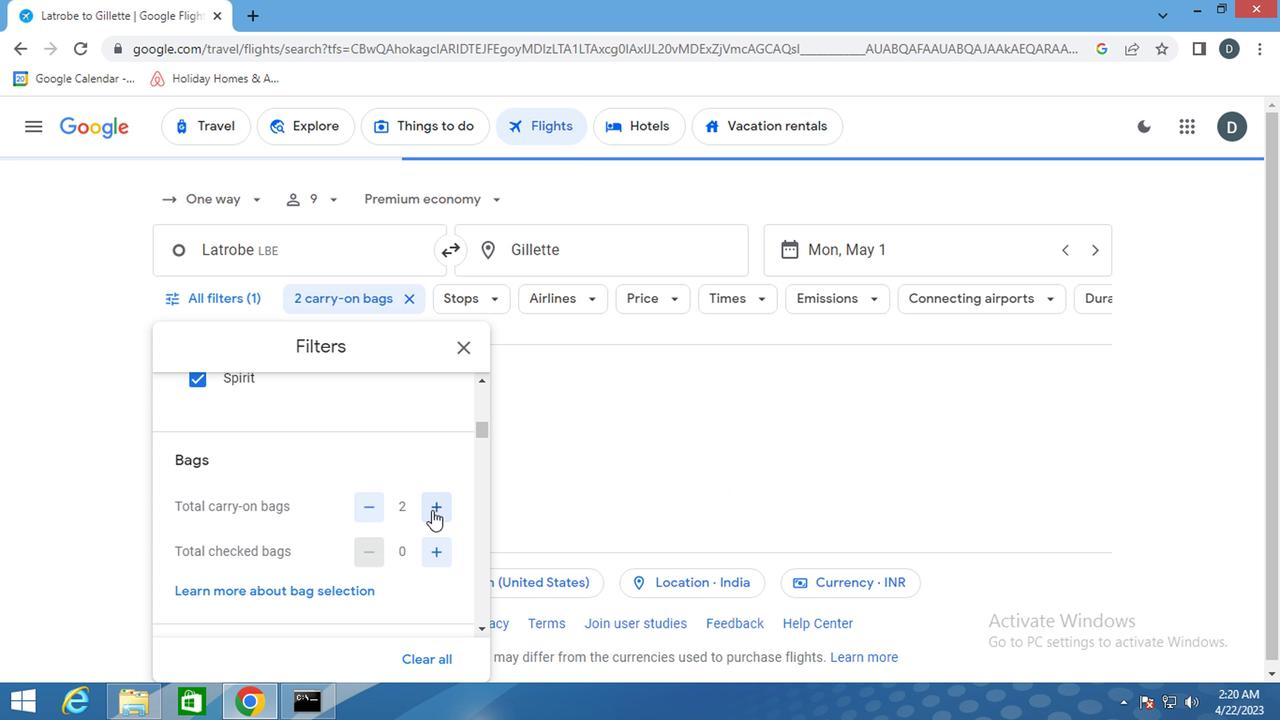 
Action: Mouse moved to (402, 542)
Screenshot: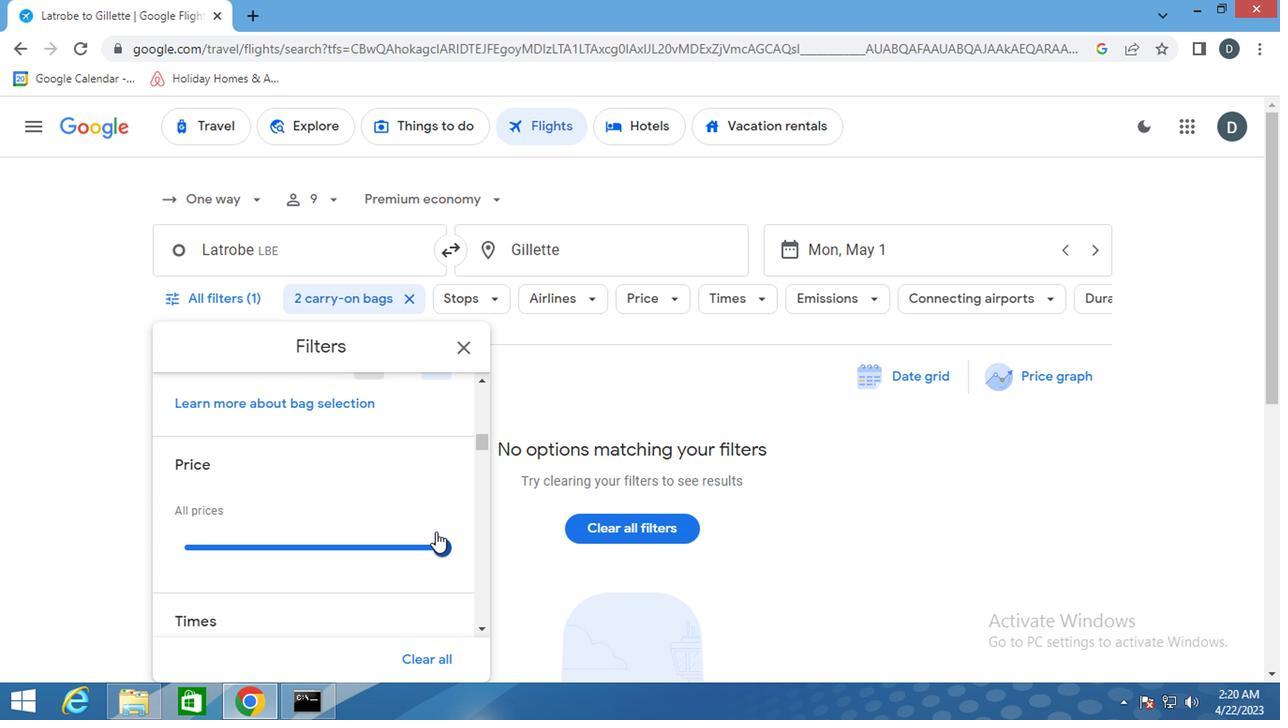 
Action: Mouse pressed left at (402, 542)
Screenshot: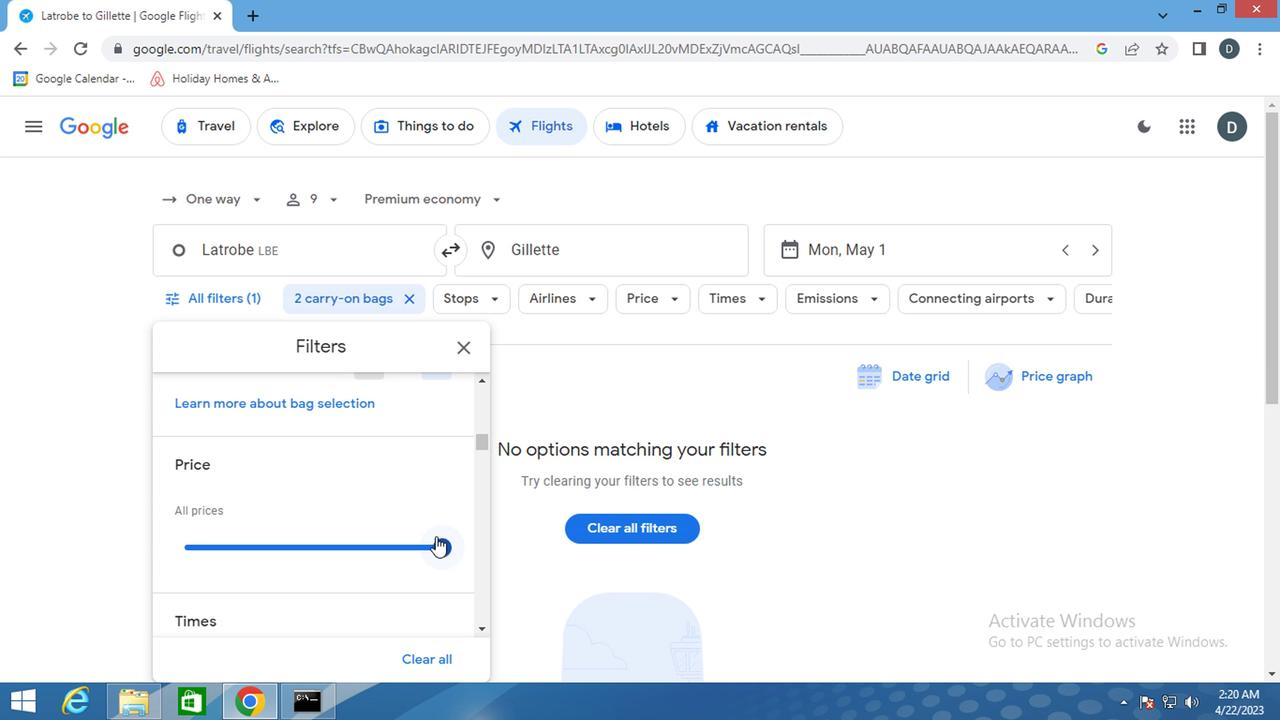 
Action: Mouse moved to (386, 492)
Screenshot: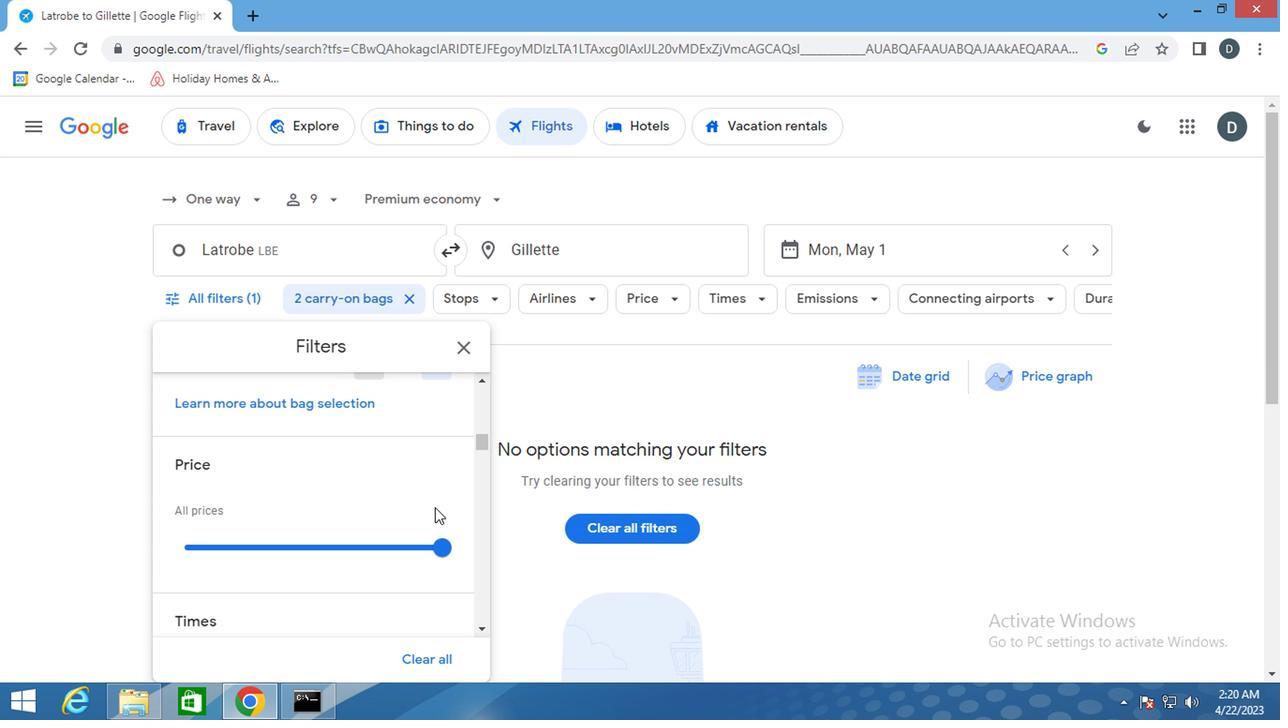 
Action: Mouse scrolled (386, 491) with delta (0, -1)
Screenshot: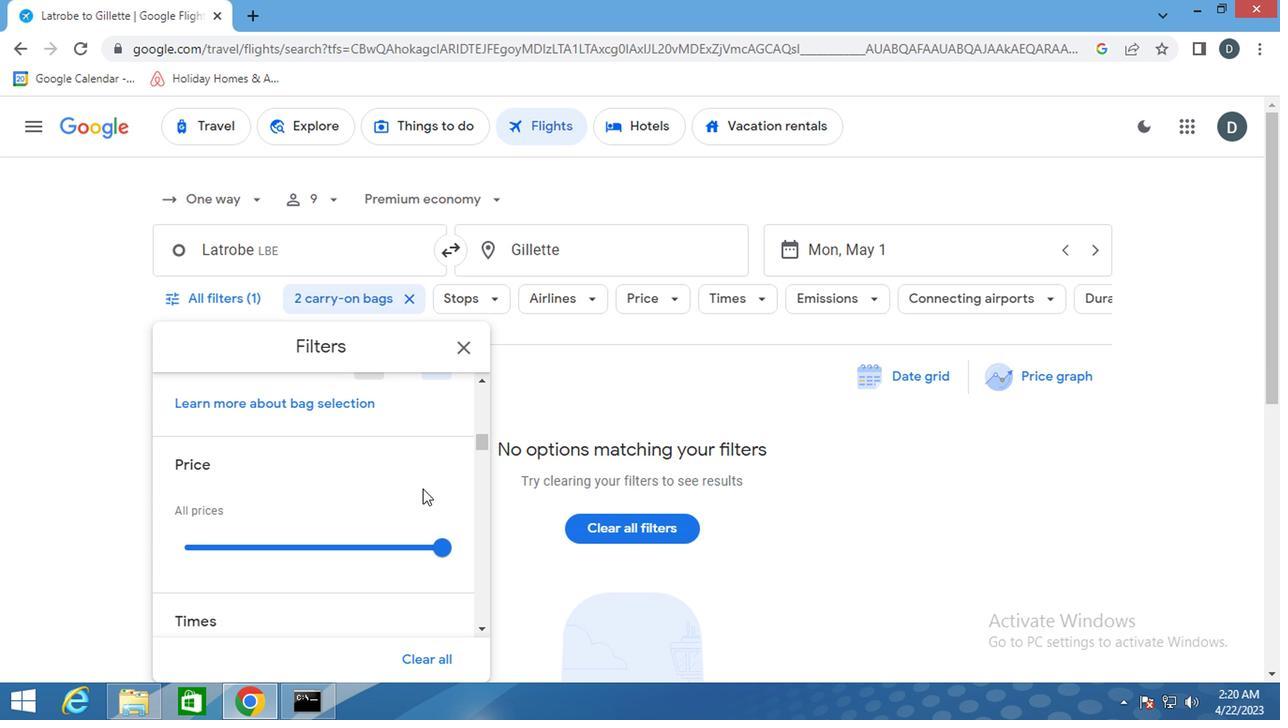 
Action: Mouse scrolled (386, 491) with delta (0, -1)
Screenshot: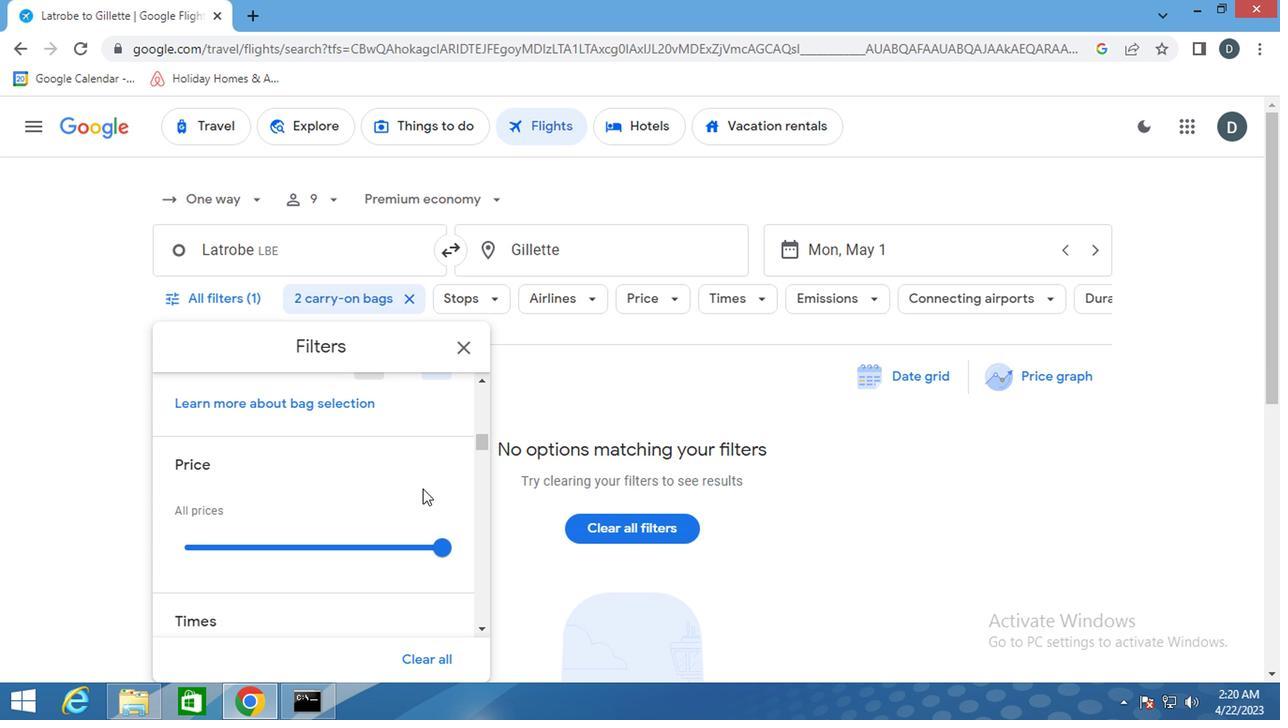 
Action: Mouse moved to (114, 563)
Screenshot: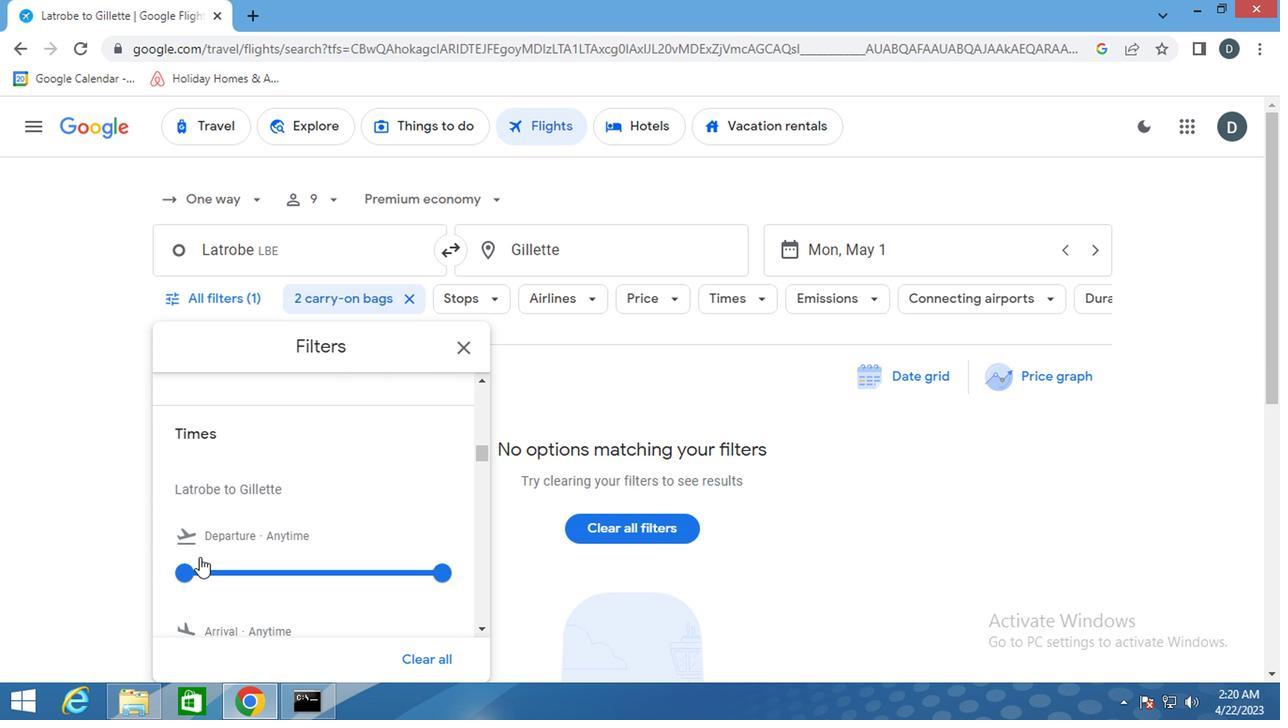 
Action: Mouse pressed left at (114, 563)
Screenshot: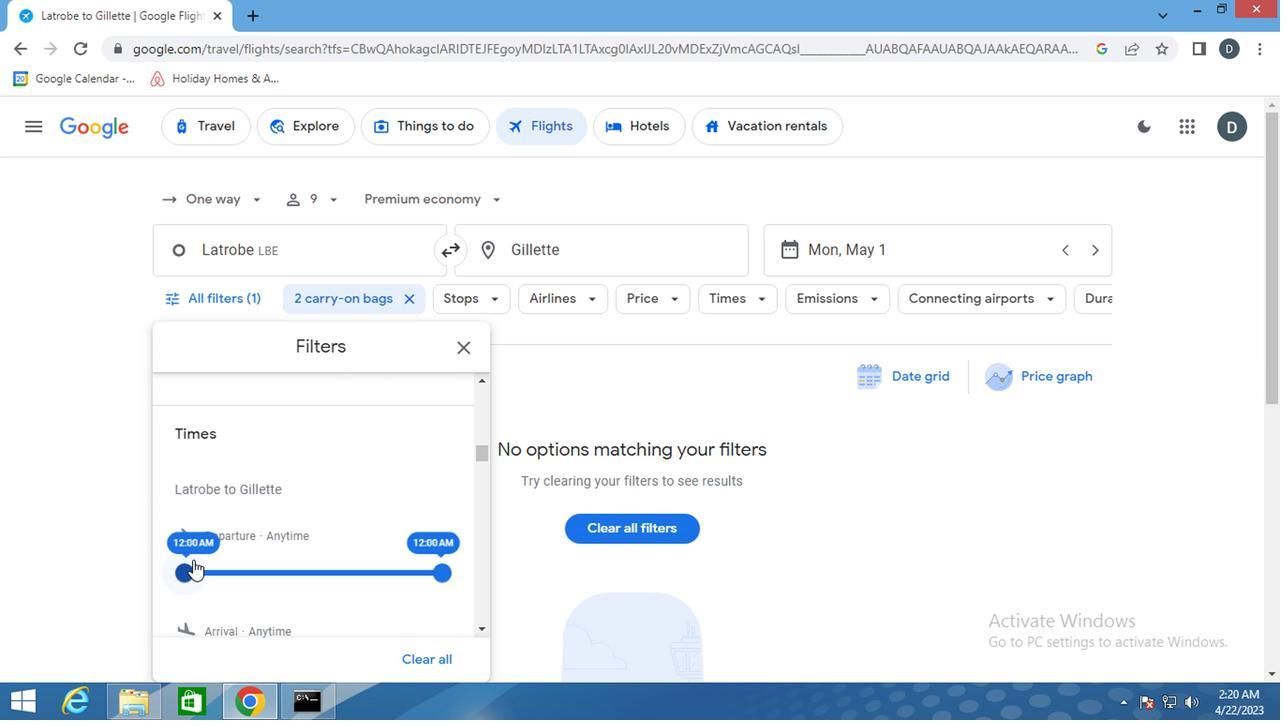 
Action: Mouse moved to (407, 570)
Screenshot: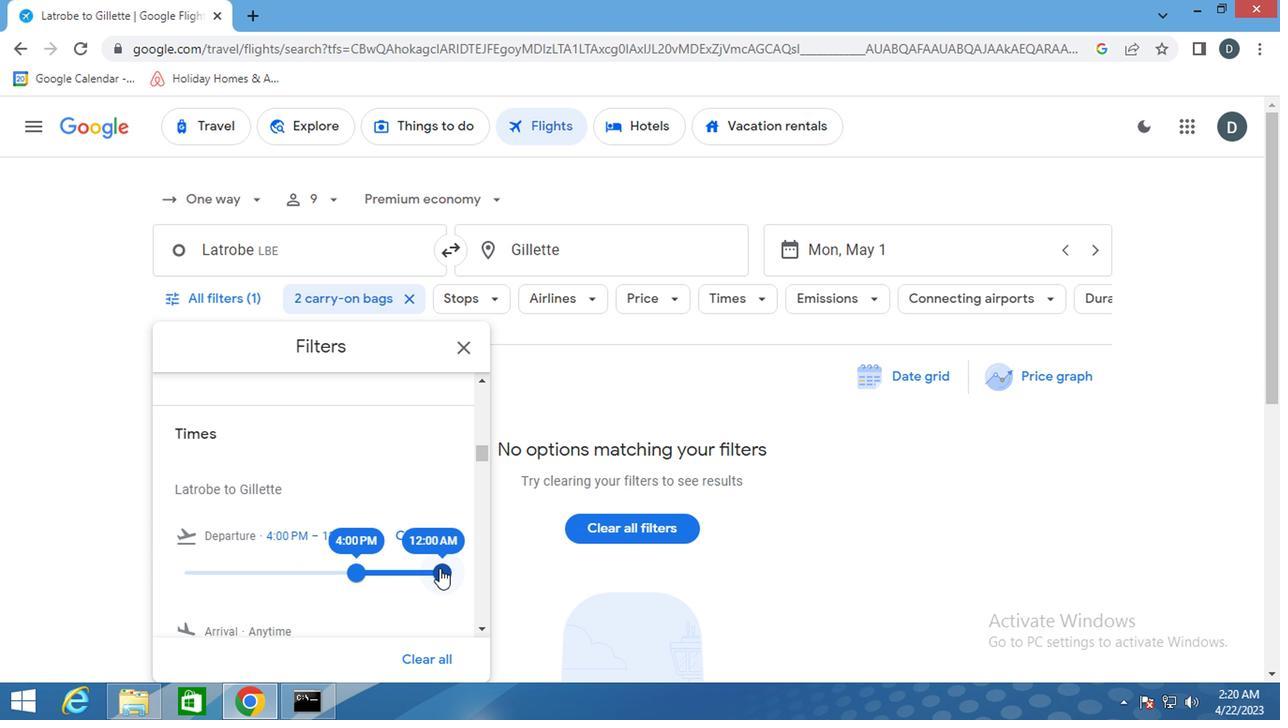 
Action: Mouse pressed left at (407, 570)
Screenshot: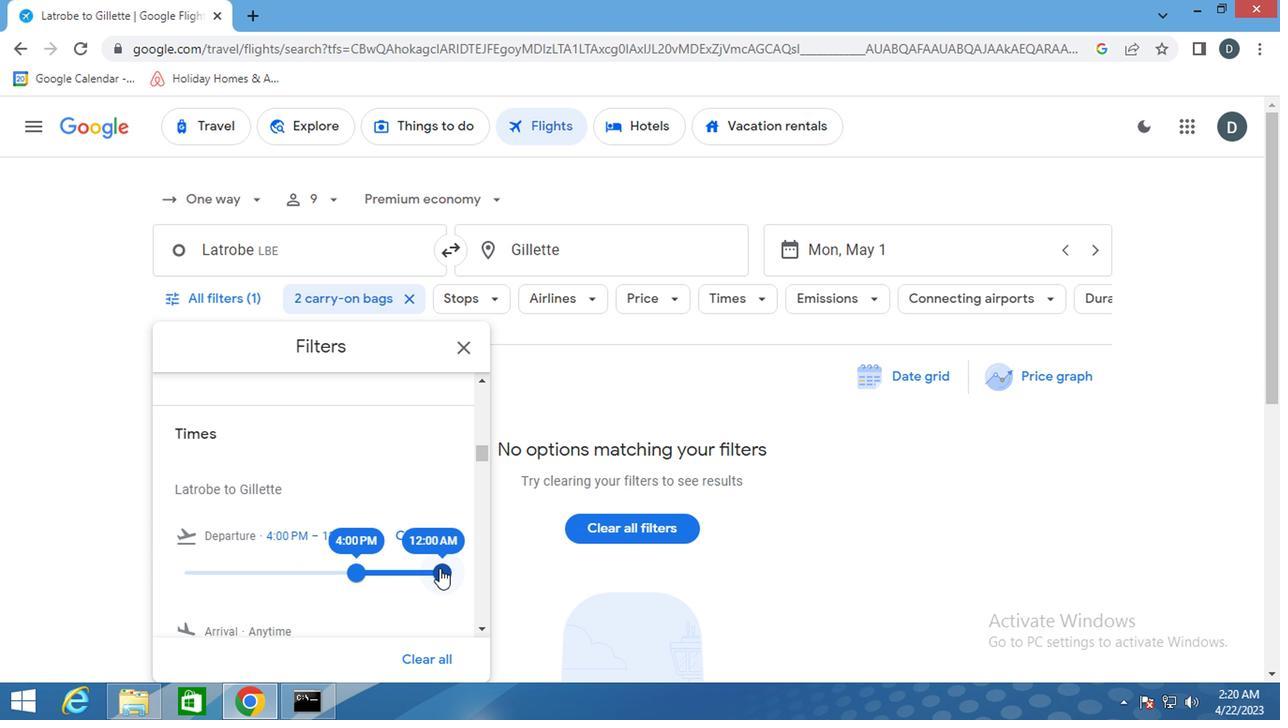 
Action: Mouse moved to (430, 364)
Screenshot: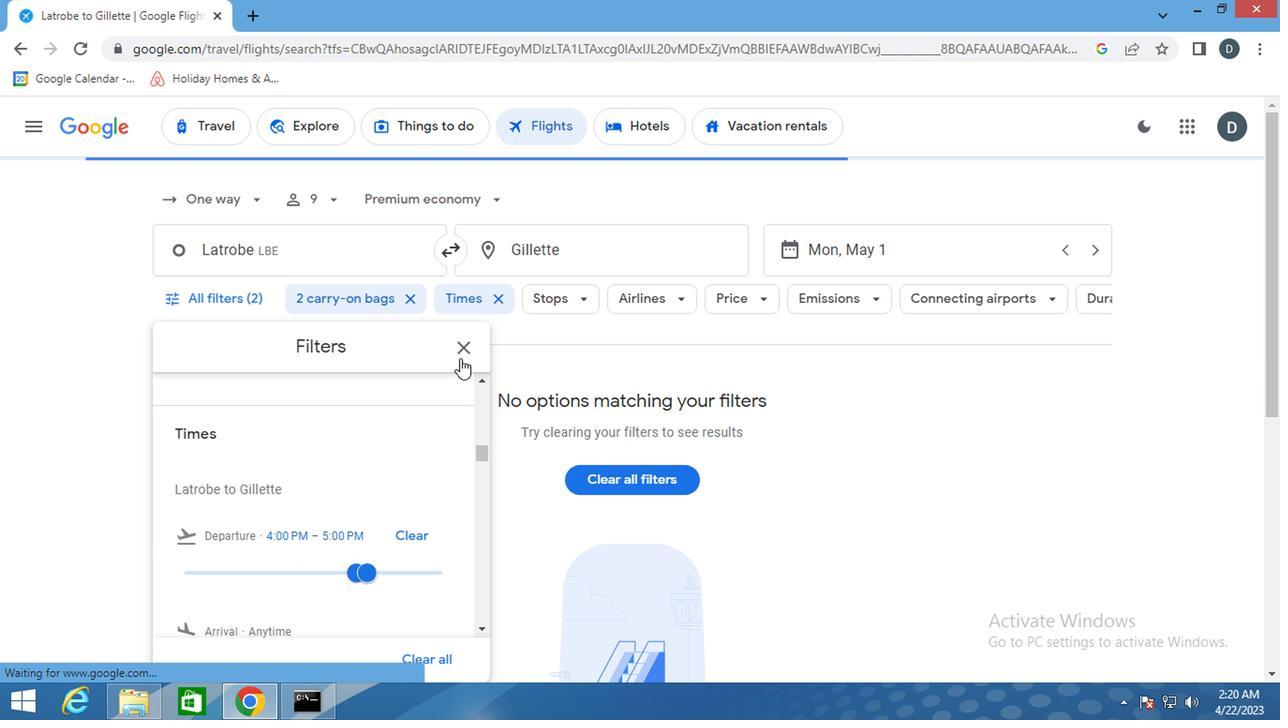 
Action: Mouse pressed left at (430, 364)
Screenshot: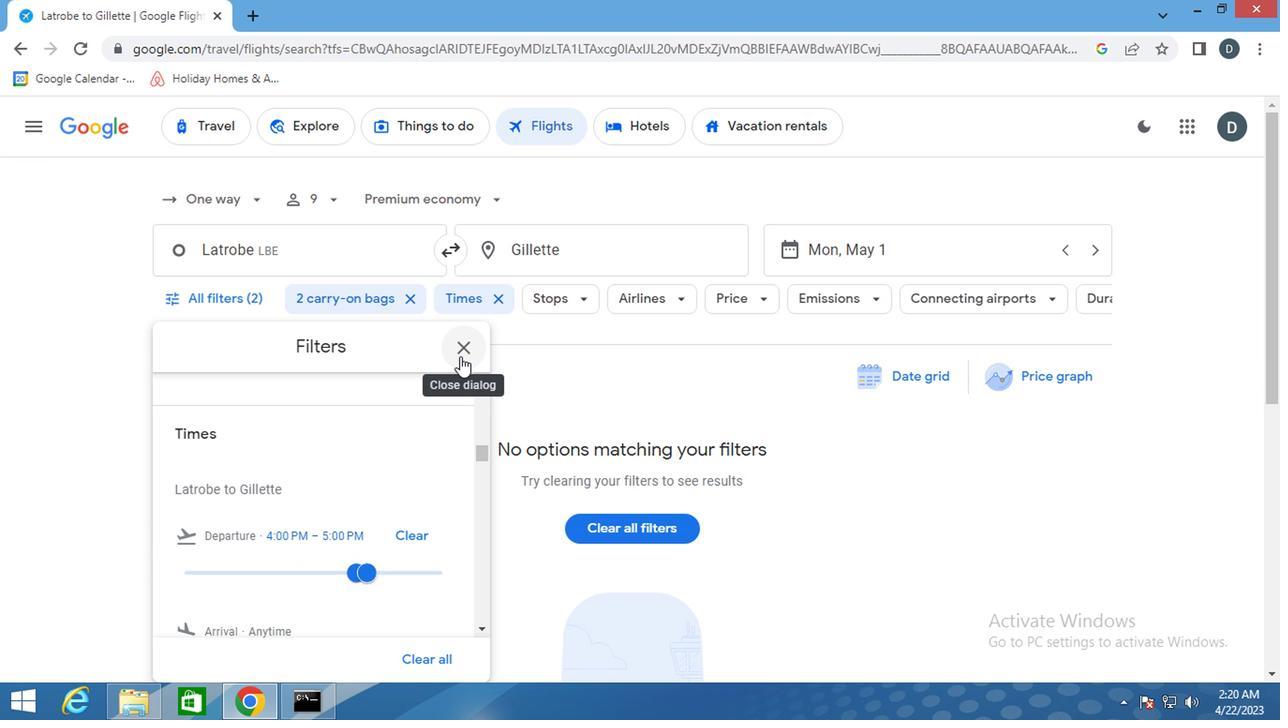 
Action: Mouse moved to (382, 453)
Screenshot: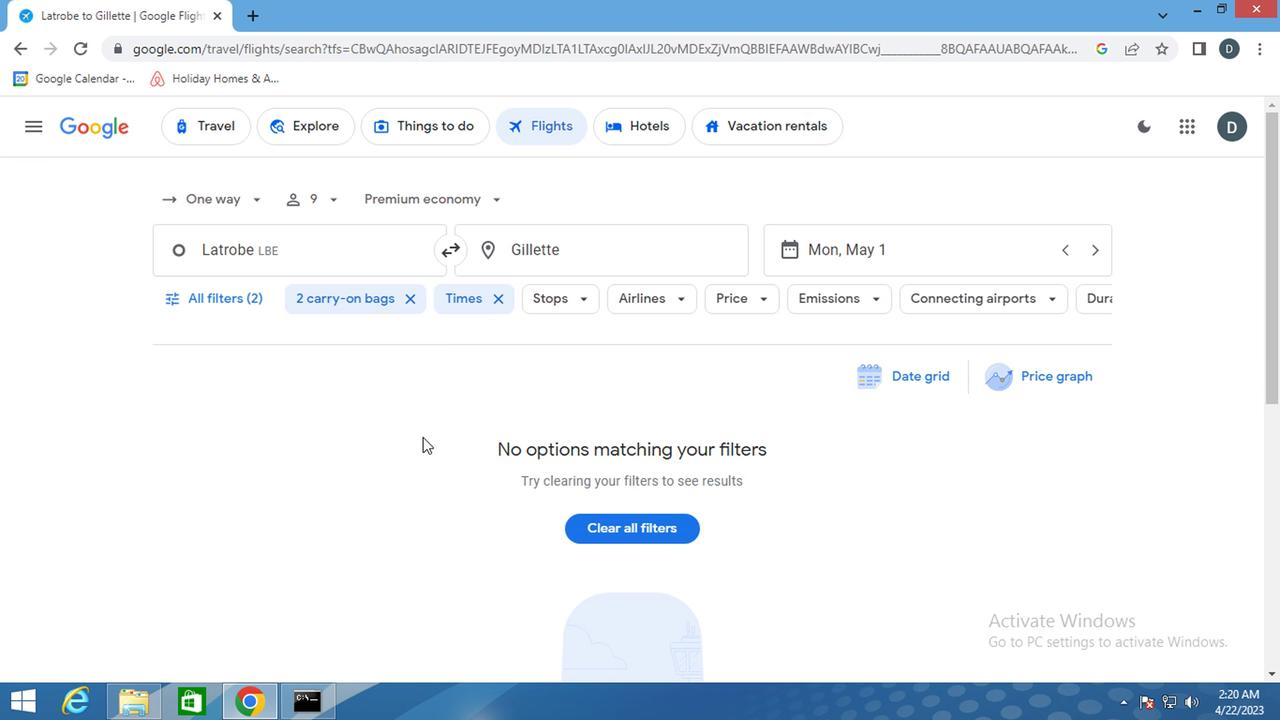 
